 Task: Add an event with the title Second Team Building Workshop: Trust Building, date '2024/05/12', time 7:30 AM to 9:30 AMand add a description: The project kickoff is an important event that marks the official start of a project. It brings together key stakeholders, team members, and project managers to establish a shared understanding of the project's objectives, scope, and deliverables. During the kickoff, goals and expectations are clarified, roles and responsibilities are defined, and the initial project plan is presented.Select event color  Lavender . Add location for the event as: 789 Reina Sofia Museum, Madrid, Spain, logged in from the account softage.7@softage.netand send the event invitation to softage.2@softage.net and softage.3@softage.net. Set a reminder for the event Daily
Action: Mouse pressed left at (900, 208)
Screenshot: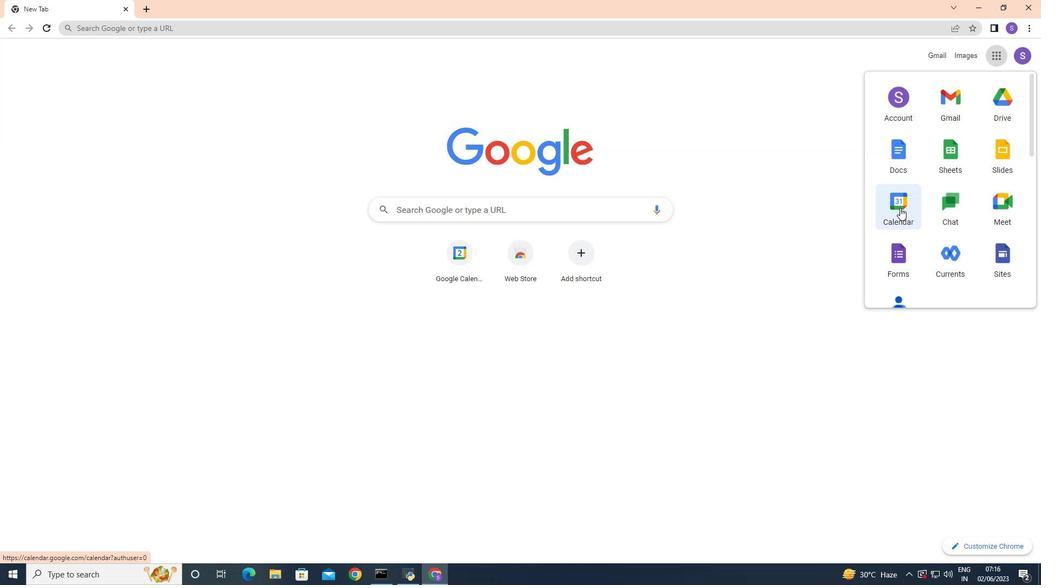 
Action: Mouse moved to (56, 99)
Screenshot: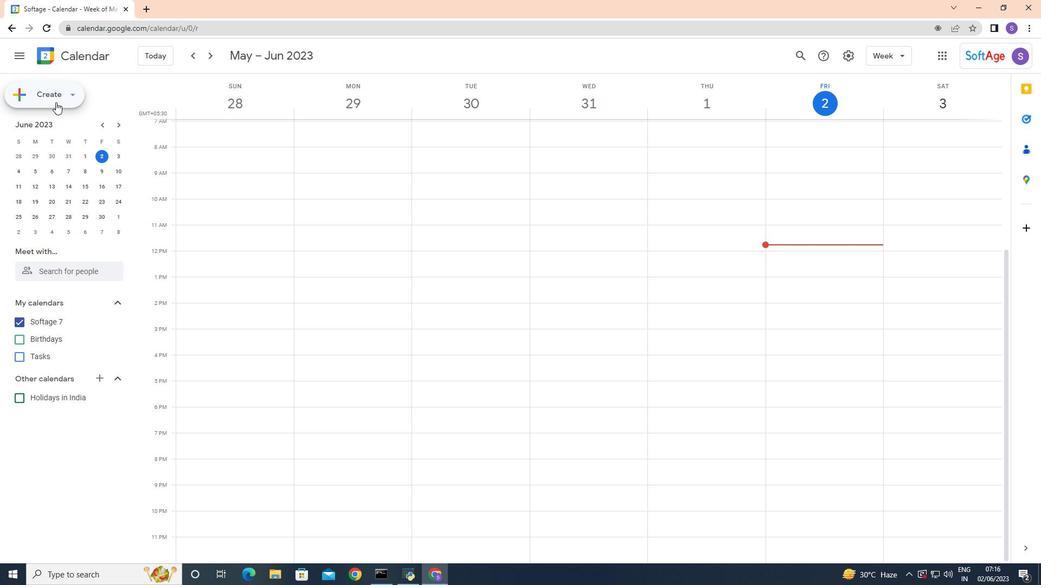 
Action: Mouse pressed left at (56, 99)
Screenshot: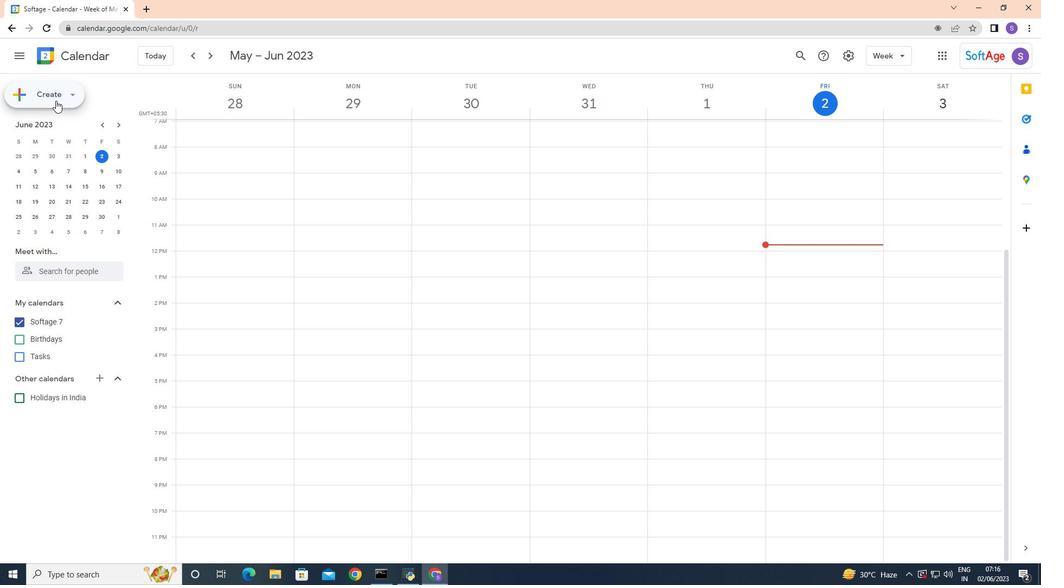
Action: Mouse moved to (49, 133)
Screenshot: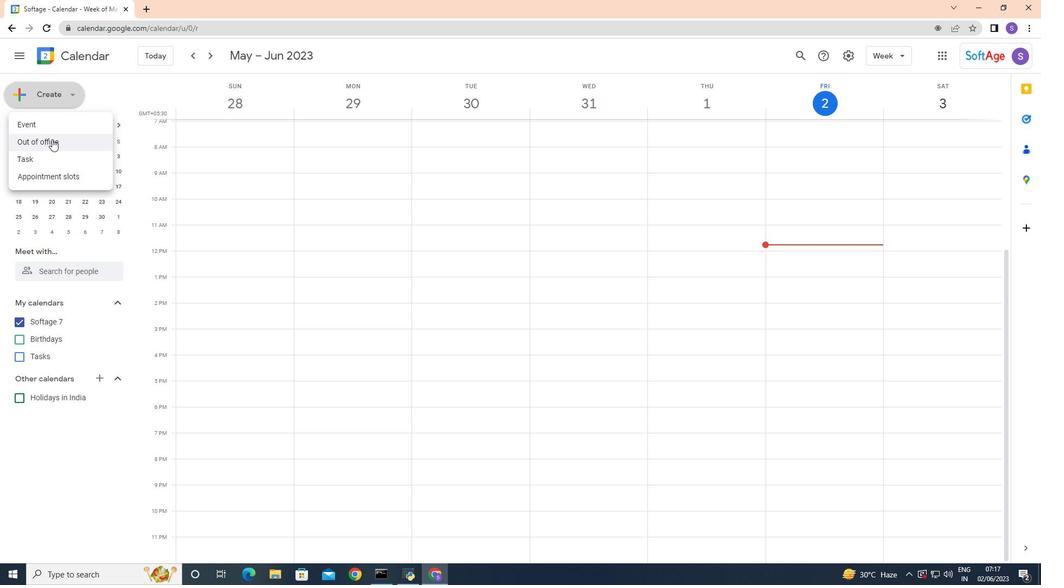 
Action: Mouse pressed left at (48, 127)
Screenshot: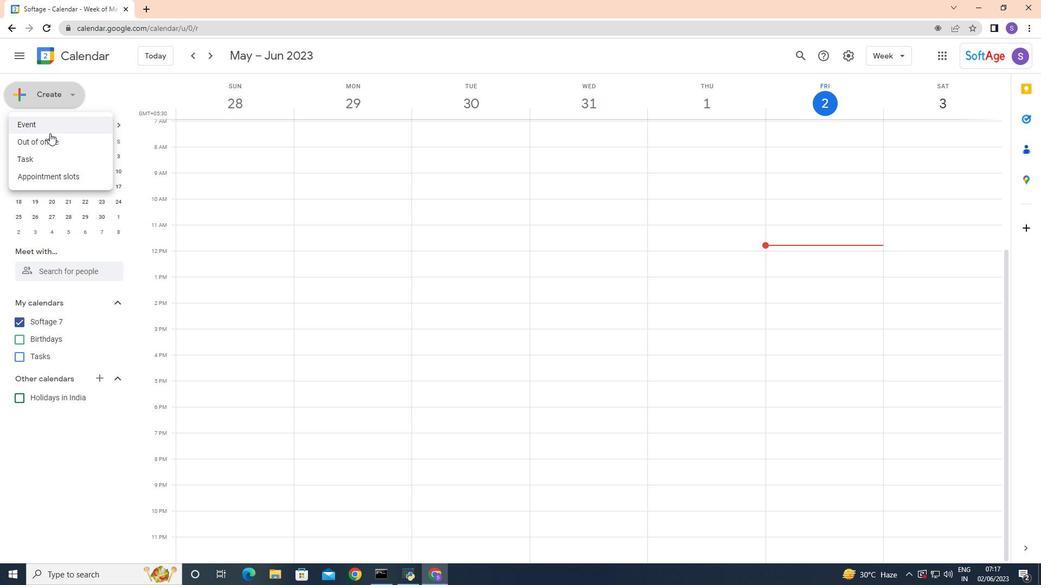 
Action: Mouse moved to (587, 198)
Screenshot: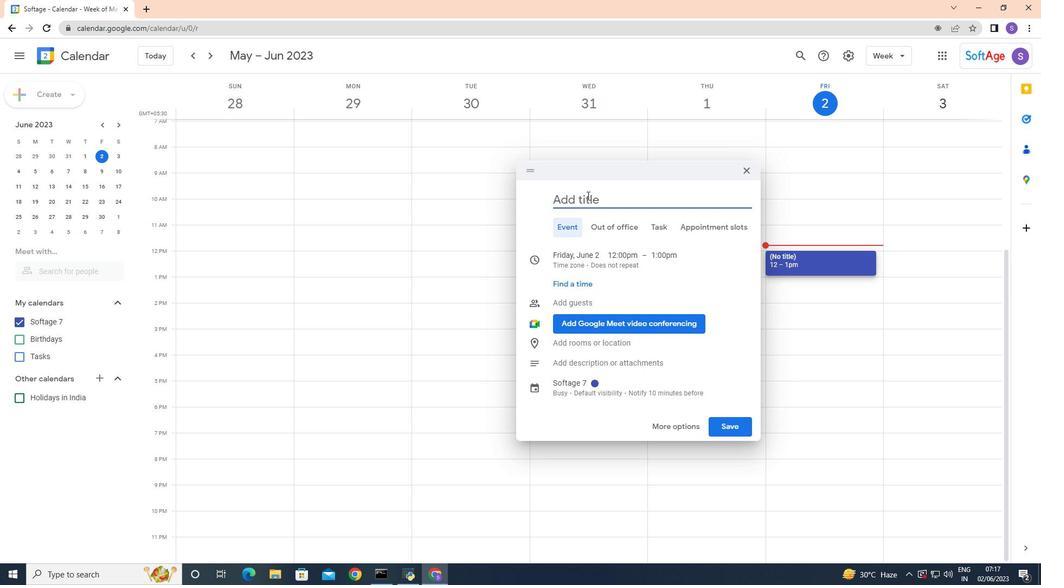 
Action: Mouse pressed left at (587, 198)
Screenshot: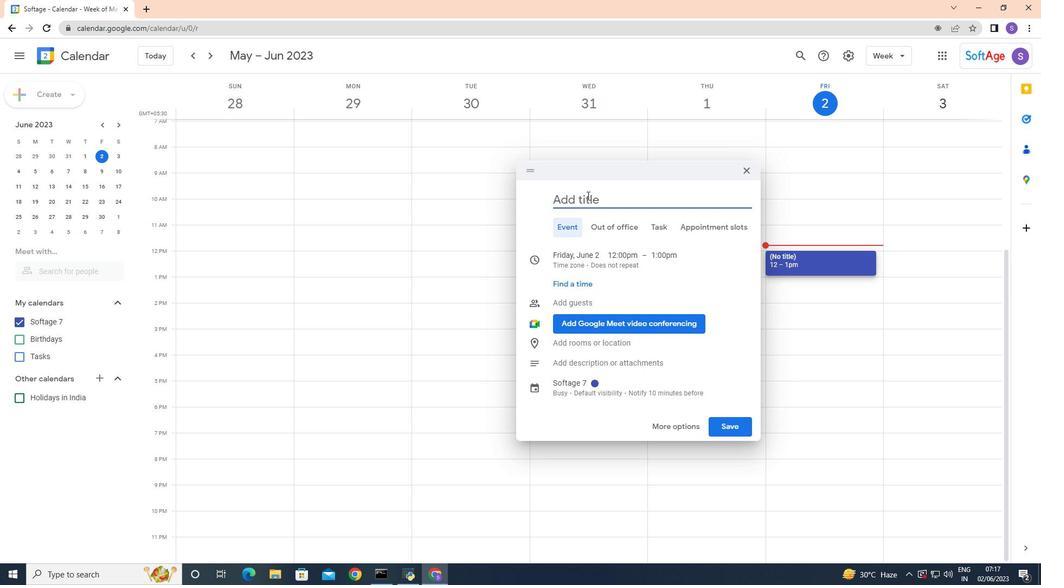
Action: Key pressed <Key.shift>Second<Key.space><Key.shift><Key.shift><Key.shift><Key.shift><Key.shift><Key.shift><Key.shift><Key.shift><Key.shift><Key.shift><Key.shift><Key.shift><Key.shift><Key.shift><Key.shift><Key.shift><Key.shift><Key.shift><Key.shift><Key.shift><Key.shift><Key.shift><Key.shift><Key.shift><Key.shift><Key.shift><Key.shift><Key.shift><Key.shift><Key.shift><Key.shift><Key.shift><Key.shift><Key.shift><Key.shift><Key.shift><Key.shift><Key.shift><Key.shift><Key.shift><Key.shift><Key.shift><Key.shift><Key.shift><Key.shift><Key.shift><Key.shift><Key.shift><Key.shift><Key.shift><Key.shift><Key.shift><Key.shift>Team<Key.space><Key.shift>Building<Key.space><Key.shift>Workshop<Key.shift_r>:<Key.space><Key.shift><Key.shift>Trust<Key.space><Key.shift>Building<Key.space>
Screenshot: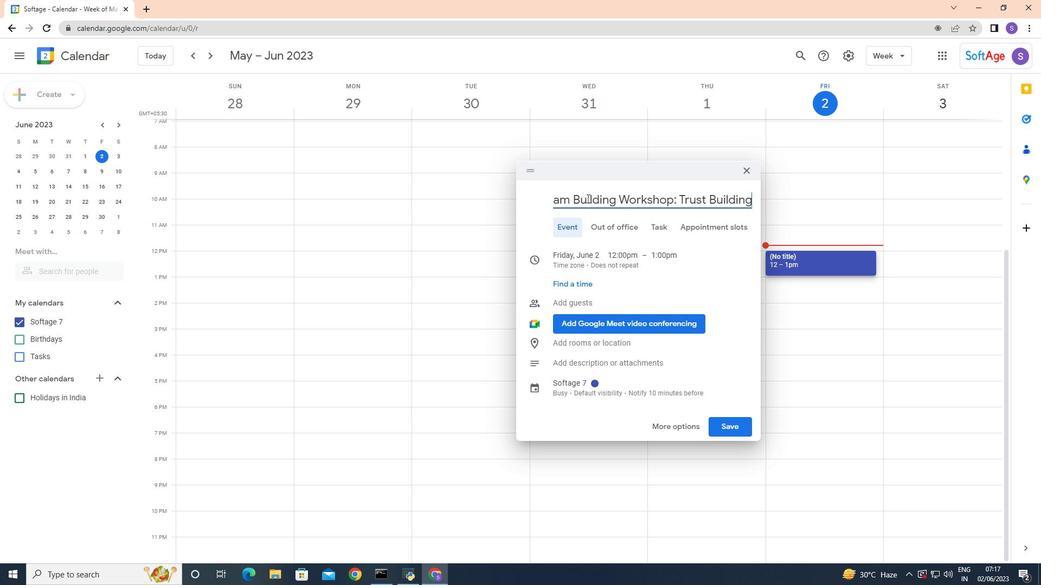 
Action: Mouse moved to (718, 299)
Screenshot: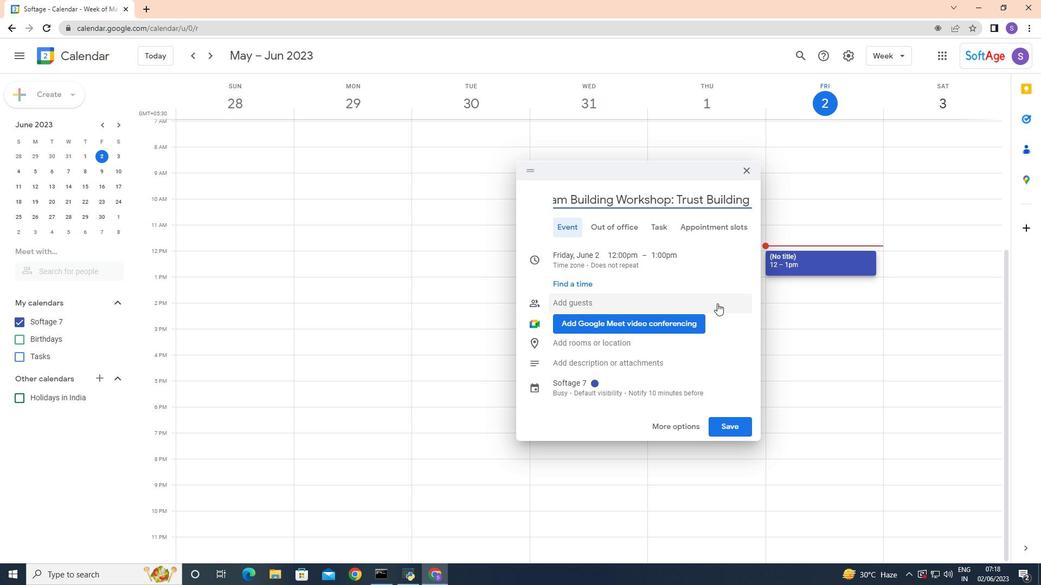 
Action: Mouse pressed left at (718, 299)
Screenshot: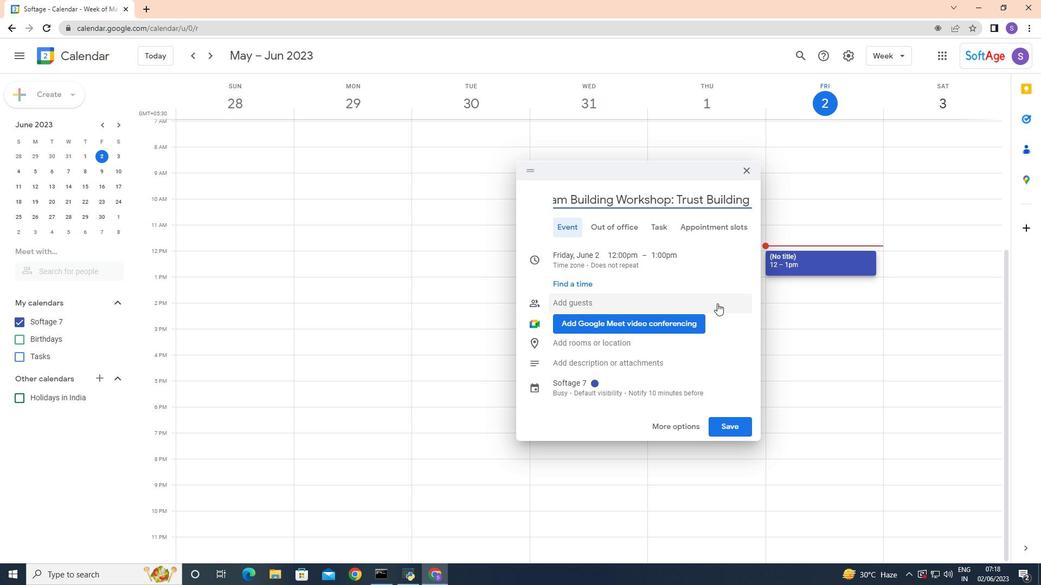 
Action: Mouse moved to (591, 259)
Screenshot: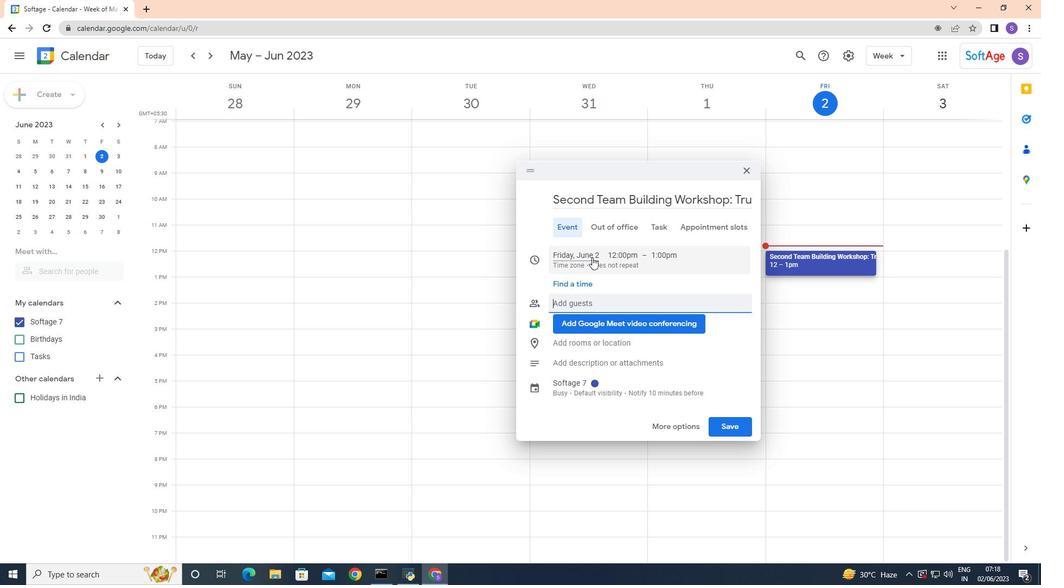 
Action: Mouse pressed left at (591, 259)
Screenshot: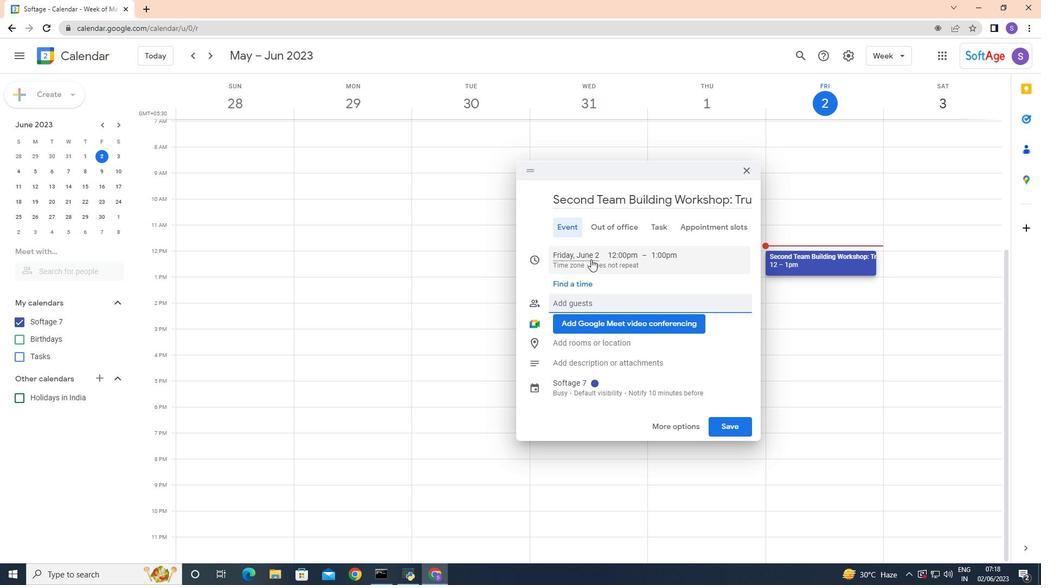 
Action: Mouse moved to (688, 279)
Screenshot: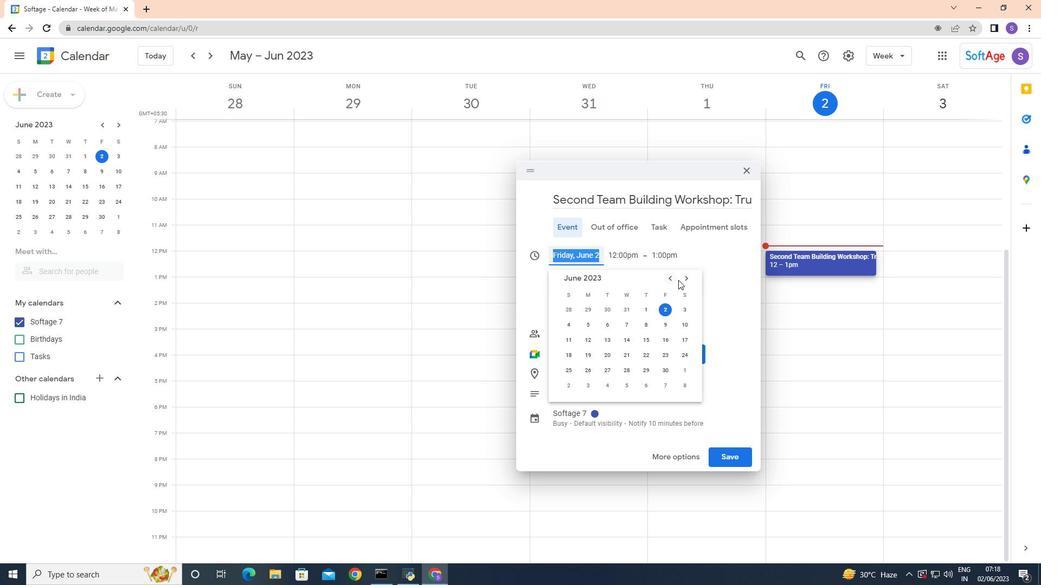 
Action: Mouse pressed left at (688, 279)
Screenshot: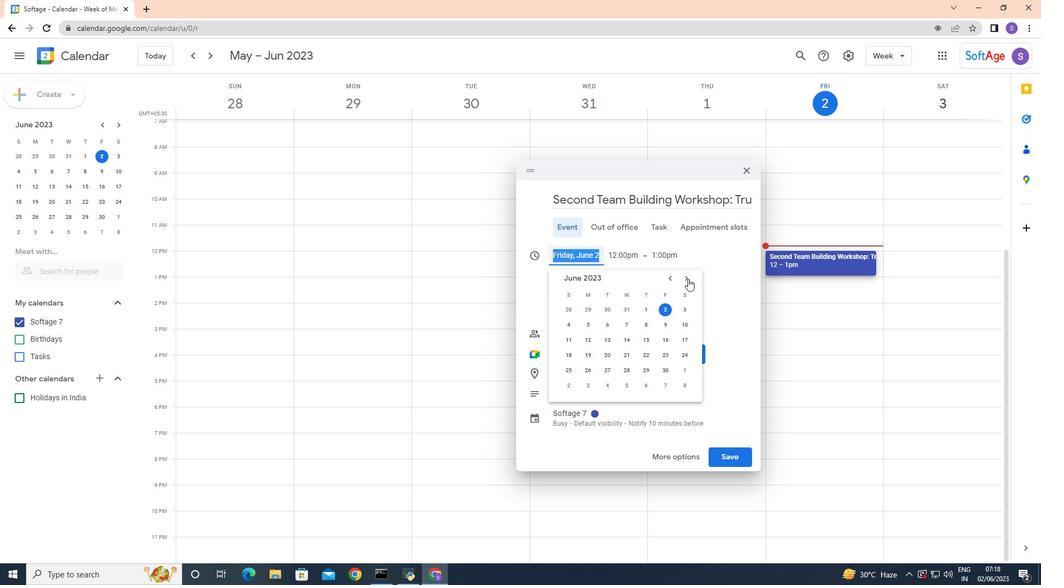 
Action: Mouse pressed left at (688, 279)
Screenshot: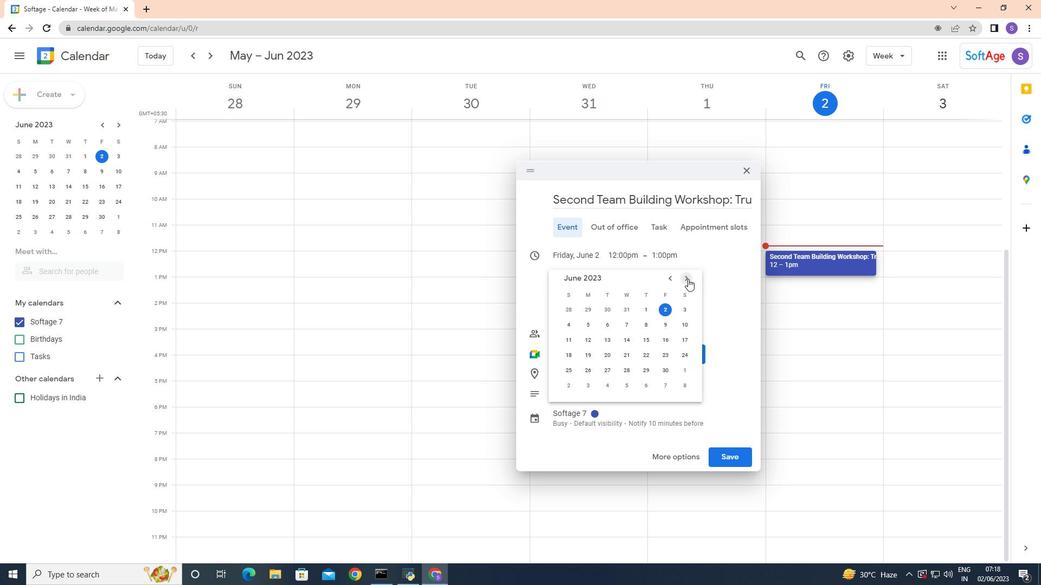 
Action: Mouse pressed left at (688, 279)
Screenshot: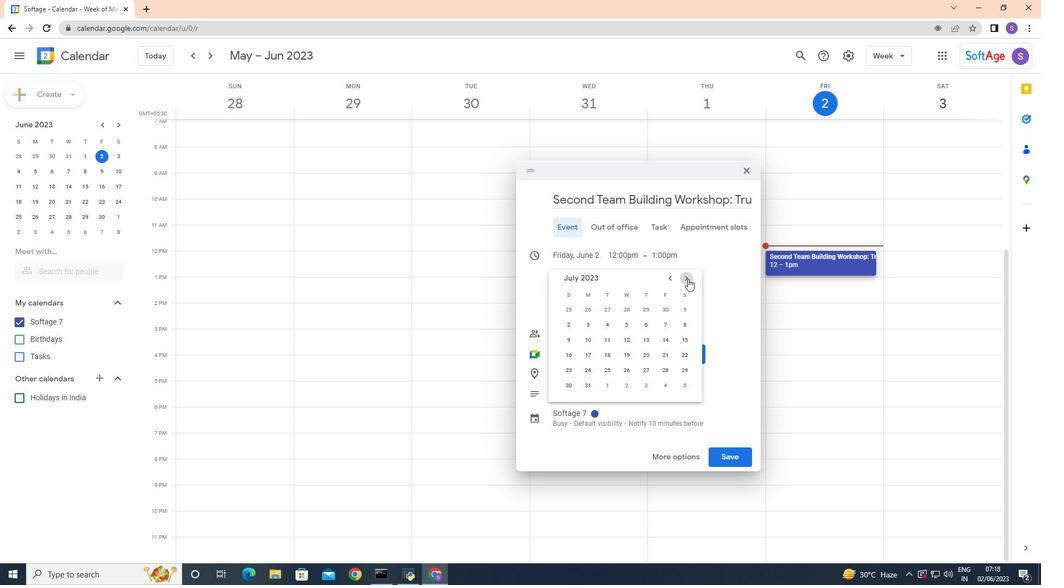 
Action: Mouse pressed left at (688, 279)
Screenshot: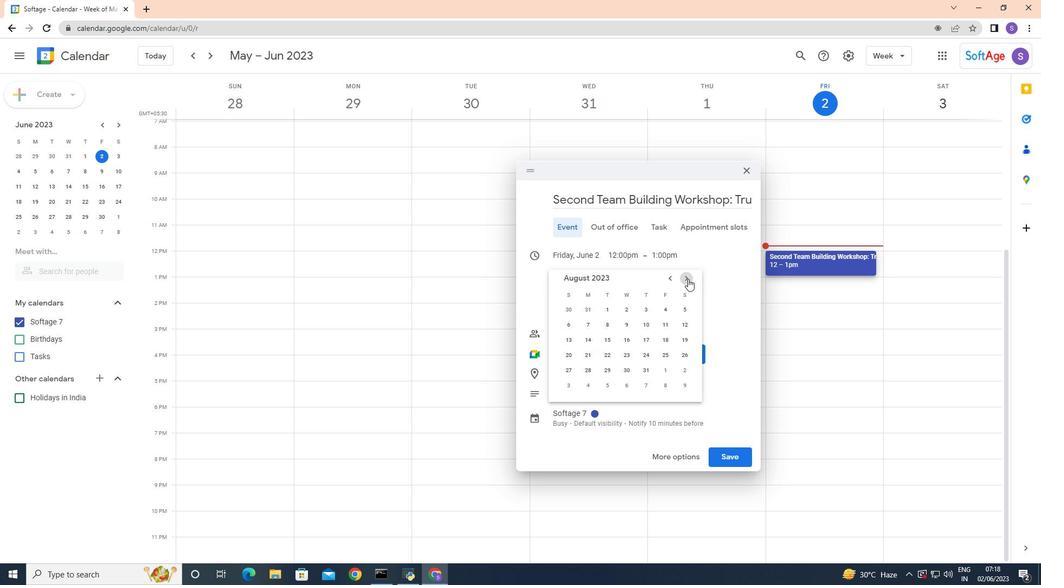 
Action: Mouse pressed left at (688, 279)
Screenshot: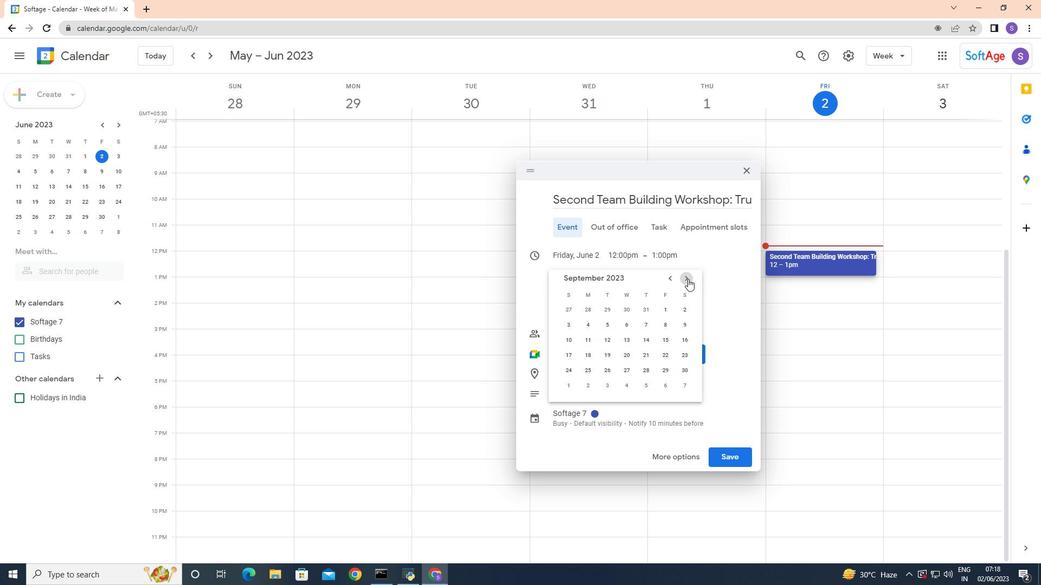 
Action: Mouse pressed left at (688, 279)
Screenshot: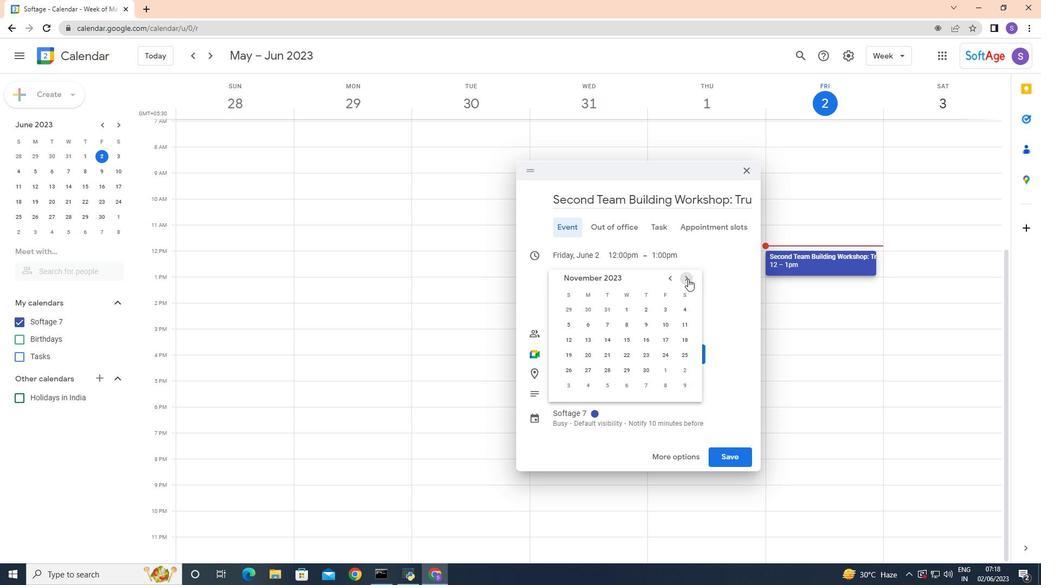 
Action: Mouse pressed left at (688, 279)
Screenshot: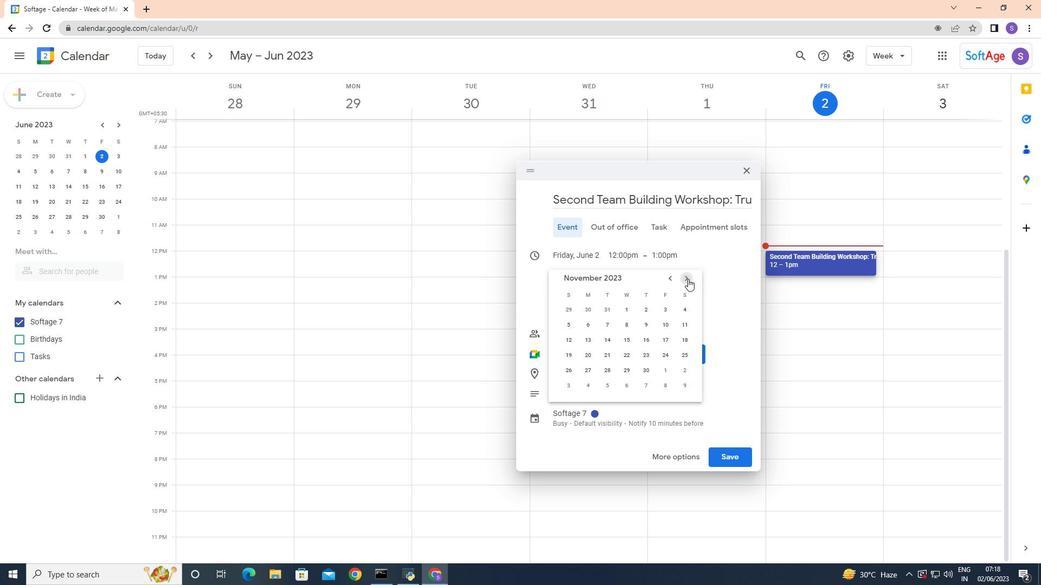 
Action: Mouse pressed left at (688, 279)
Screenshot: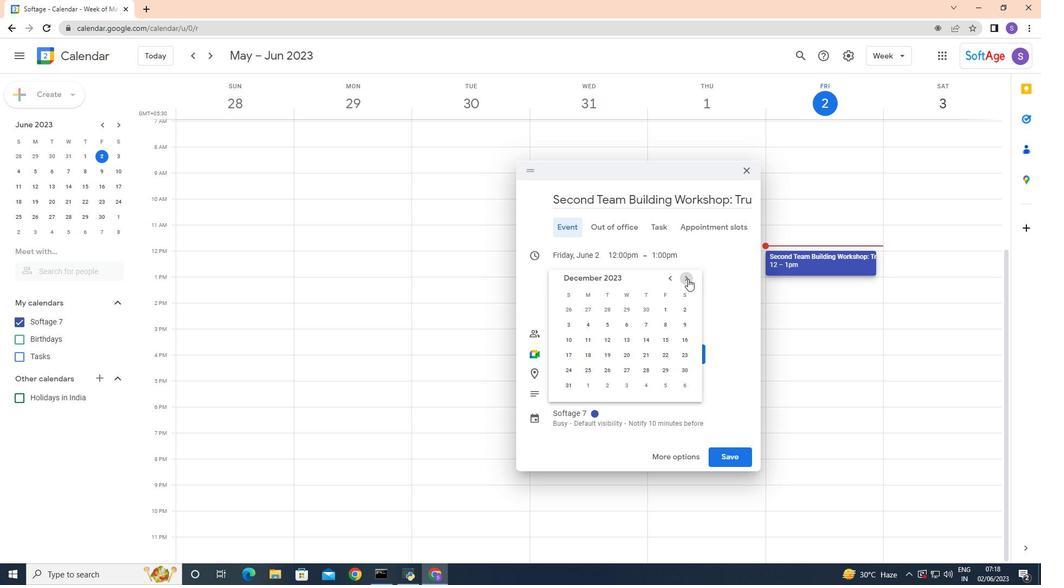 
Action: Mouse pressed left at (688, 279)
Screenshot: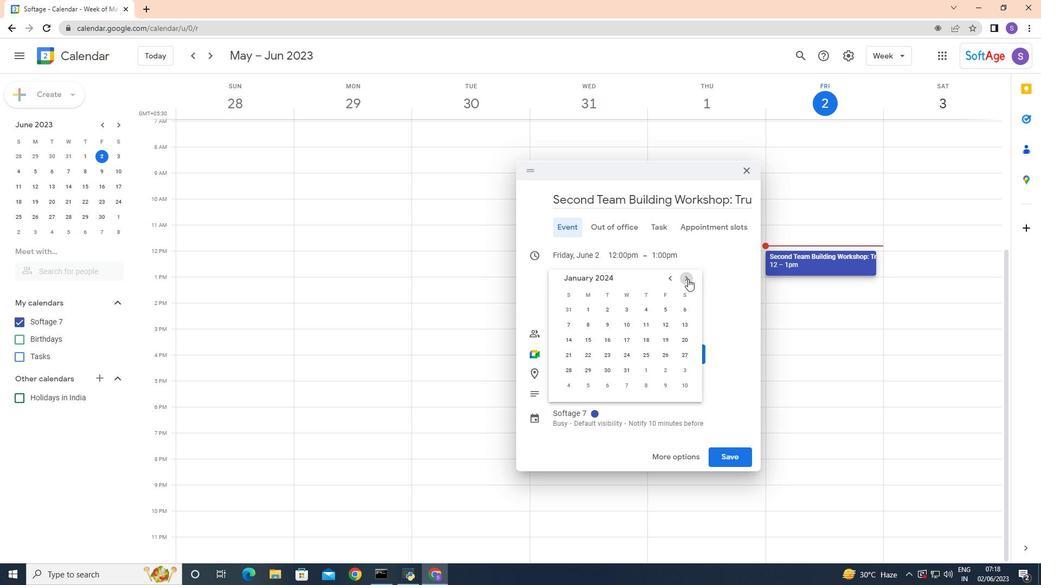 
Action: Mouse moved to (668, 279)
Screenshot: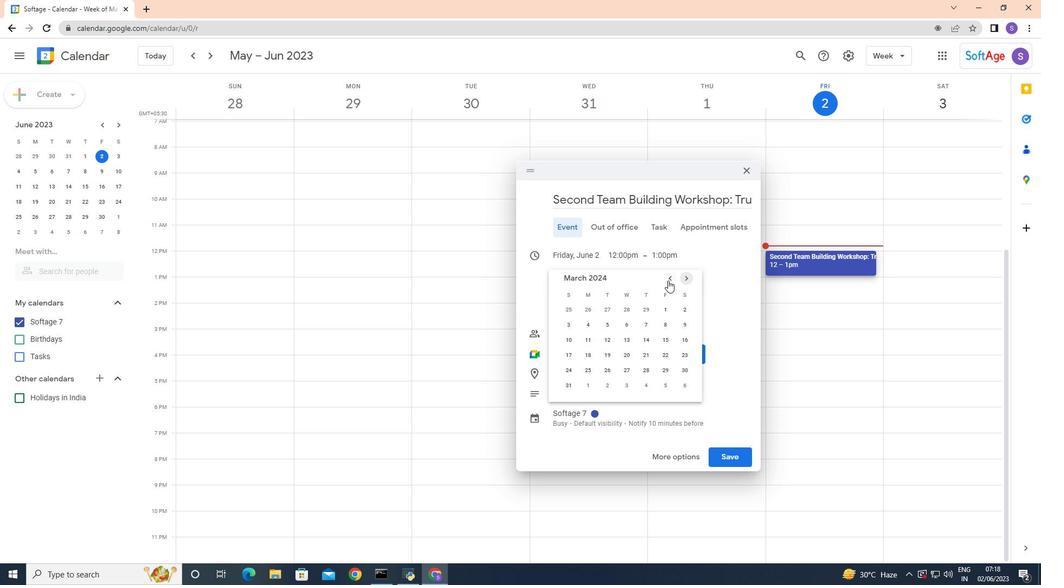 
Action: Mouse pressed left at (668, 279)
Screenshot: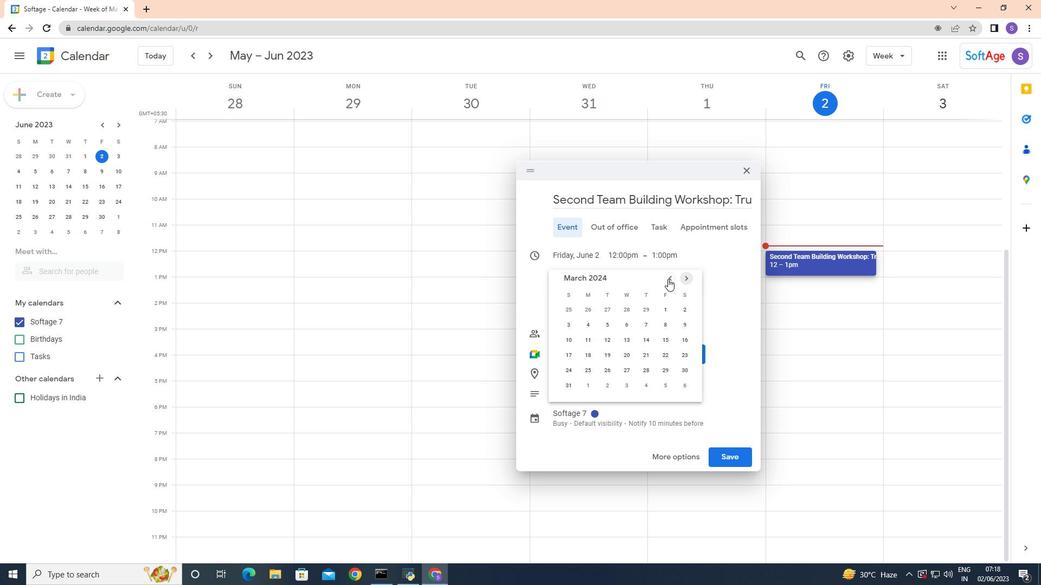 
Action: Mouse moved to (688, 279)
Screenshot: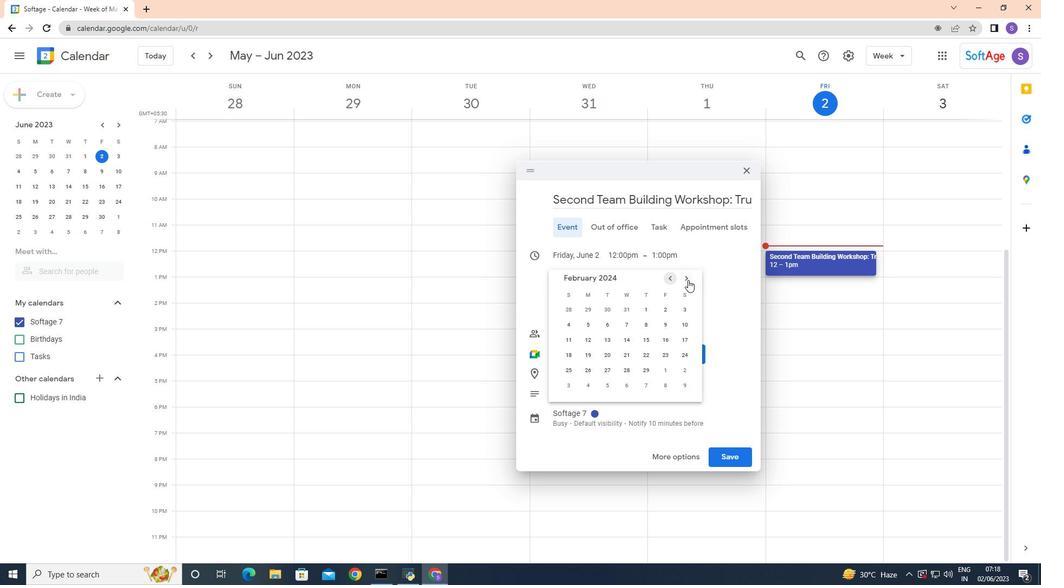 
Action: Mouse pressed left at (688, 279)
Screenshot: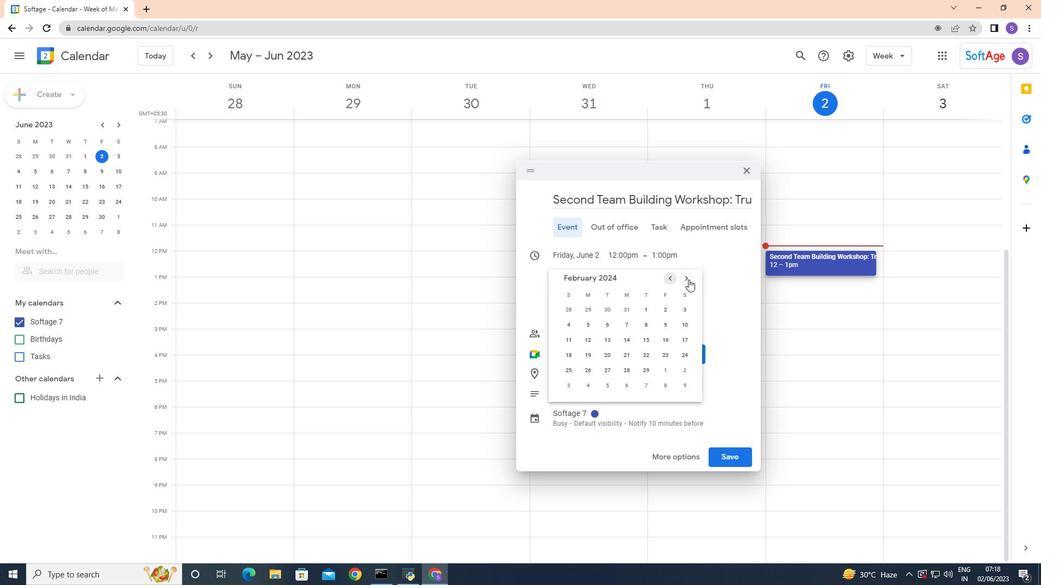 
Action: Mouse pressed left at (688, 279)
Screenshot: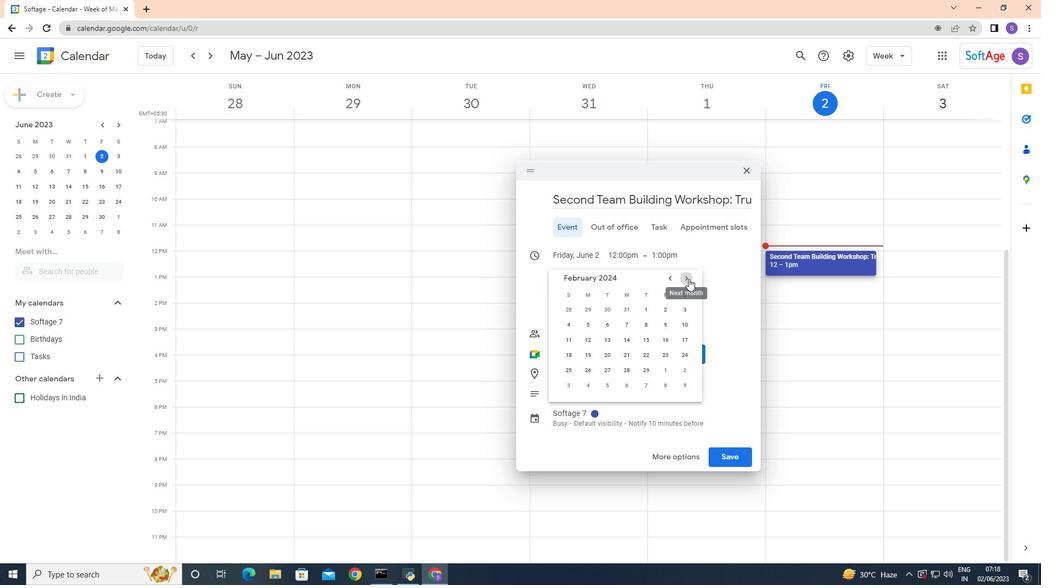 
Action: Mouse pressed left at (688, 279)
Screenshot: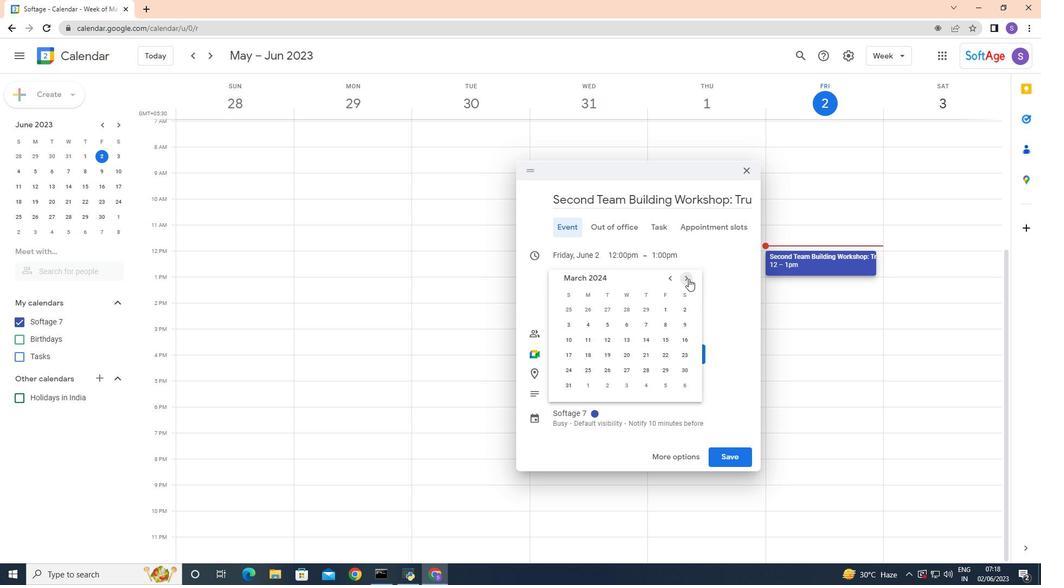 
Action: Mouse pressed left at (688, 279)
Screenshot: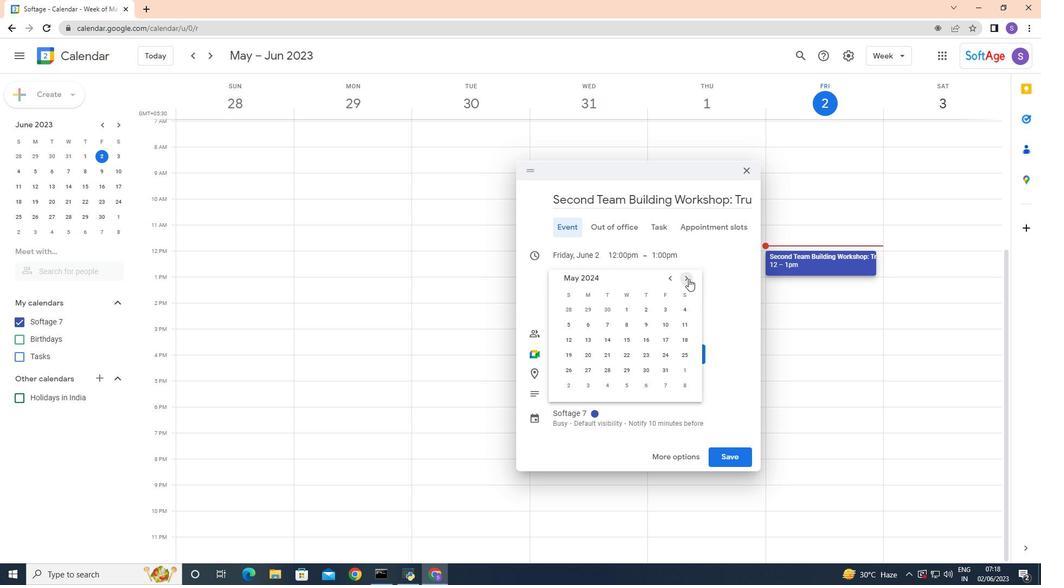 
Action: Mouse pressed left at (688, 279)
Screenshot: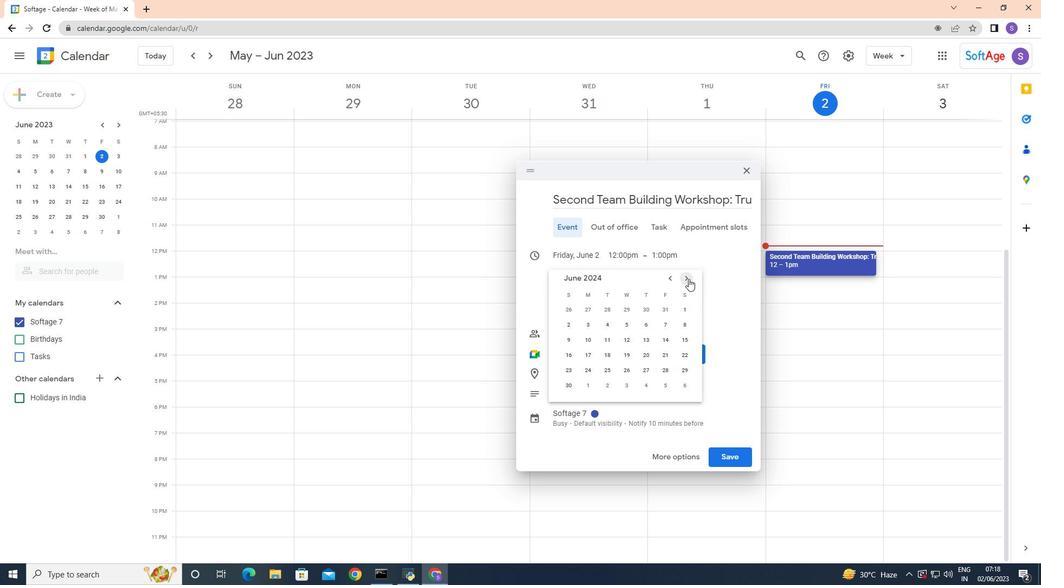 
Action: Mouse moved to (672, 277)
Screenshot: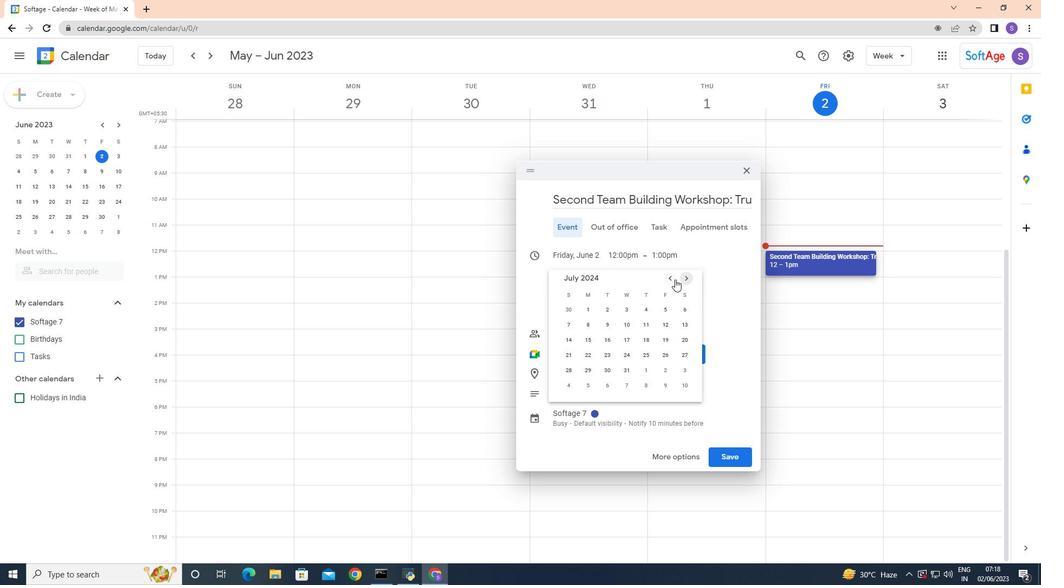 
Action: Mouse pressed left at (672, 277)
Screenshot: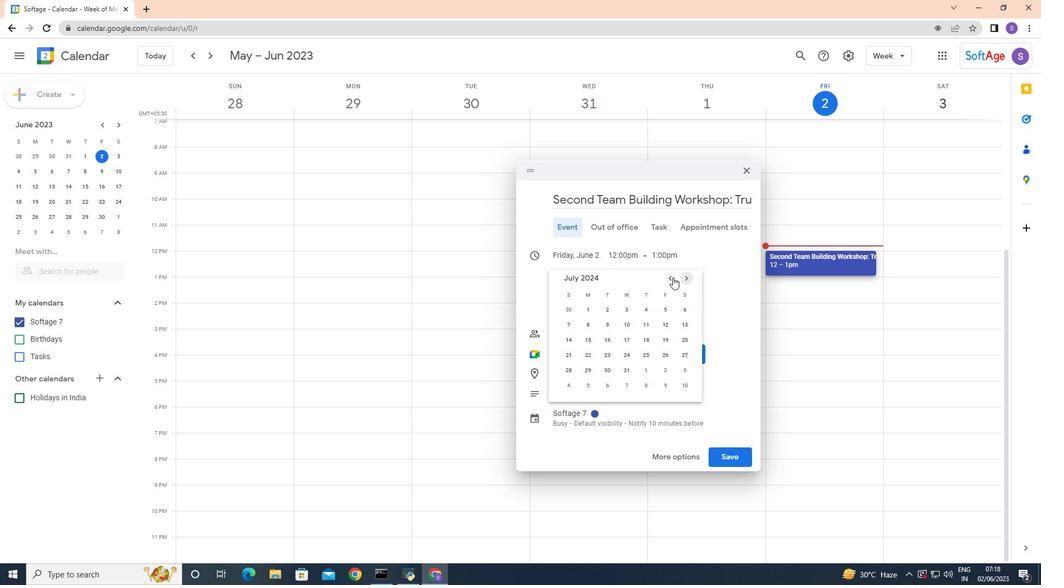 
Action: Mouse pressed left at (672, 277)
Screenshot: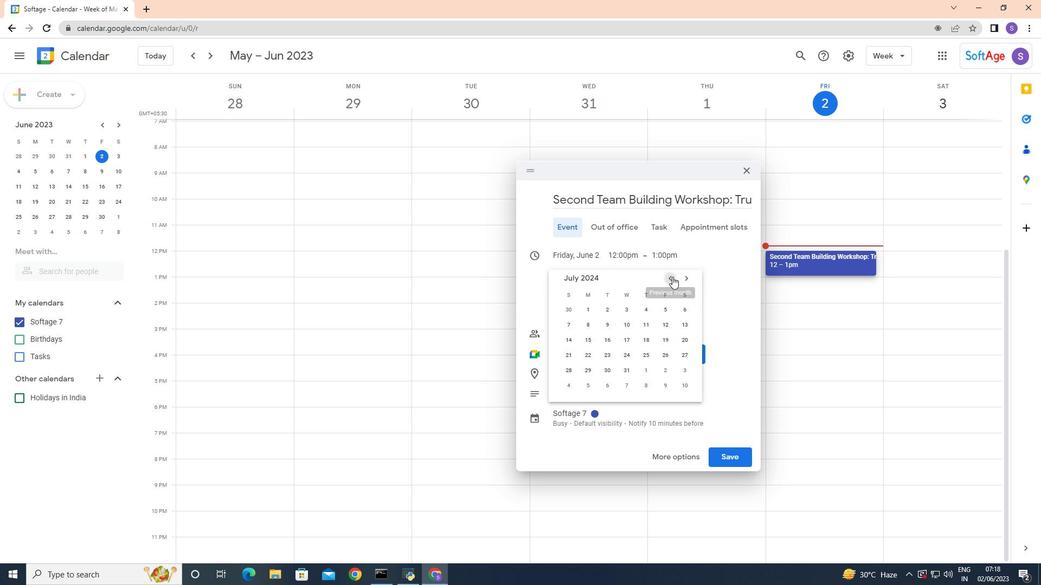 
Action: Mouse moved to (570, 340)
Screenshot: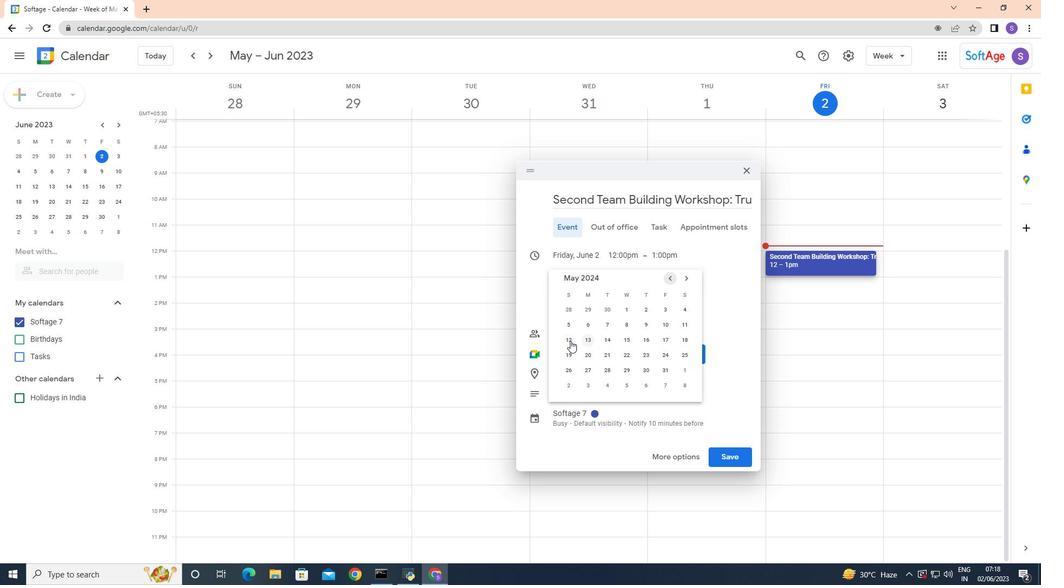 
Action: Mouse pressed left at (570, 340)
Screenshot: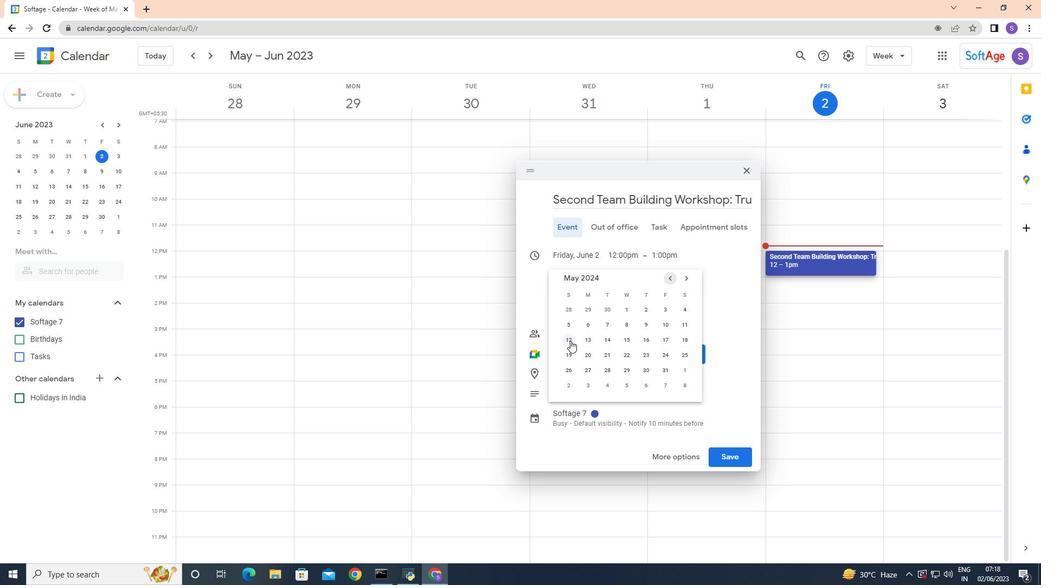 
Action: Mouse moved to (423, 257)
Screenshot: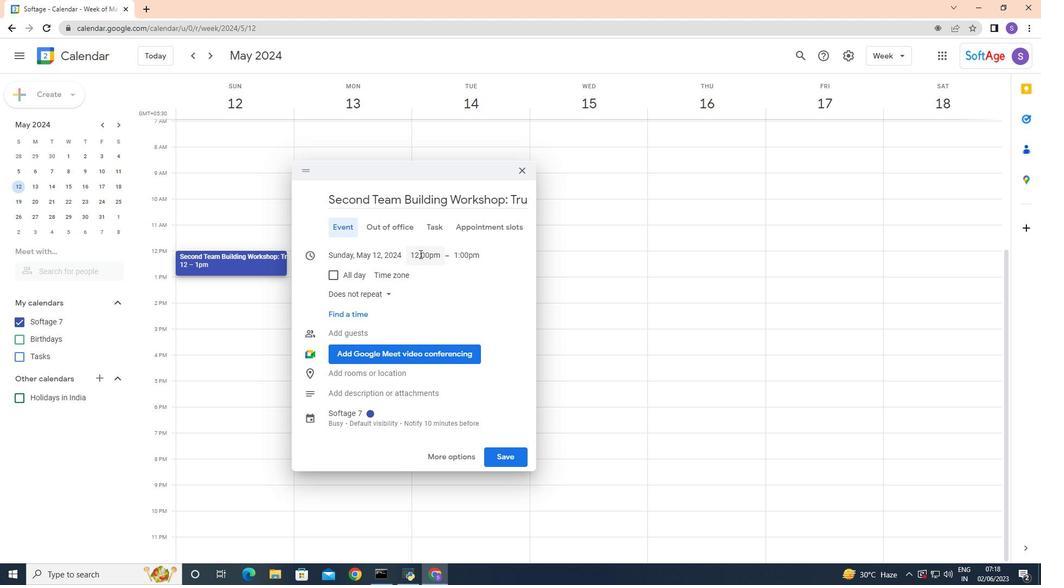 
Action: Mouse pressed left at (423, 257)
Screenshot: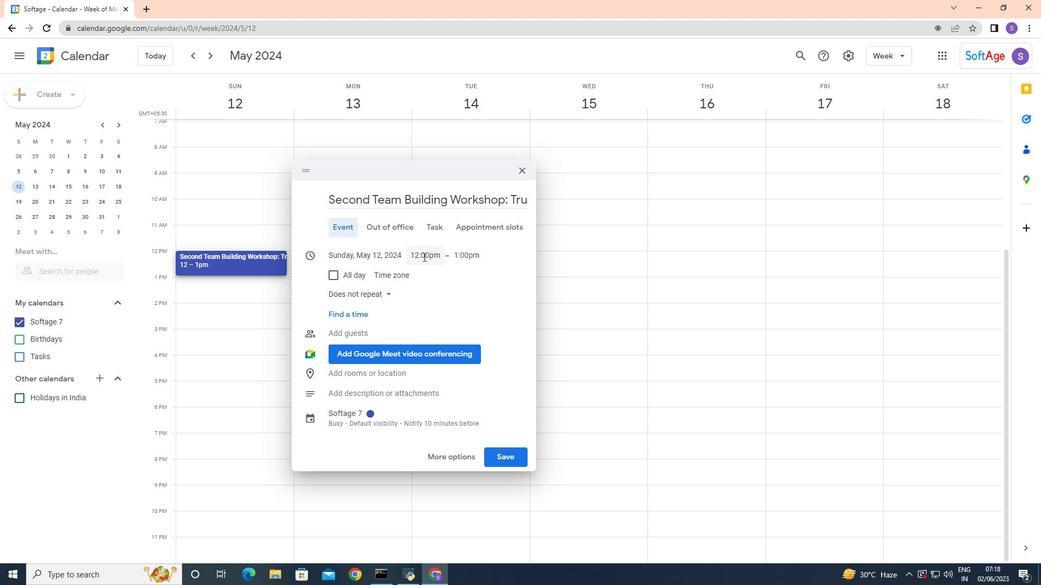 
Action: Mouse moved to (440, 309)
Screenshot: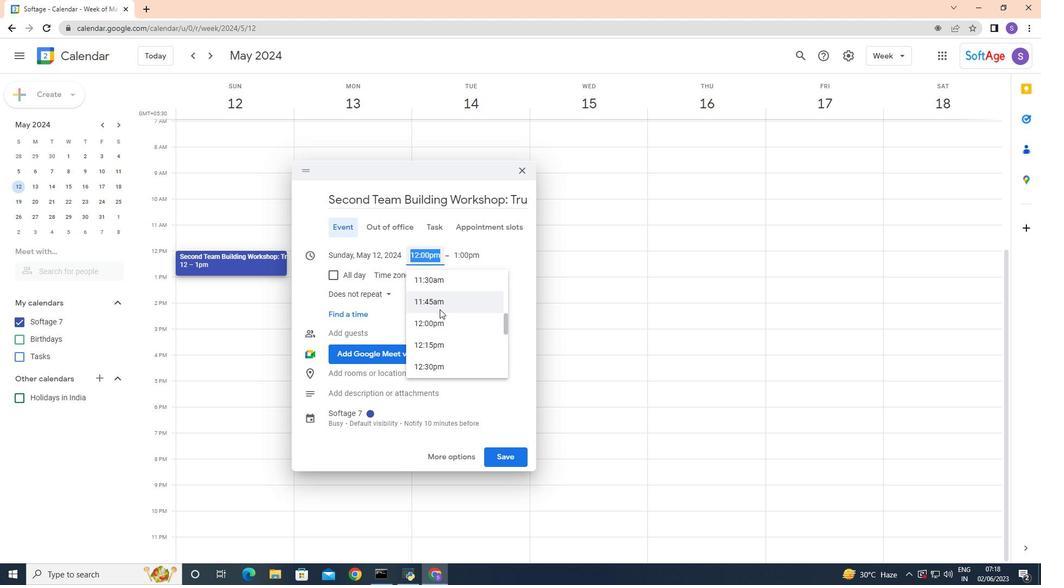 
Action: Mouse scrolled (440, 310) with delta (0, 0)
Screenshot: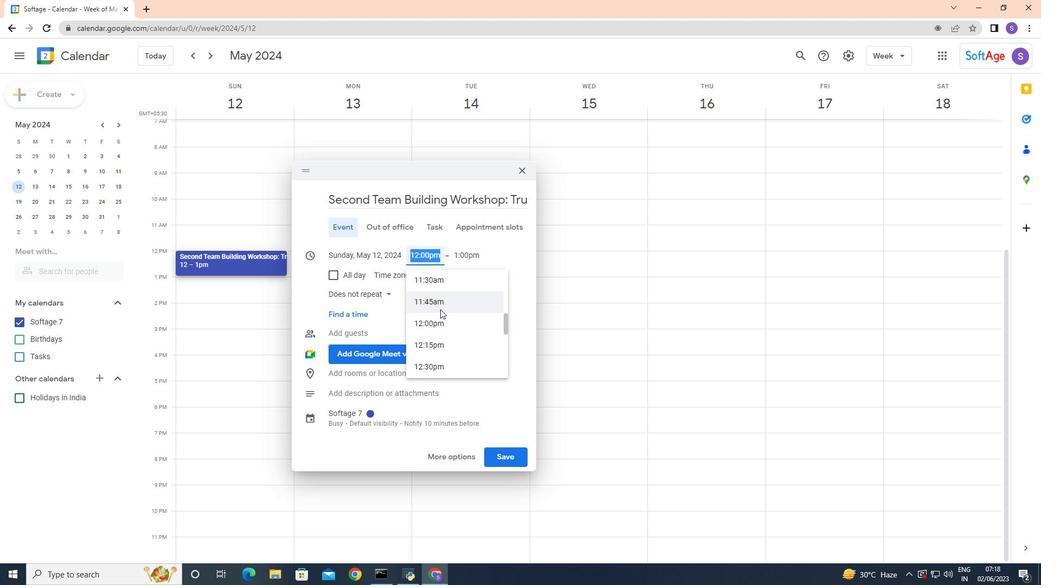 
Action: Mouse scrolled (440, 310) with delta (0, 0)
Screenshot: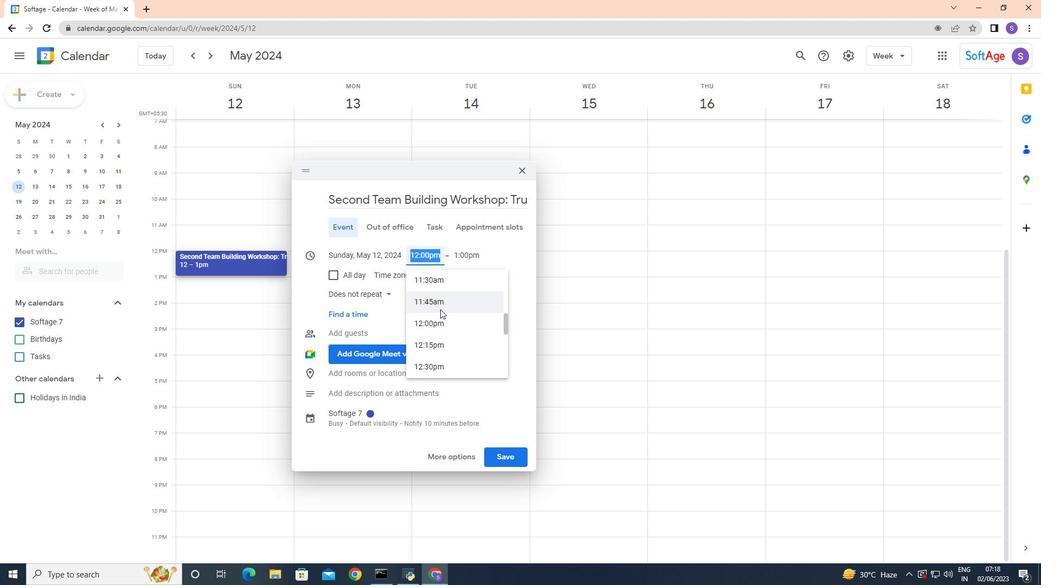 
Action: Mouse scrolled (440, 310) with delta (0, 0)
Screenshot: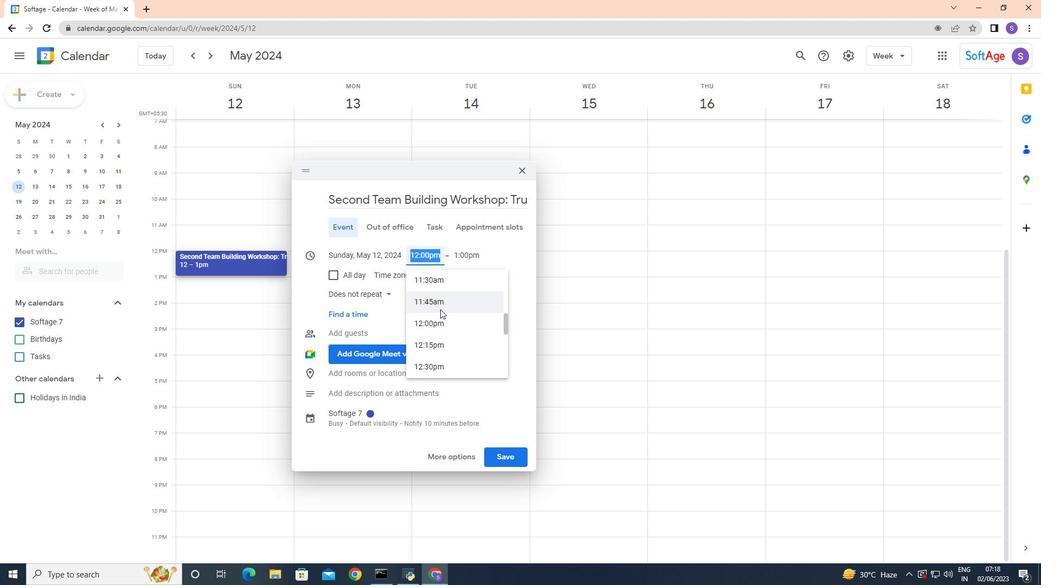 
Action: Mouse scrolled (440, 310) with delta (0, 0)
Screenshot: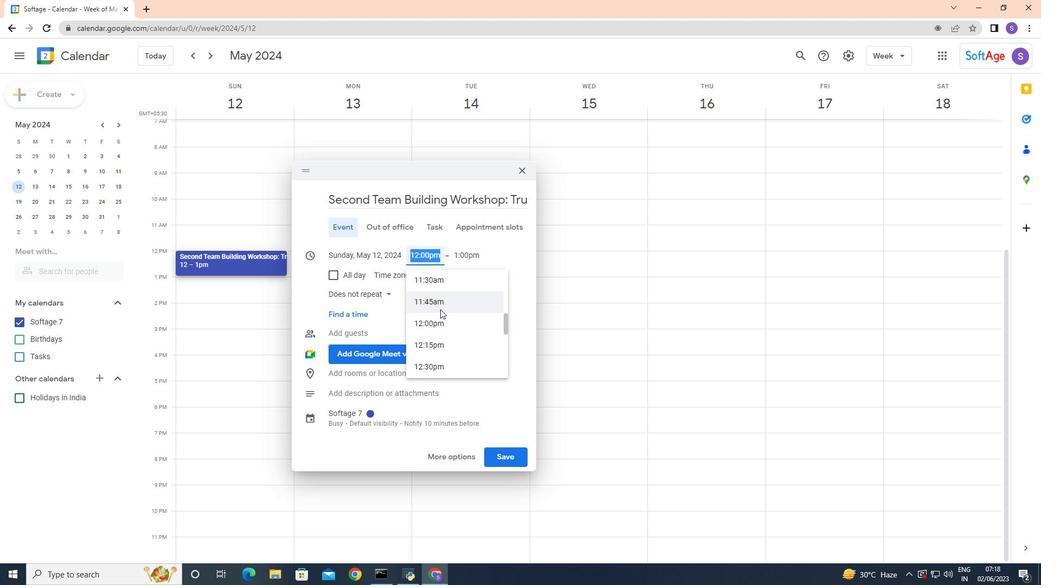 
Action: Mouse scrolled (440, 310) with delta (0, 0)
Screenshot: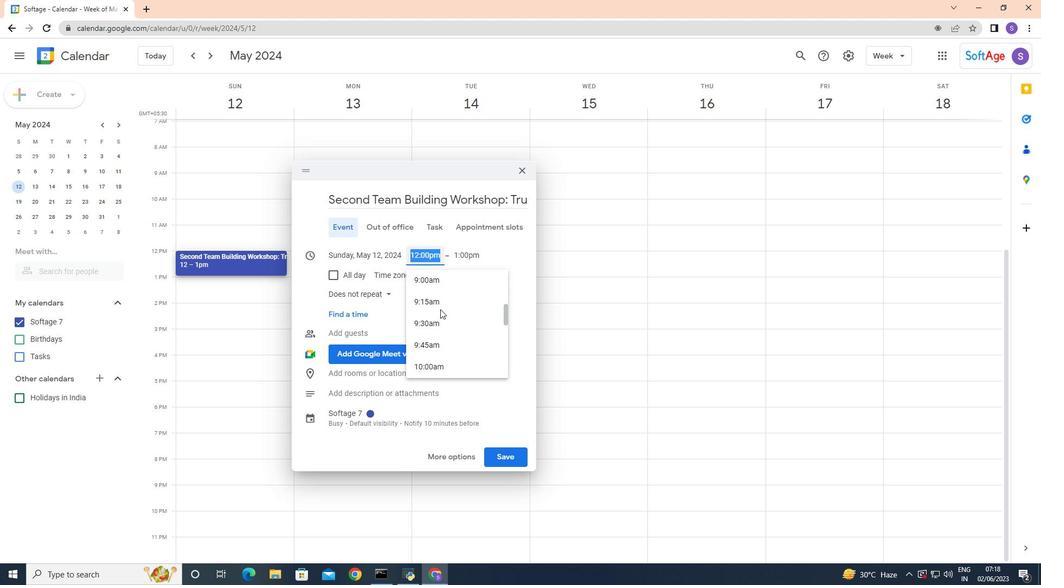 
Action: Mouse scrolled (440, 310) with delta (0, 0)
Screenshot: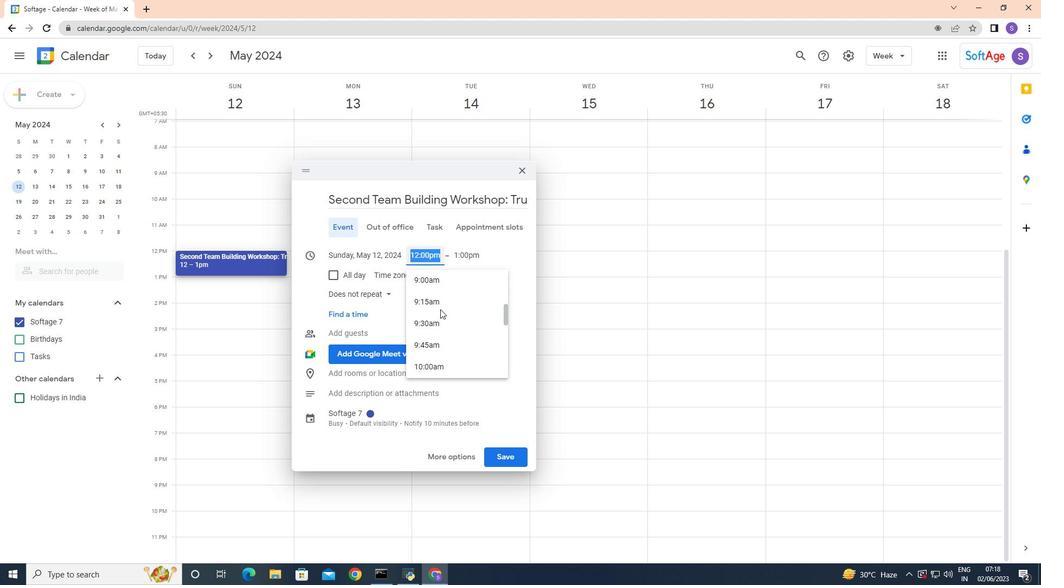 
Action: Mouse moved to (440, 298)
Screenshot: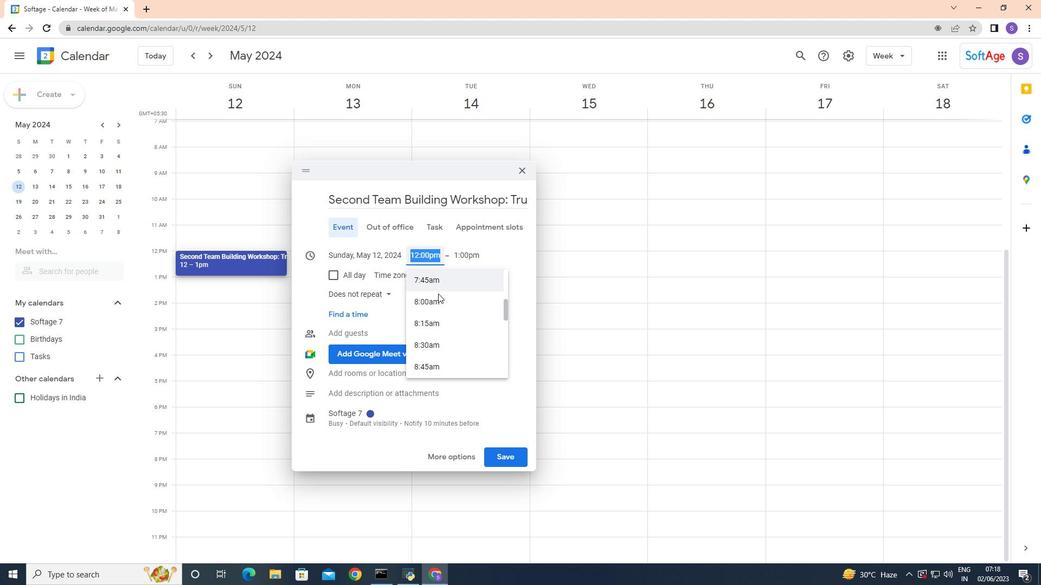 
Action: Mouse scrolled (440, 299) with delta (0, 0)
Screenshot: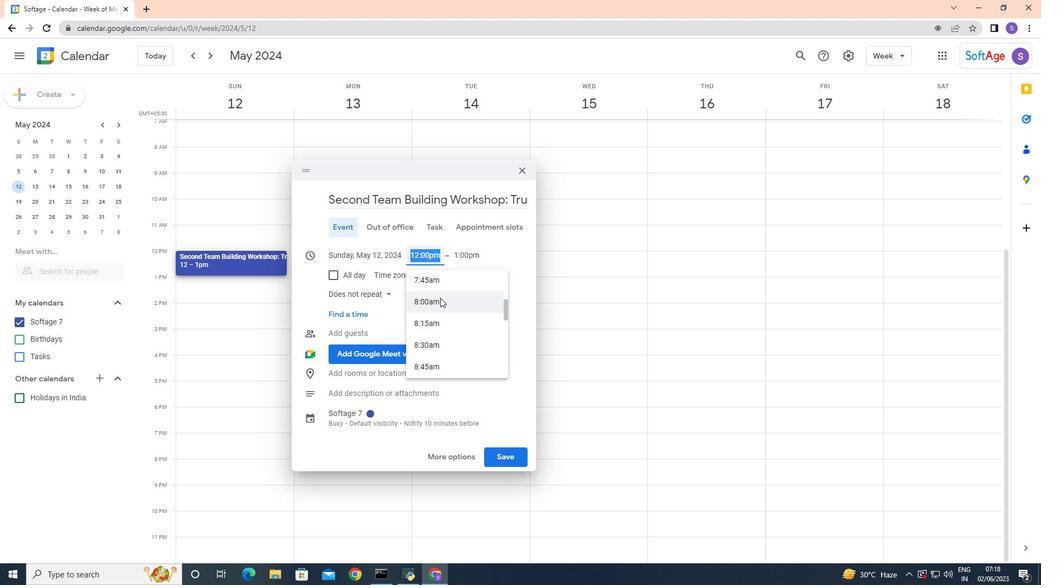 
Action: Mouse moved to (434, 314)
Screenshot: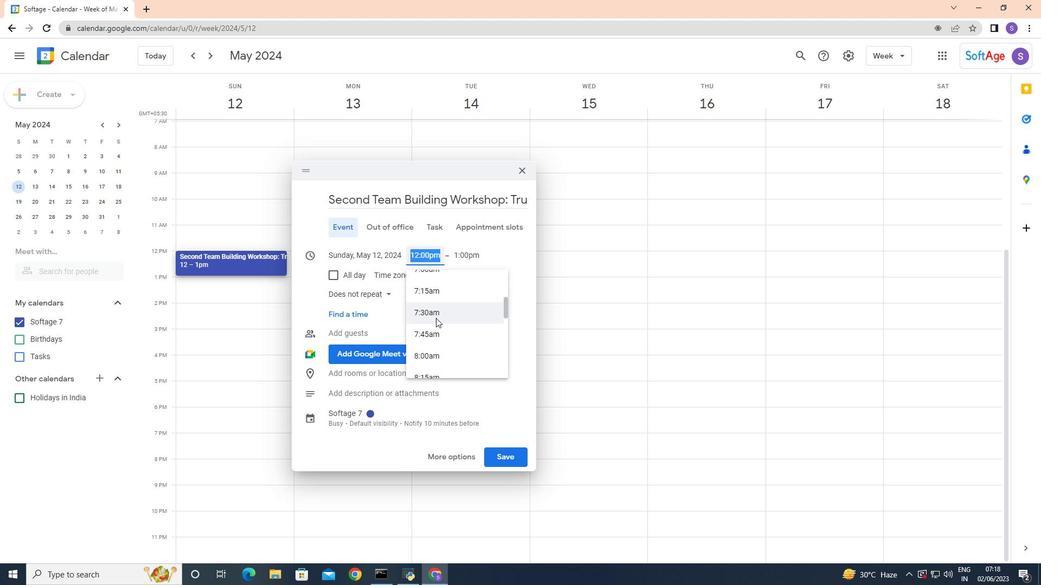 
Action: Mouse pressed left at (434, 314)
Screenshot: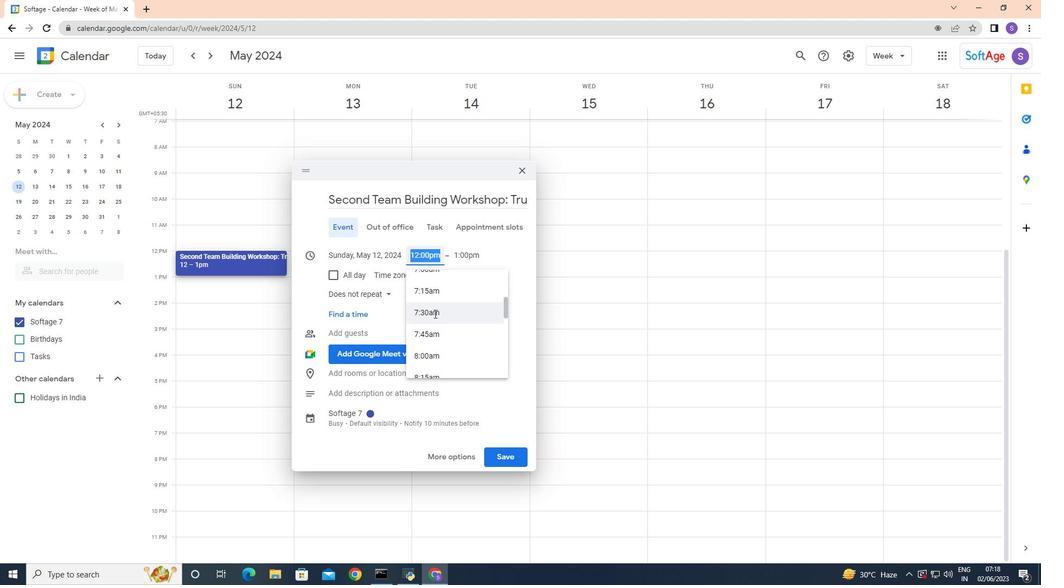 
Action: Mouse moved to (458, 232)
Screenshot: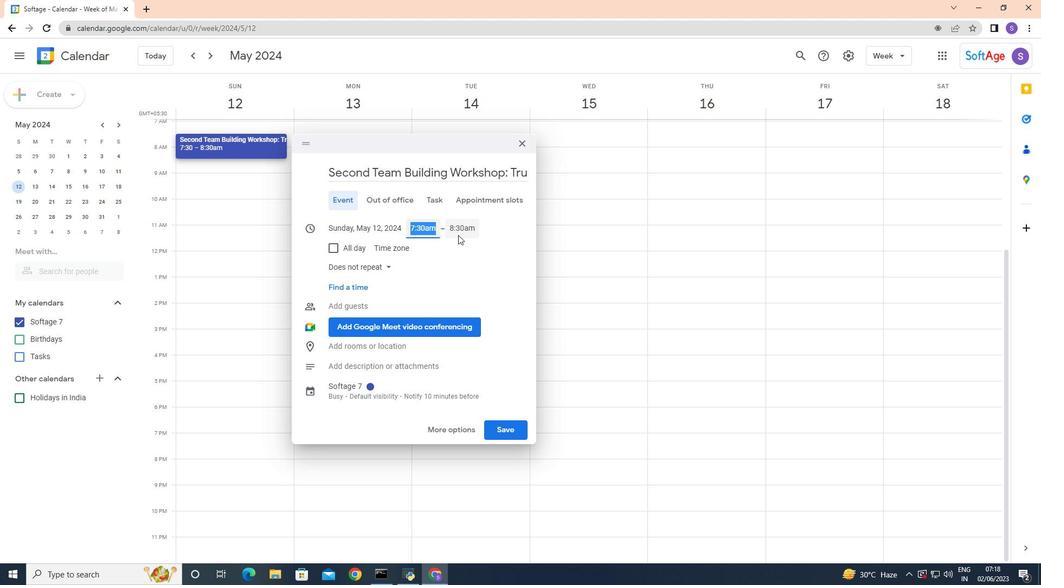 
Action: Mouse pressed left at (458, 232)
Screenshot: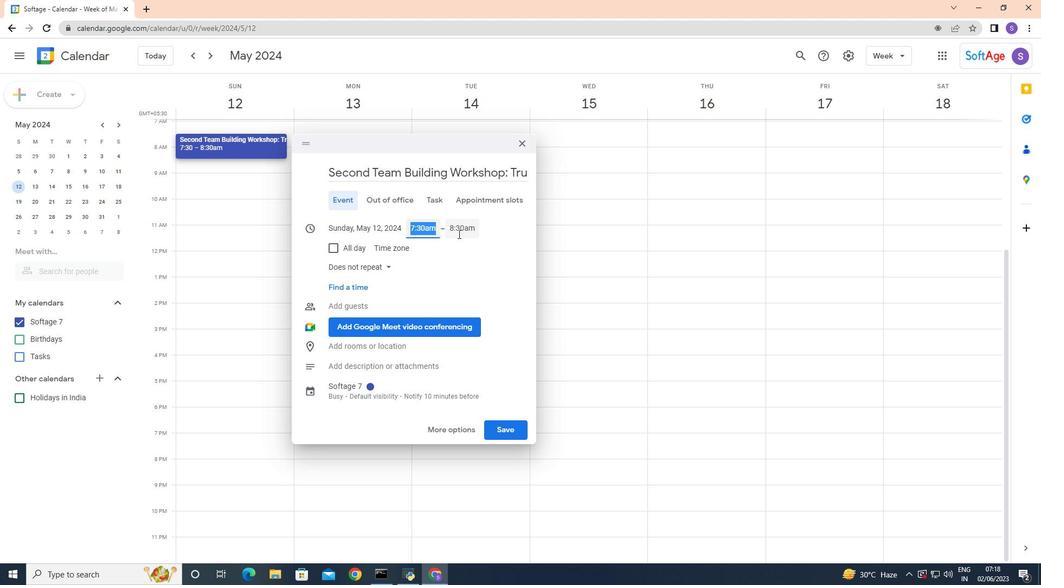
Action: Mouse moved to (479, 293)
Screenshot: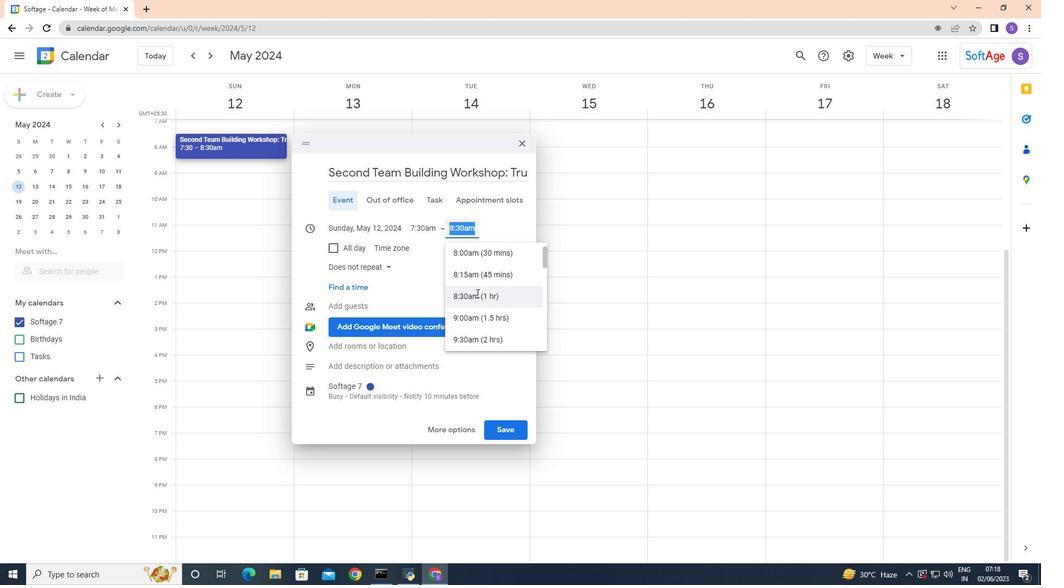 
Action: Mouse scrolled (479, 294) with delta (0, 0)
Screenshot: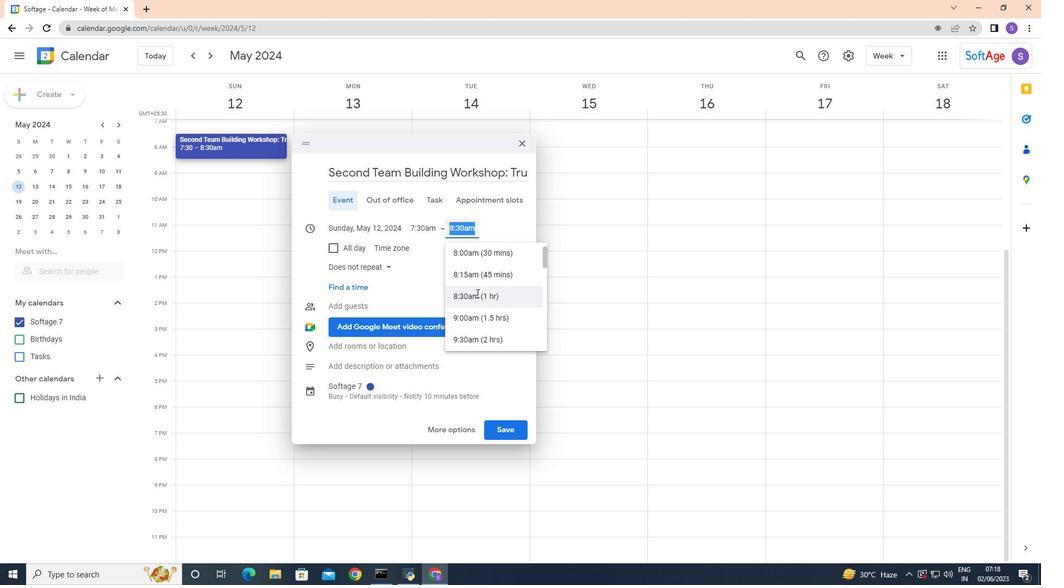 
Action: Mouse moved to (481, 293)
Screenshot: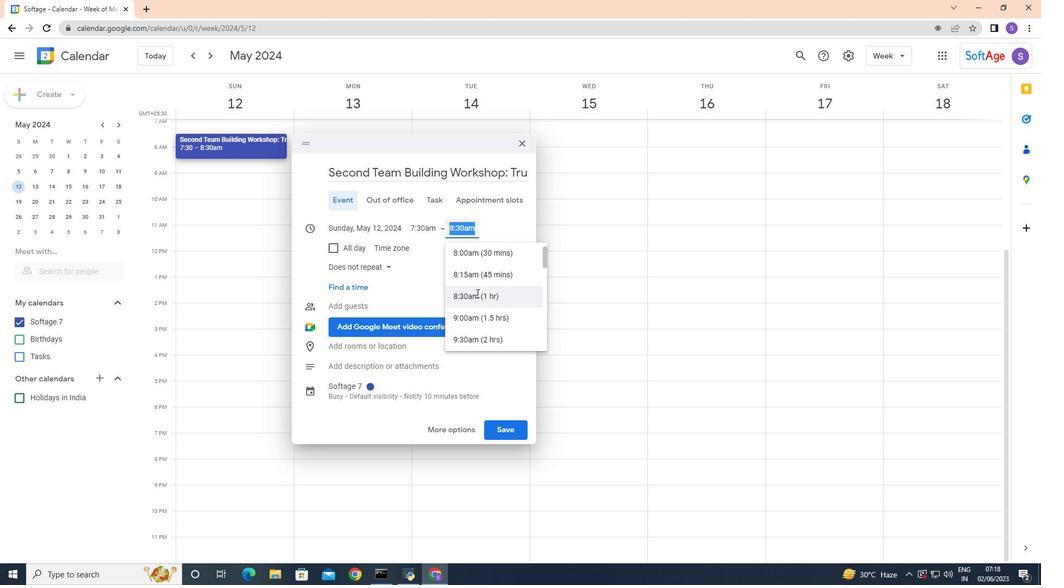 
Action: Mouse scrolled (481, 293) with delta (0, 0)
Screenshot: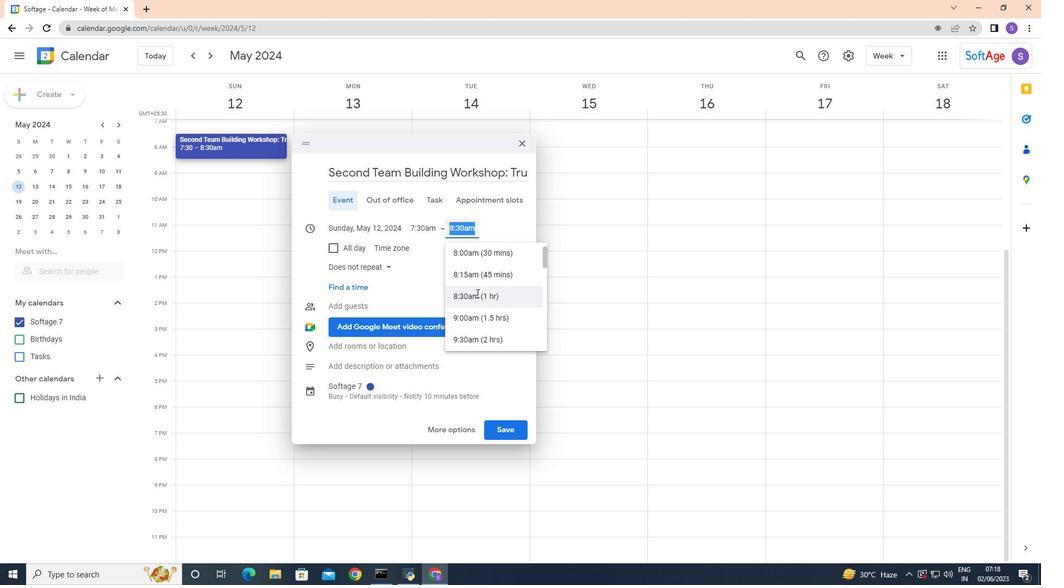 
Action: Mouse moved to (474, 300)
Screenshot: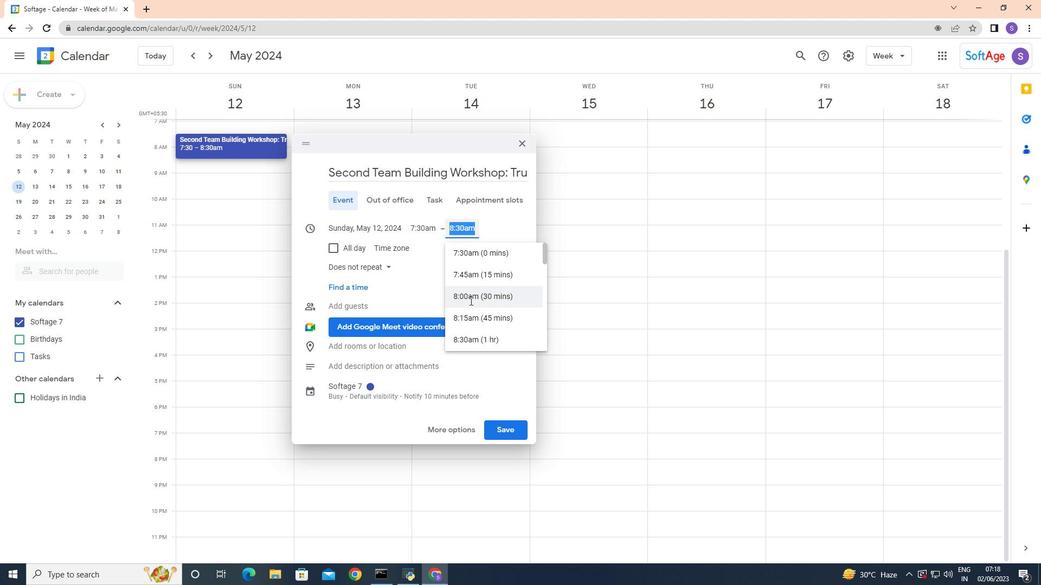 
Action: Mouse scrolled (474, 301) with delta (0, 0)
Screenshot: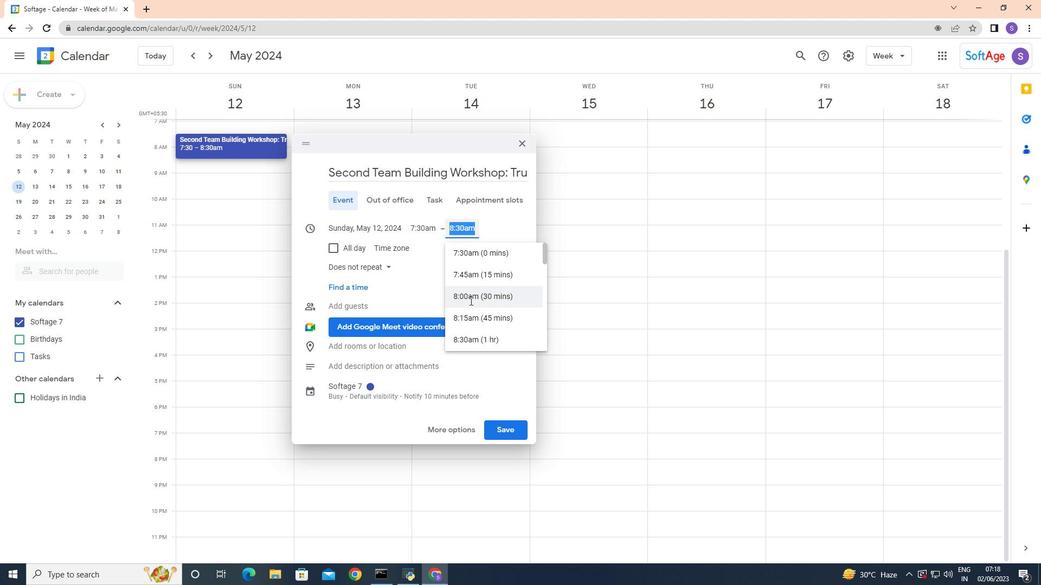 
Action: Mouse moved to (476, 300)
Screenshot: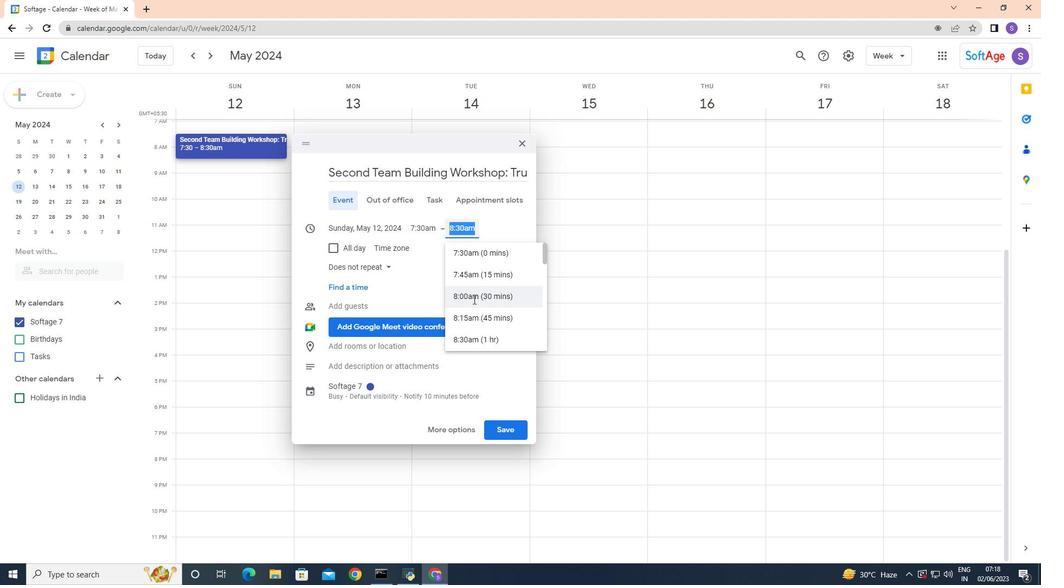 
Action: Mouse scrolled (476, 301) with delta (0, 0)
Screenshot: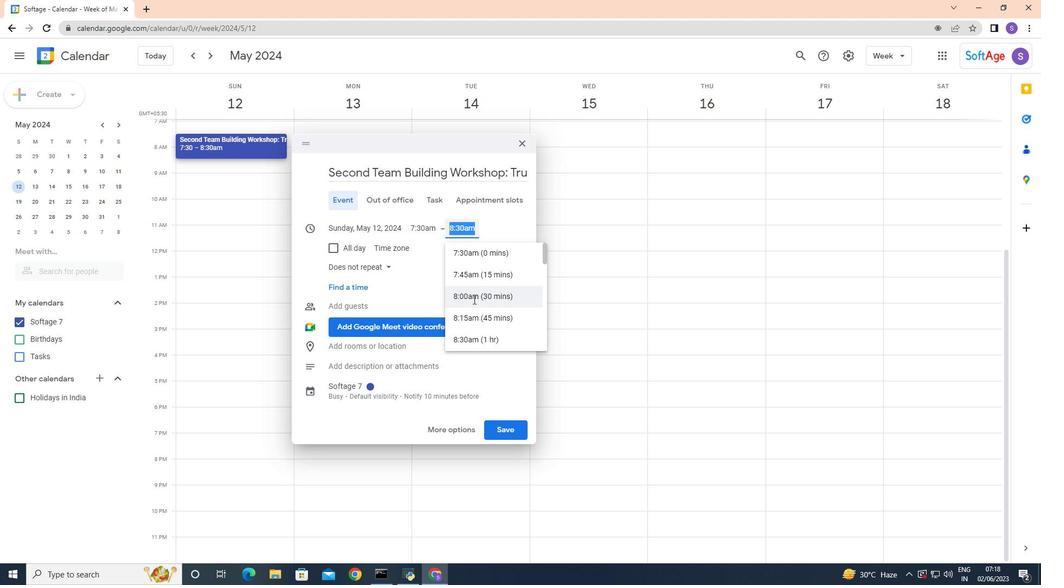 
Action: Mouse moved to (482, 303)
Screenshot: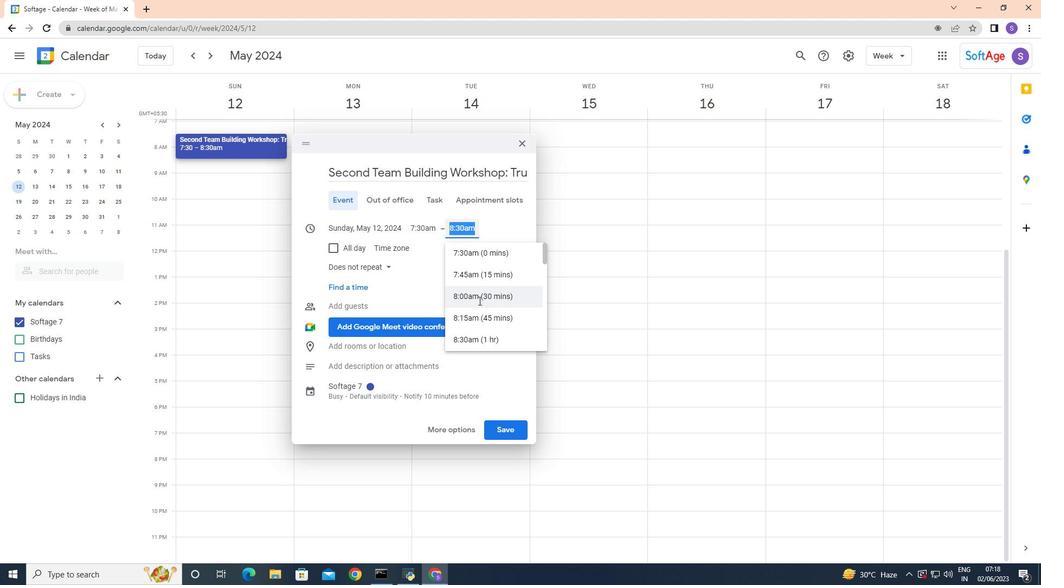 
Action: Mouse scrolled (482, 302) with delta (0, 0)
Screenshot: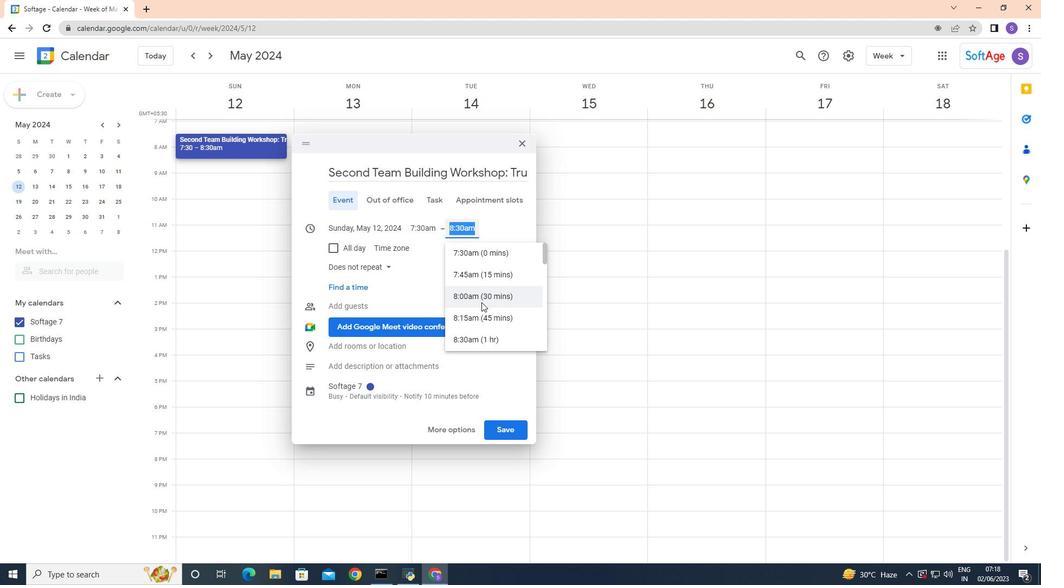 
Action: Mouse scrolled (482, 302) with delta (0, 0)
Screenshot: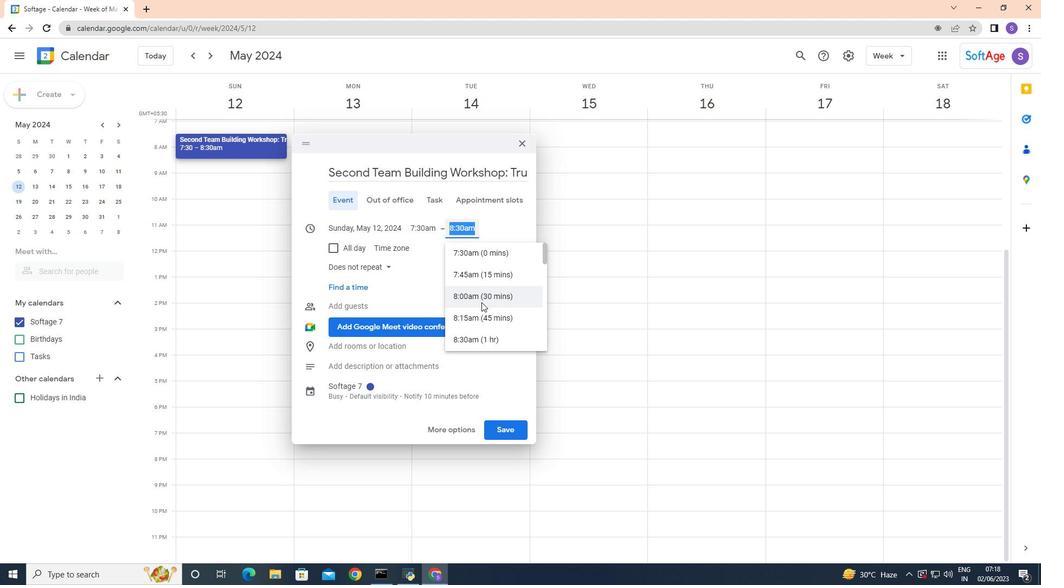 
Action: Mouse moved to (478, 277)
Screenshot: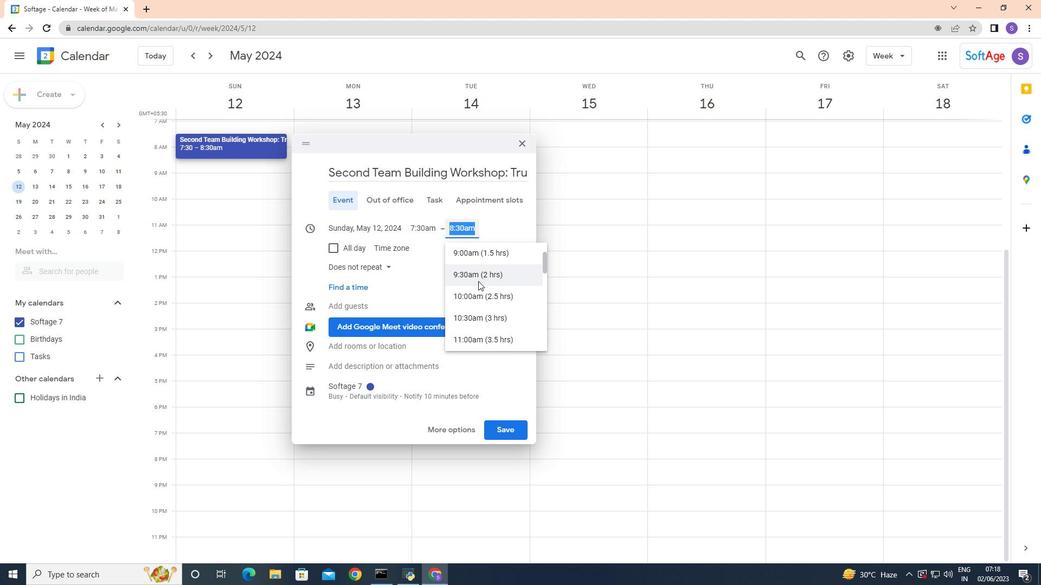 
Action: Mouse pressed left at (478, 277)
Screenshot: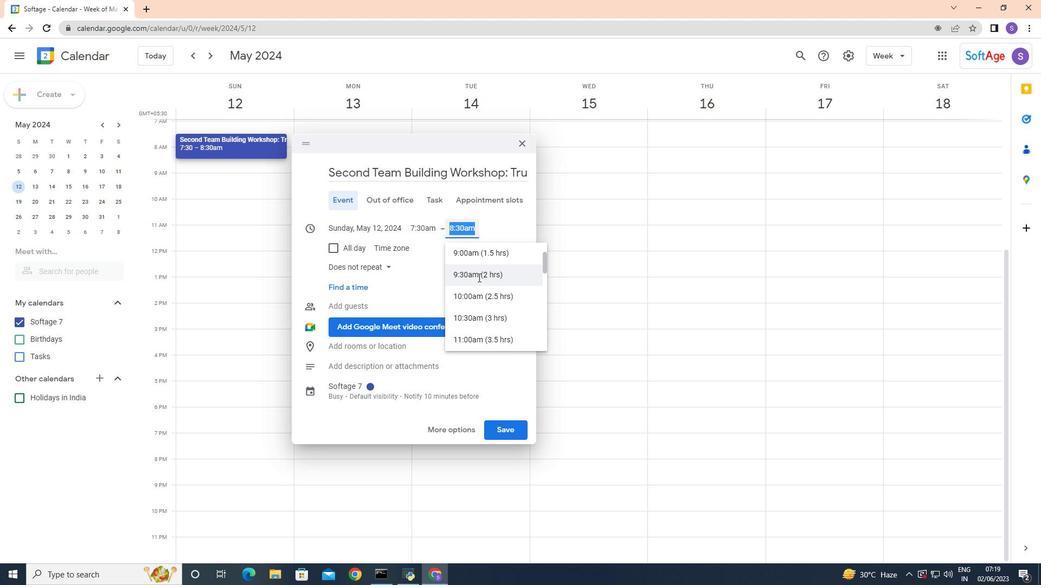 
Action: Mouse moved to (382, 329)
Screenshot: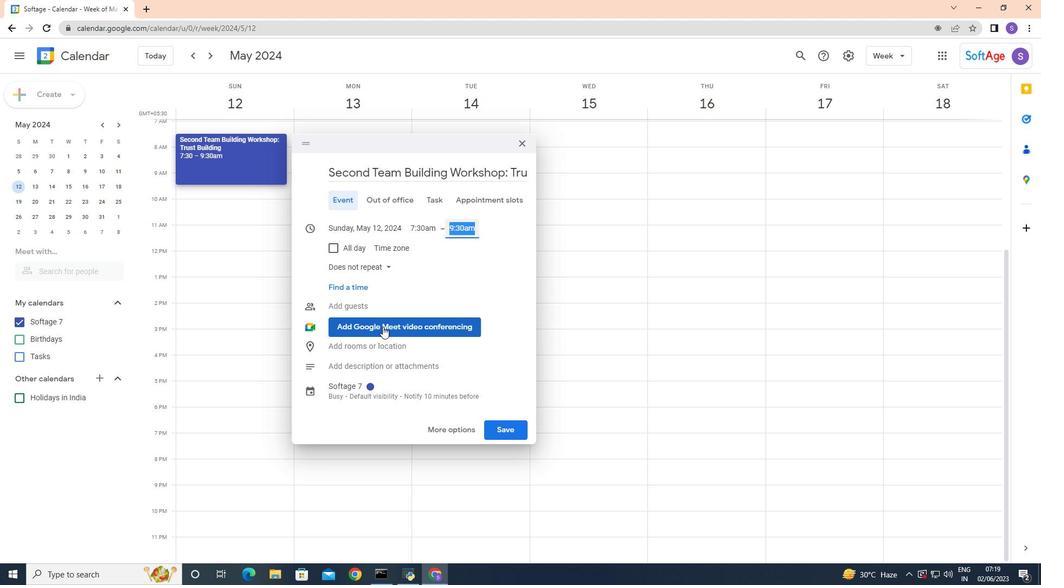 
Action: Mouse scrolled (382, 329) with delta (0, 0)
Screenshot: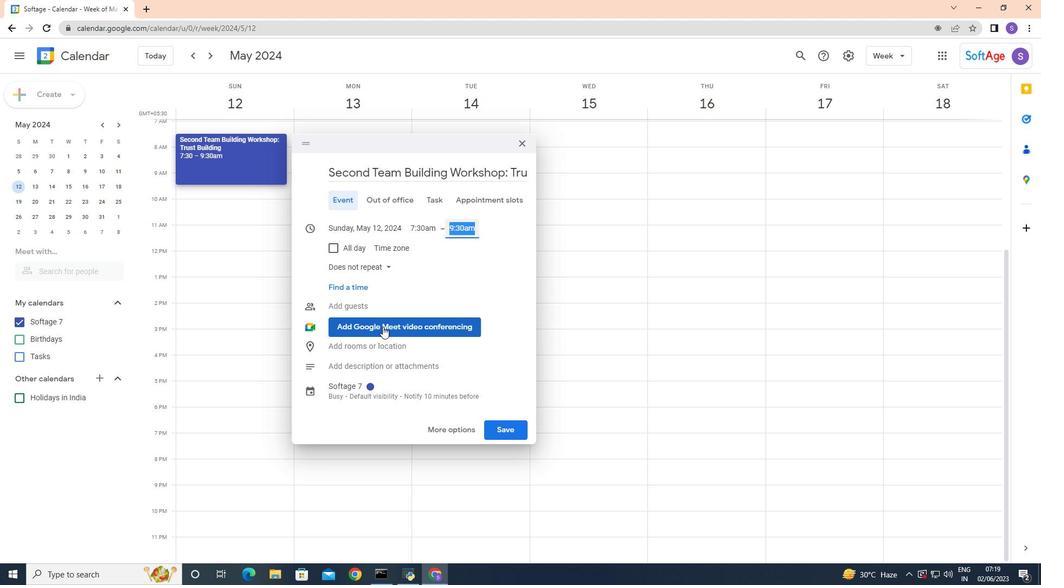 
Action: Mouse moved to (386, 365)
Screenshot: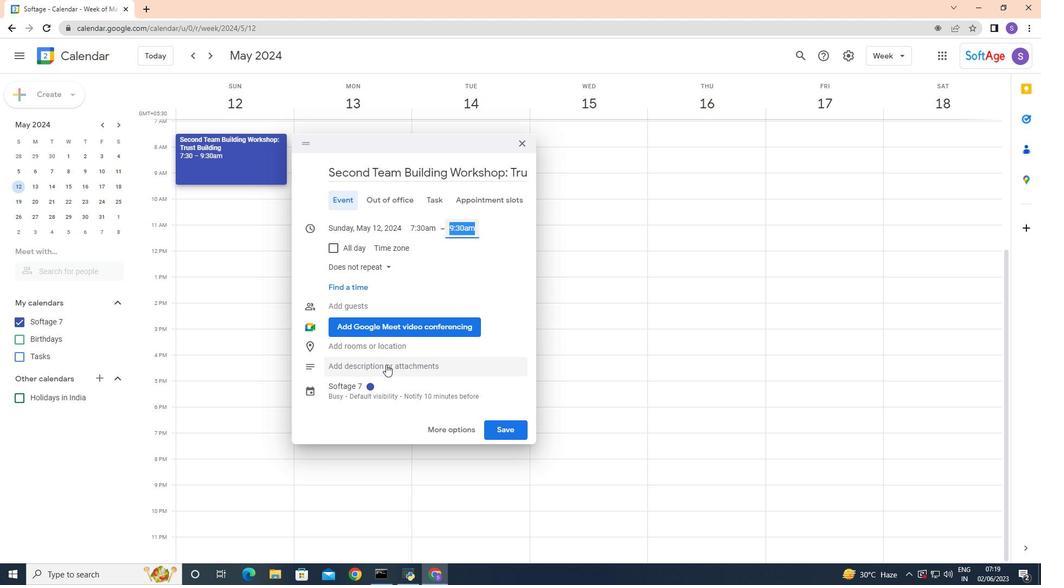 
Action: Mouse pressed left at (386, 365)
Screenshot: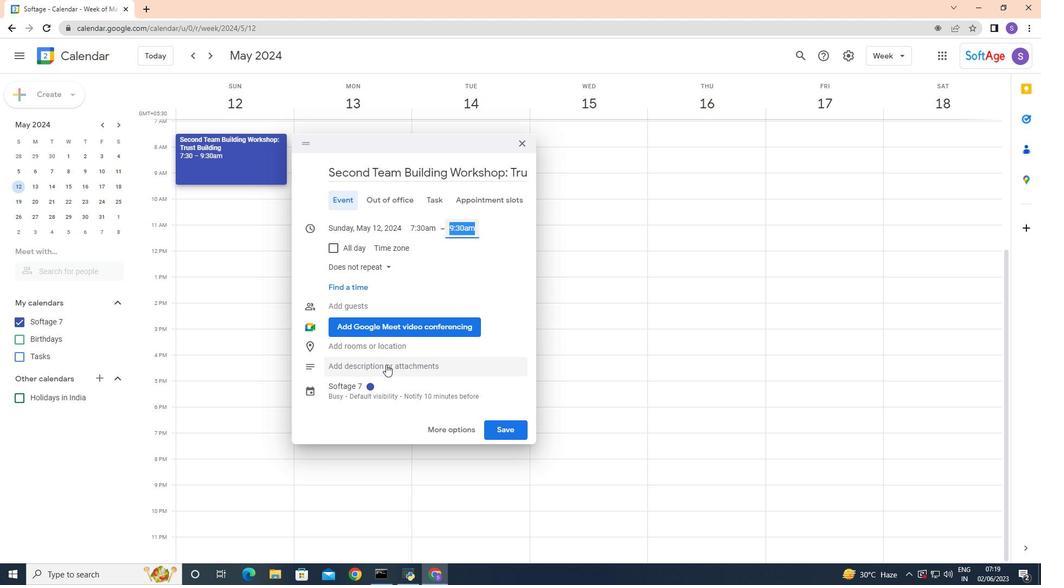 
Action: Mouse moved to (414, 386)
Screenshot: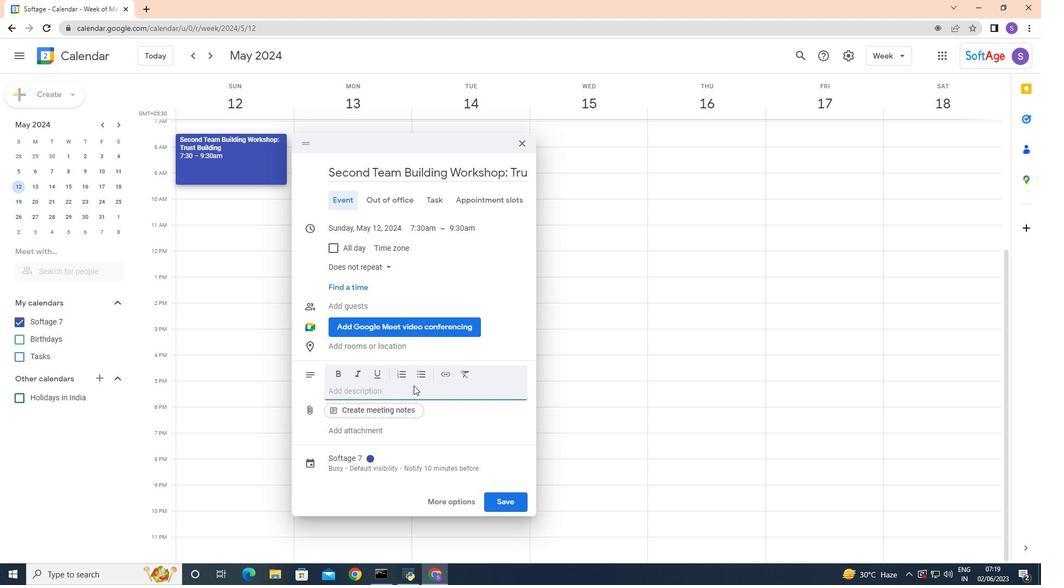 
Action: Key pressed <Key.shift>The<Key.space>project<Key.space>kickoff<Key.space>is<Key.space>an<Key.space>important<Key.space>event<Key.space>that<Key.space>marks<Key.space>the<Key.space>offcial<Key.space><Key.backspace><Key.backspace><Key.backspace><Key.backspace><Key.backspace><Key.backspace><Key.backspace>
Screenshot: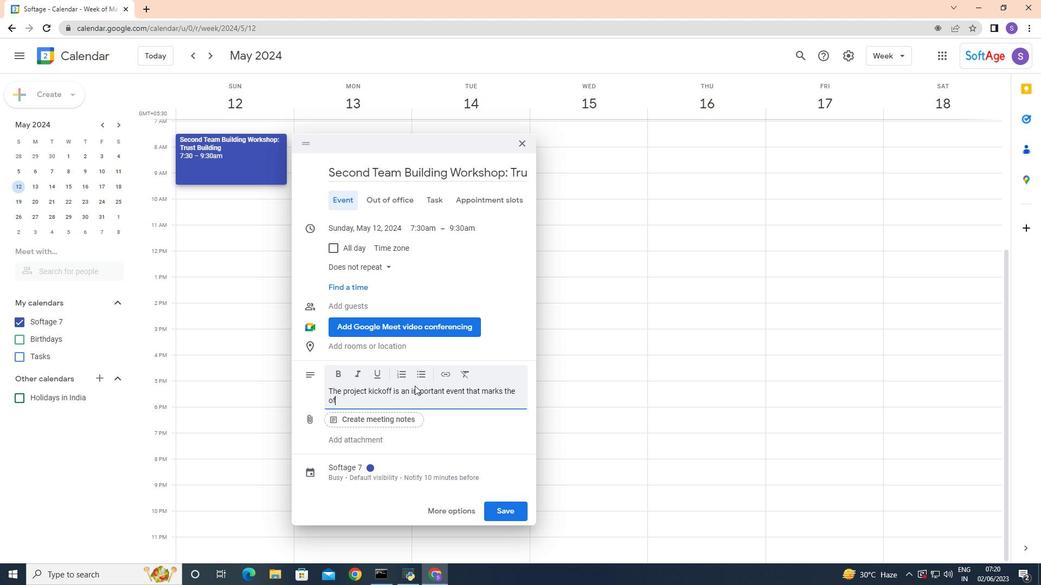 
Action: Mouse moved to (528, 398)
Screenshot: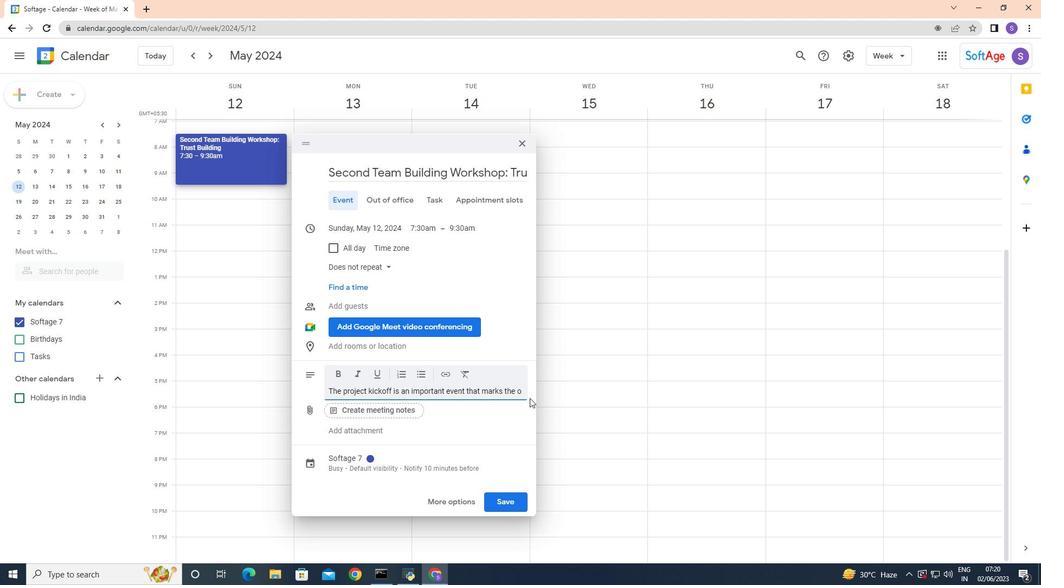 
Action: Key pressed fficu<Key.backspace>ial<Key.space>start<Key.space>of<Key.space>a<Key.space>pt<Key.backspace>roject.<Key.space><Key.shift>It<Key.space>brings<Key.space>together<Key.space>key<Key.space>stakeholders,<Key.space>team<Key.space>members,<Key.space>and<Key.space>project<Key.space>managers<Key.space>to<Key.space>establish<Key.space>a<Key.space>shared<Key.space>understanding<Key.space>of<Key.space>the<Key.space>project;<Key.backspace>'s<Key.space>objectctives<Key.space>
Screenshot: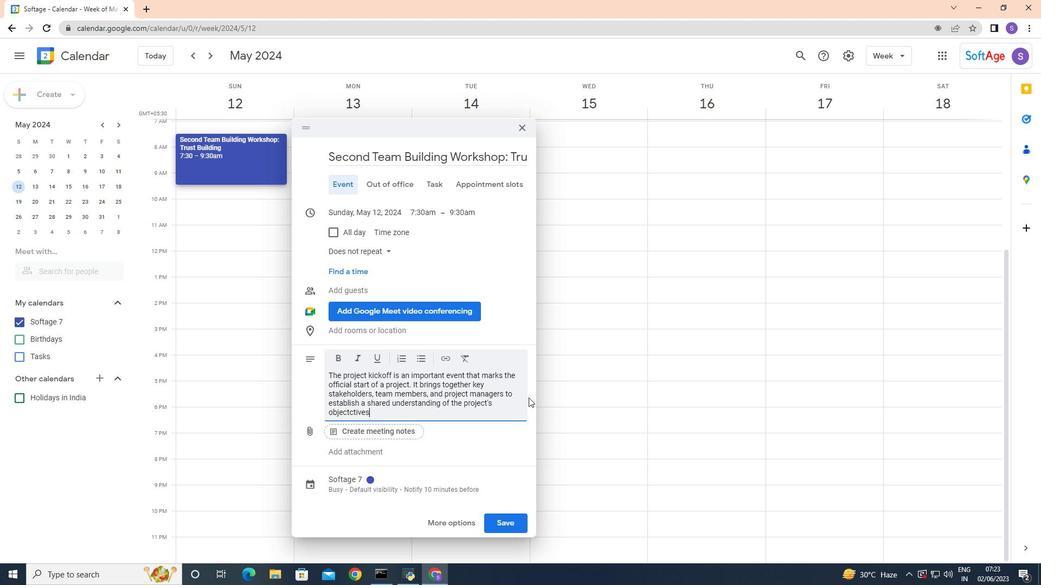 
Action: Mouse moved to (353, 414)
Screenshot: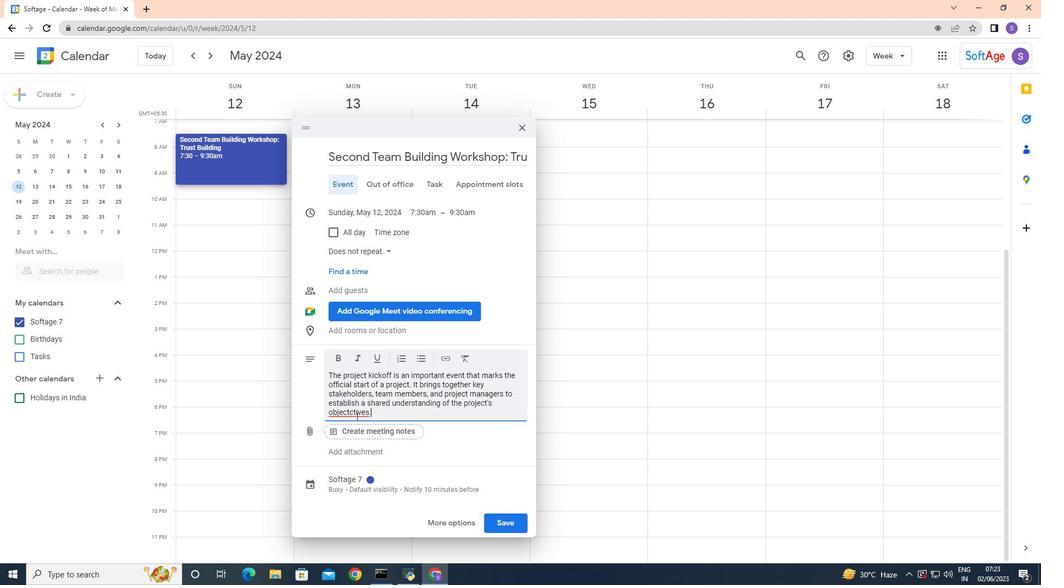 
Action: Mouse pressed left at (353, 414)
Screenshot: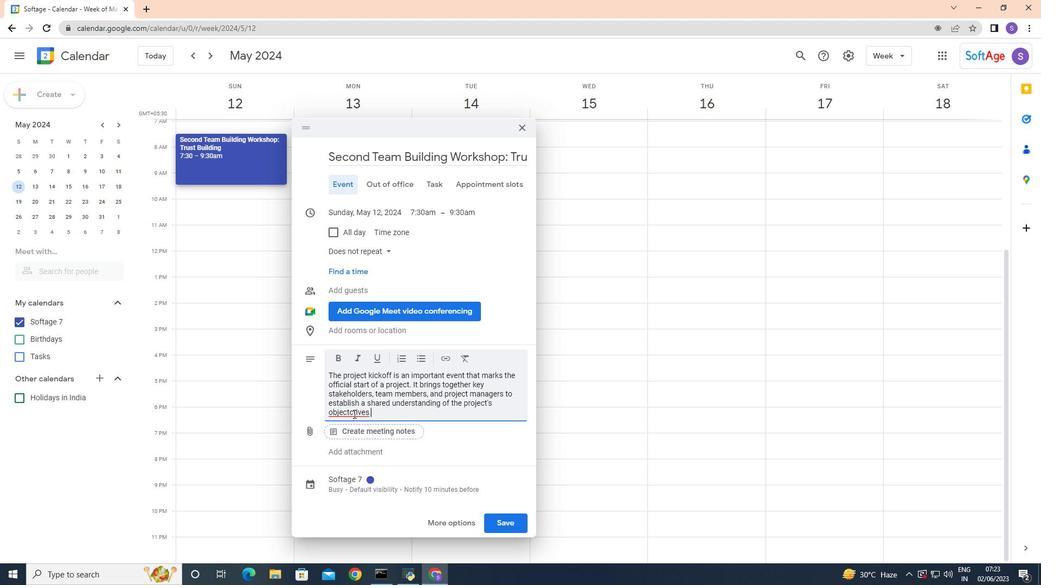 
Action: Mouse moved to (353, 414)
Screenshot: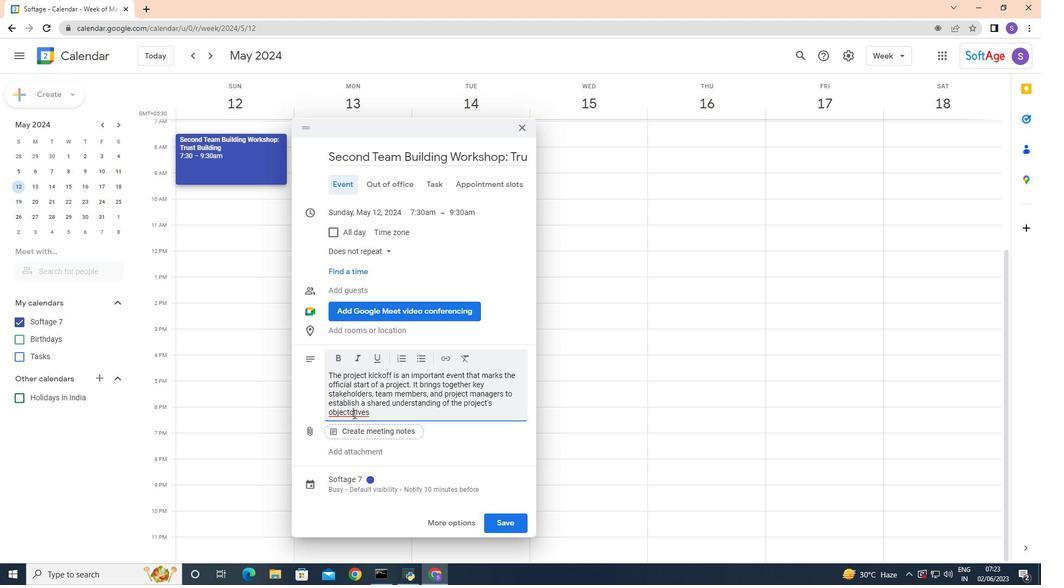 
Action: Mouse pressed left at (353, 414)
Screenshot: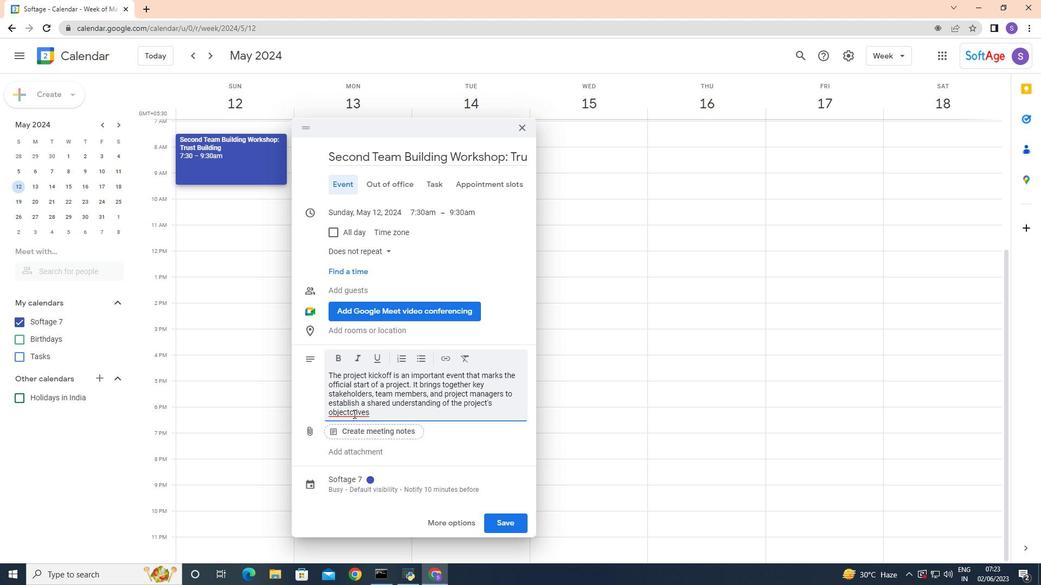 
Action: Mouse pressed right at (353, 414)
Screenshot: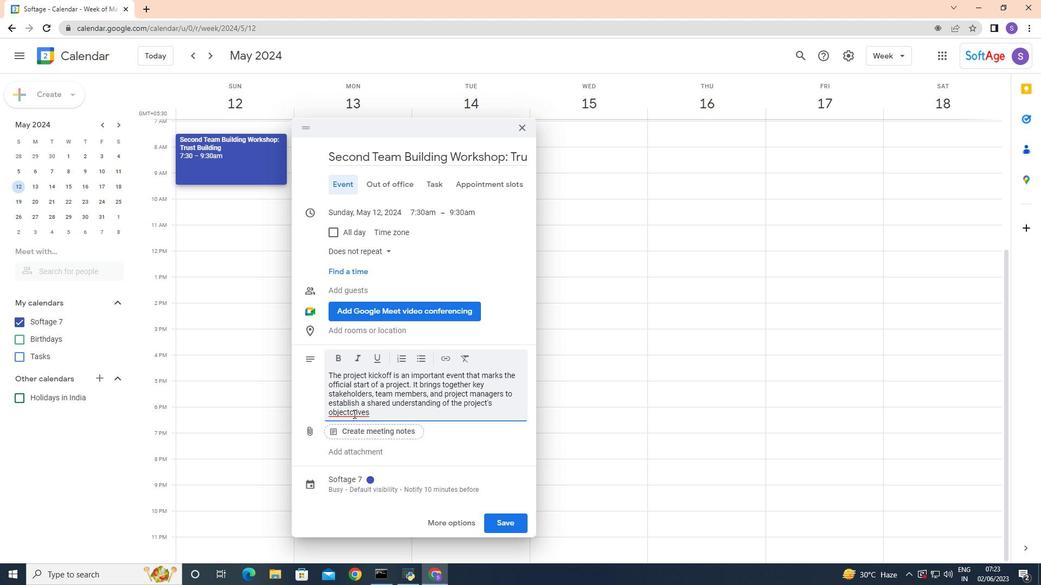 
Action: Mouse moved to (392, 253)
Screenshot: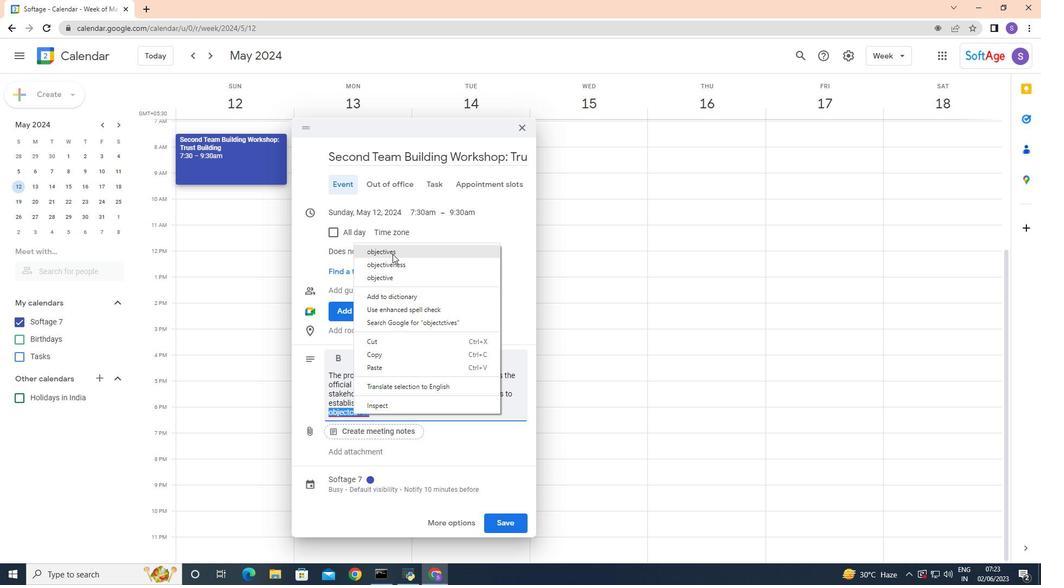 
Action: Mouse pressed left at (392, 253)
Screenshot: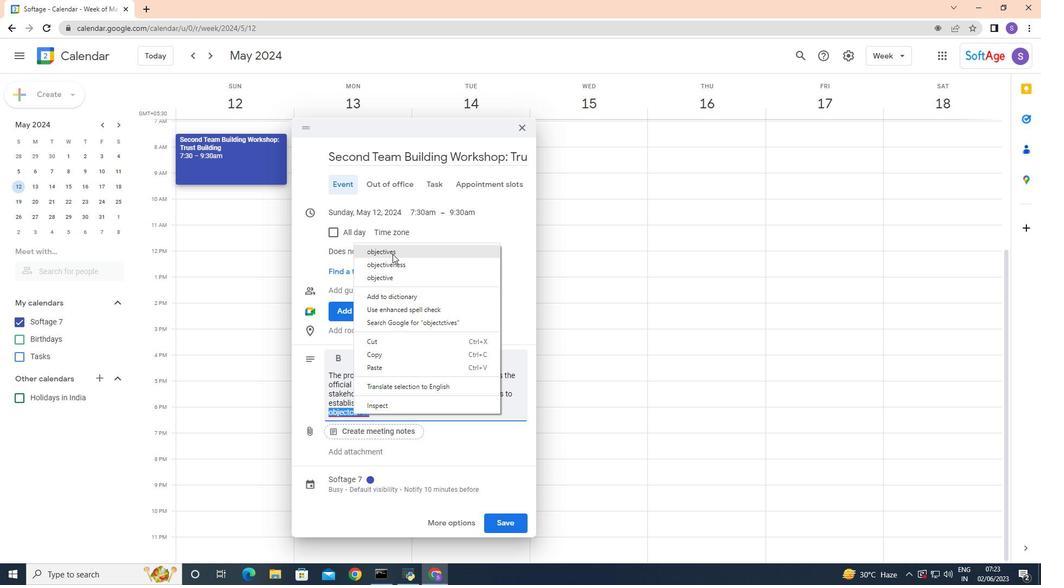 
Action: Mouse moved to (376, 422)
Screenshot: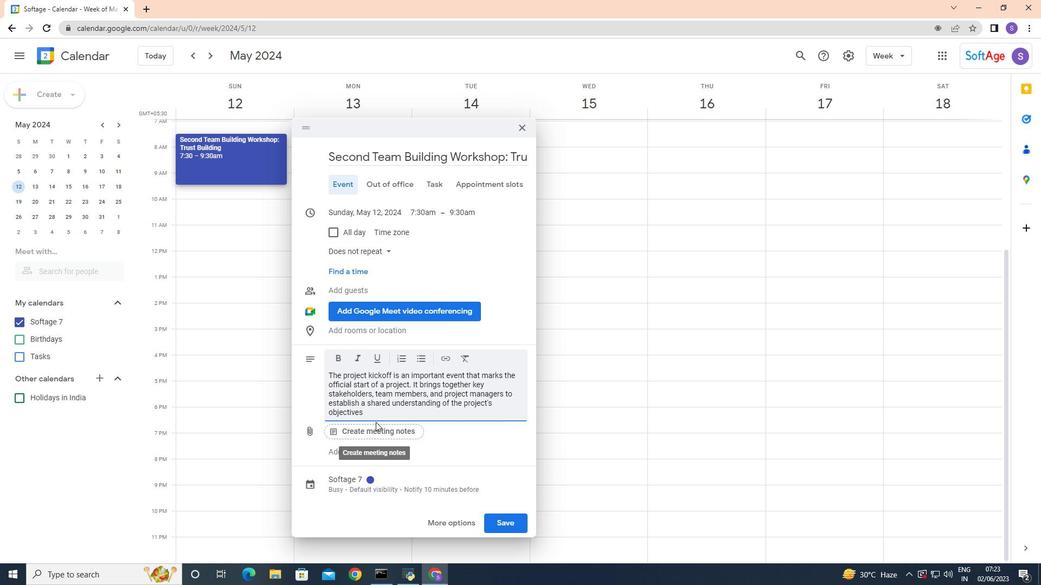 
Action: Key pressed <Key.space><Key.backspace>,<Key.space>scope,<Key.space>and<Key.space>deliverables<Key.space><Key.backspace>.<Key.space><Key.shift>During<Key.space>the<Key.space>kiv<Key.backspace>ckff<Key.backspace><Key.backspace>off,<Key.space>goals<Key.space>and<Key.space>expectations<Key.space>are<Key.space>clarified,<Key.space>roles<Key.space>and<Key.space>repo<Key.backspace><Key.backspace>sponsibilities<Key.space>are<Key.space>defined<Key.space>color<Key.space><Key.shift>Lavender.
Screenshot: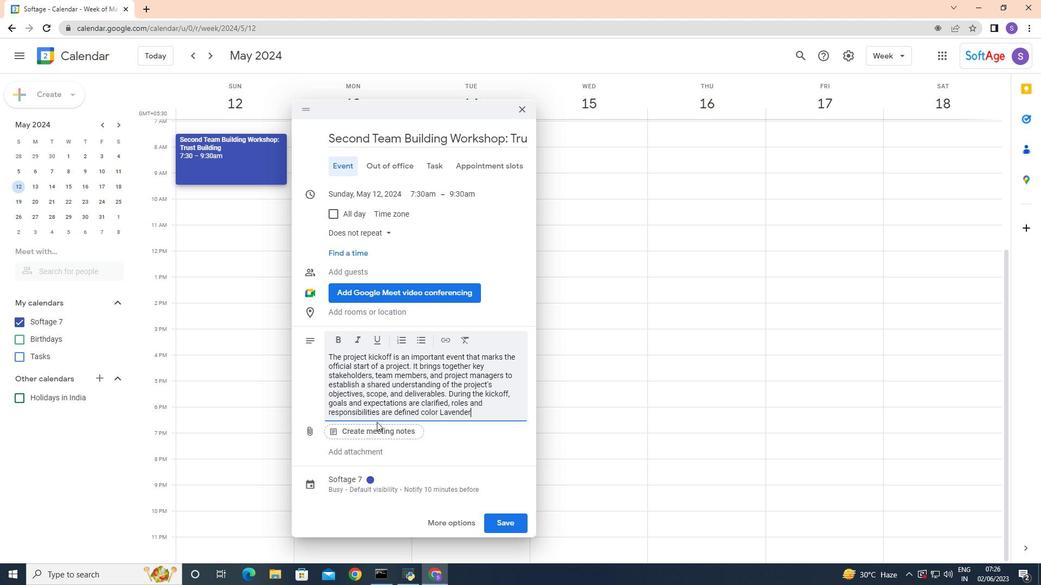 
Action: Mouse moved to (411, 449)
Screenshot: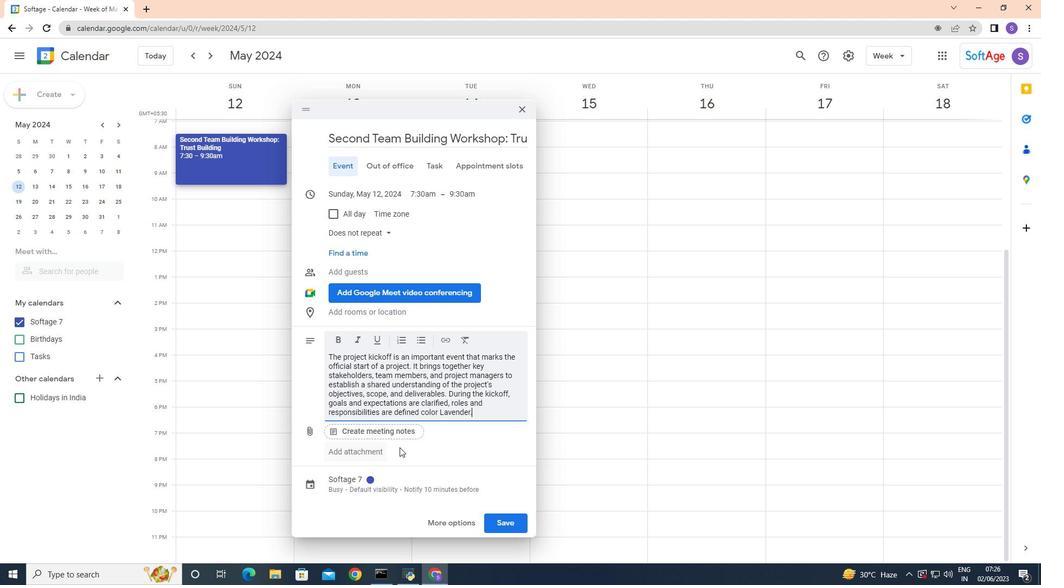 
Action: Mouse pressed left at (411, 449)
Screenshot: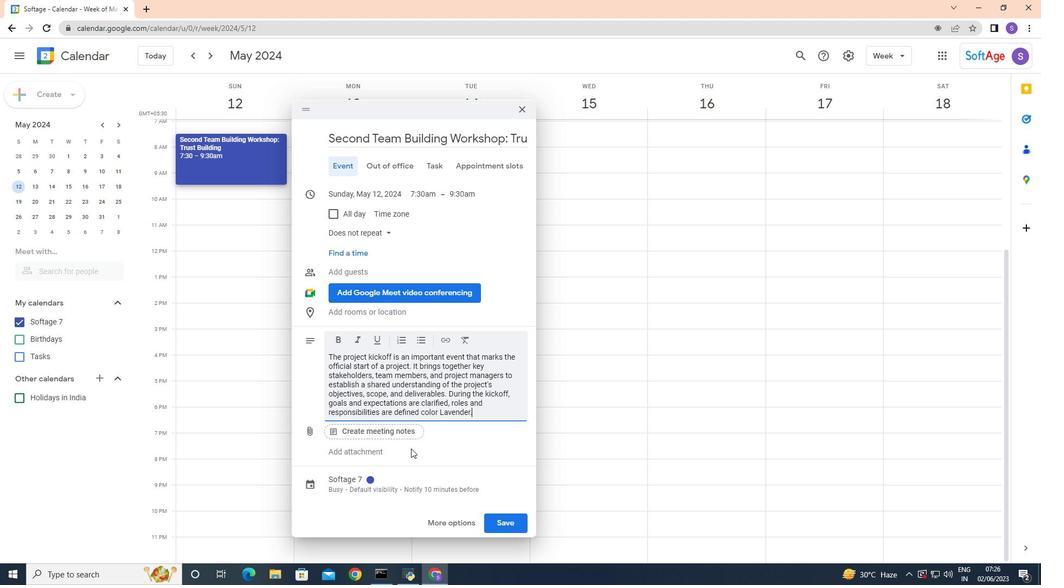 
Action: Mouse moved to (374, 316)
Screenshot: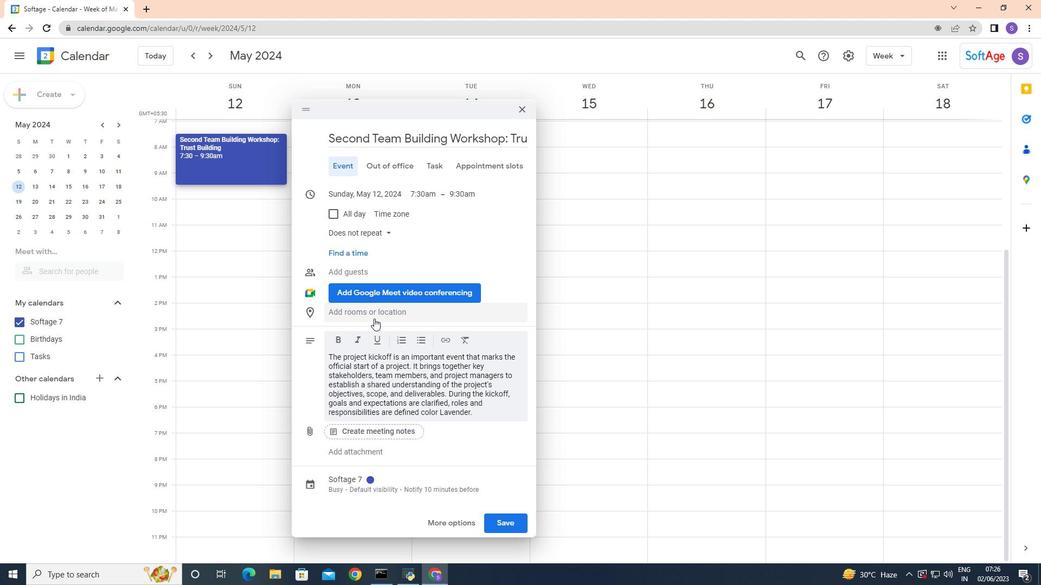 
Action: Mouse pressed left at (374, 316)
Screenshot: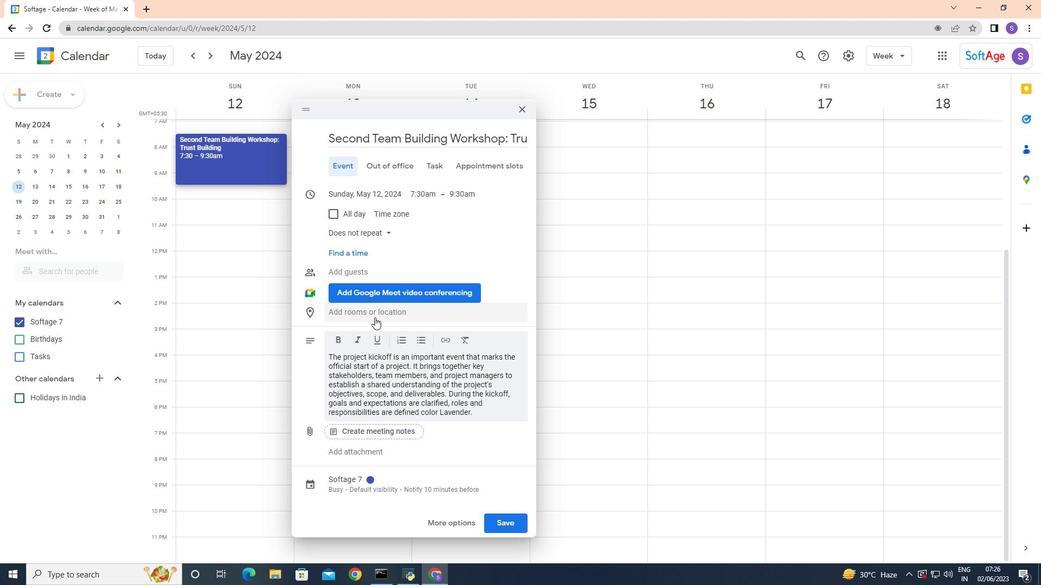 
Action: Mouse moved to (381, 266)
Screenshot: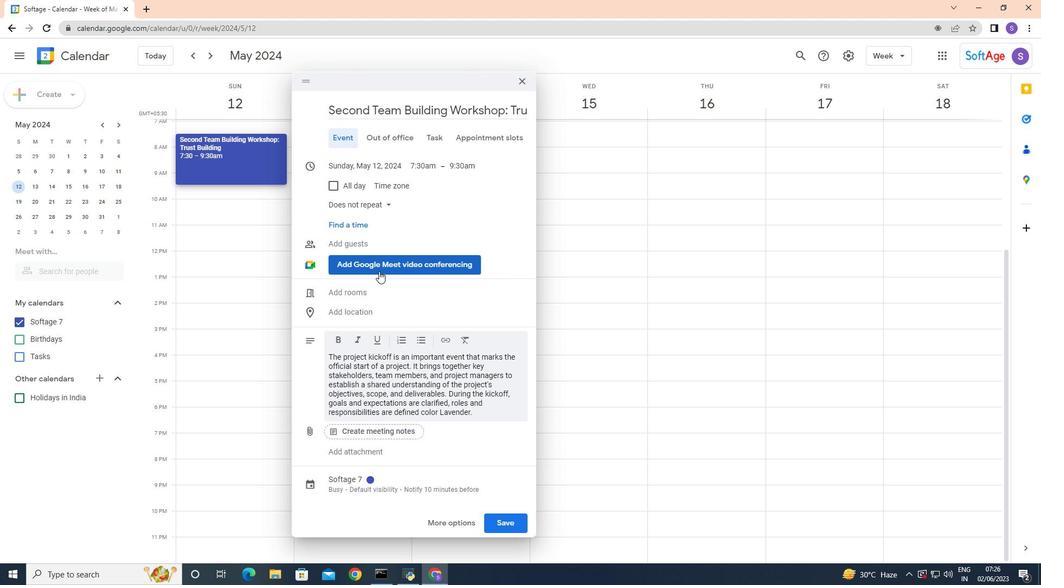 
Action: Mouse pressed left at (381, 266)
Screenshot: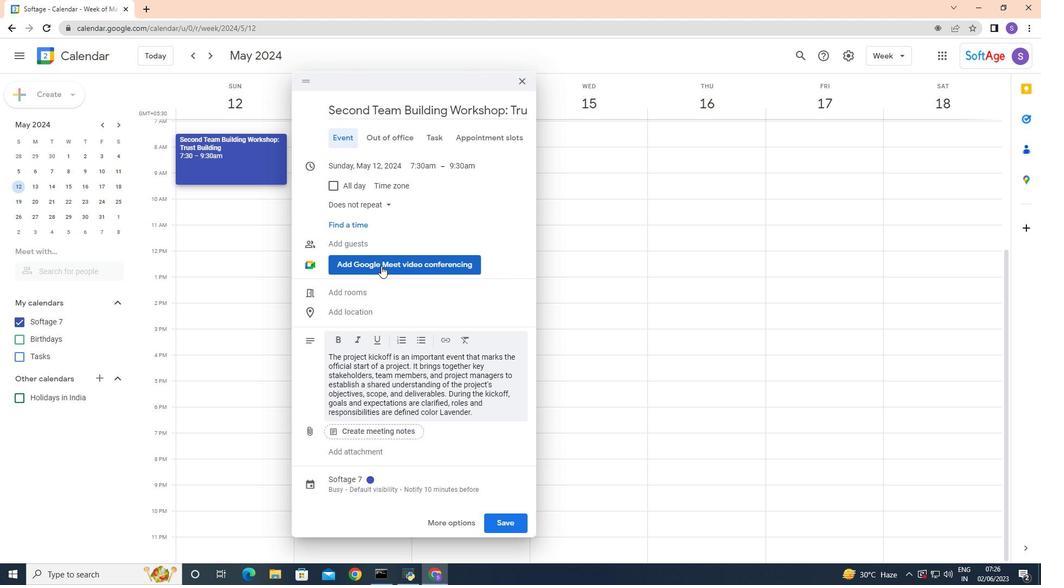 
Action: Mouse moved to (365, 463)
Screenshot: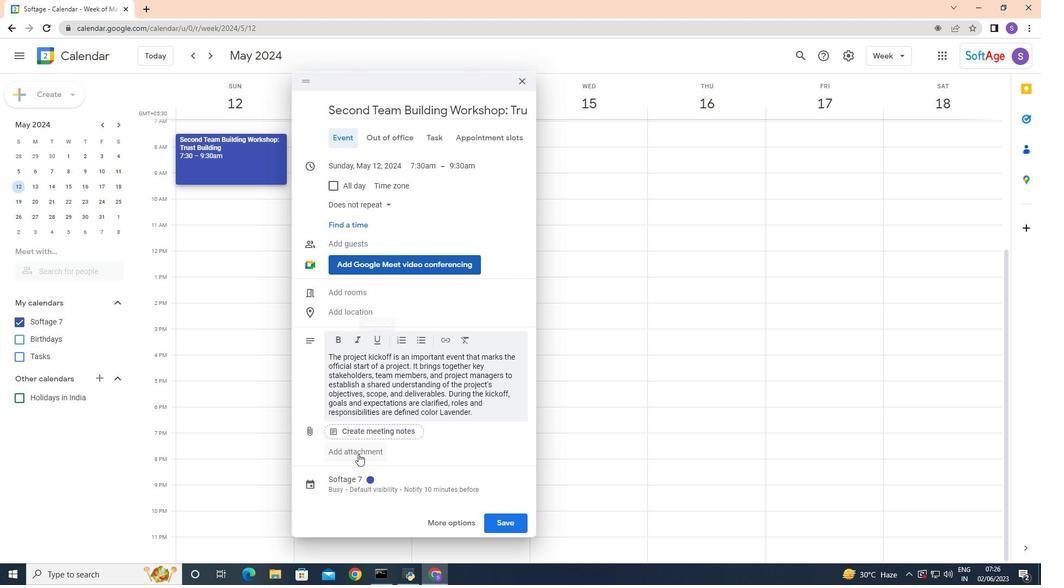 
Action: Mouse scrolled (365, 462) with delta (0, 0)
Screenshot: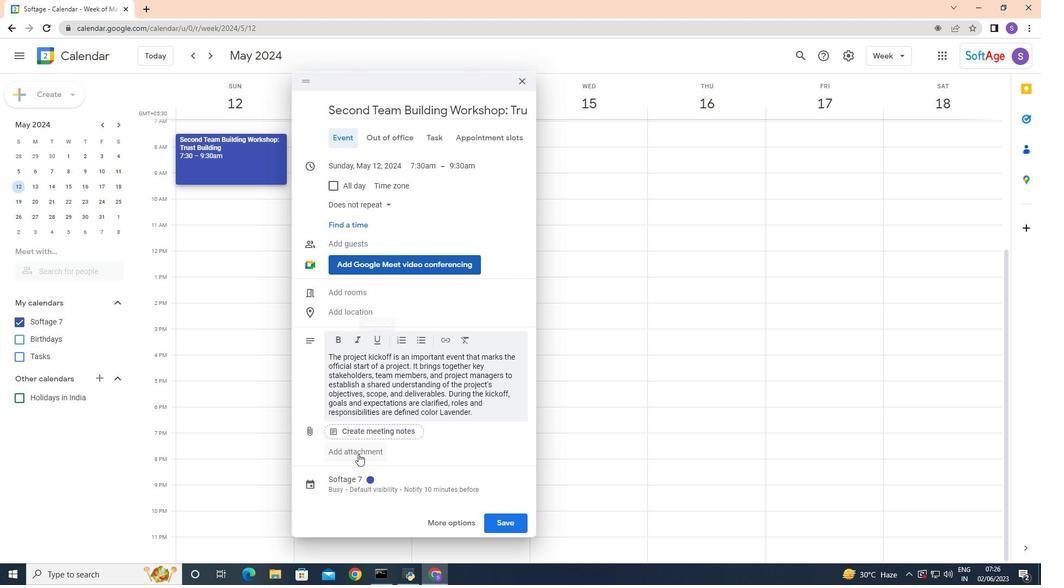 
Action: Mouse moved to (365, 463)
Screenshot: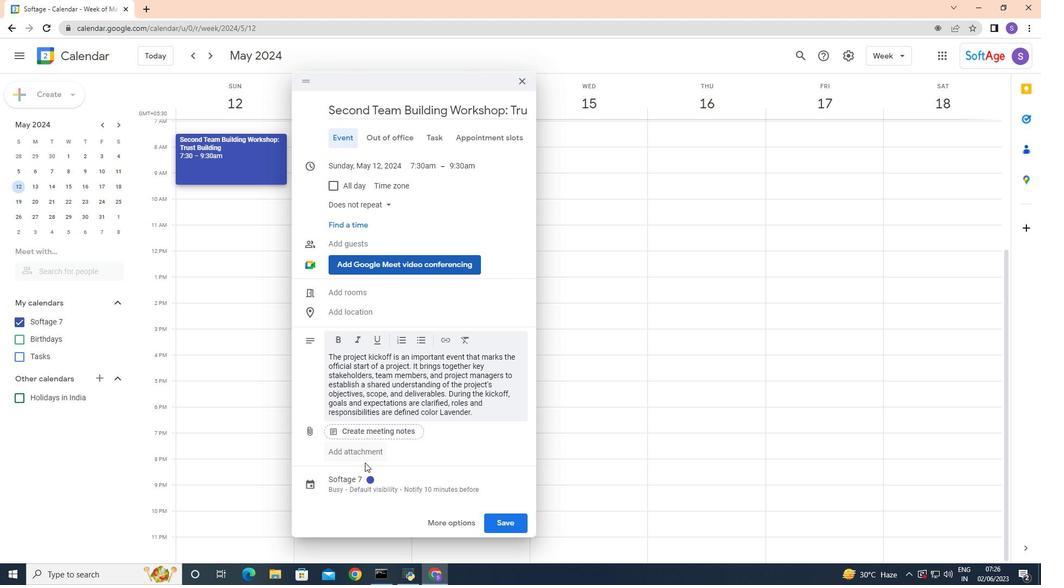 
Action: Mouse scrolled (365, 463) with delta (0, 0)
Screenshot: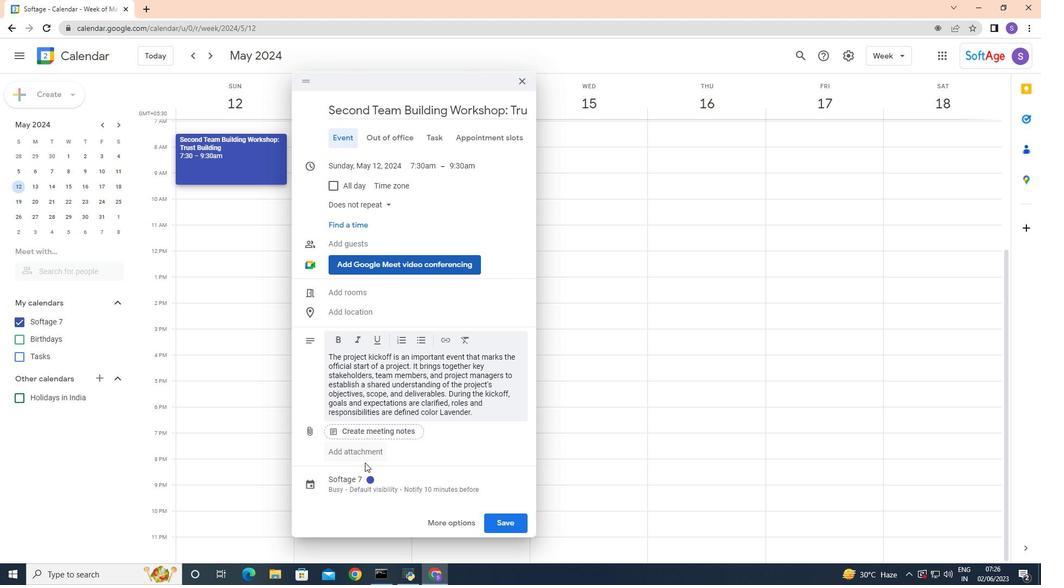 
Action: Mouse moved to (356, 355)
Screenshot: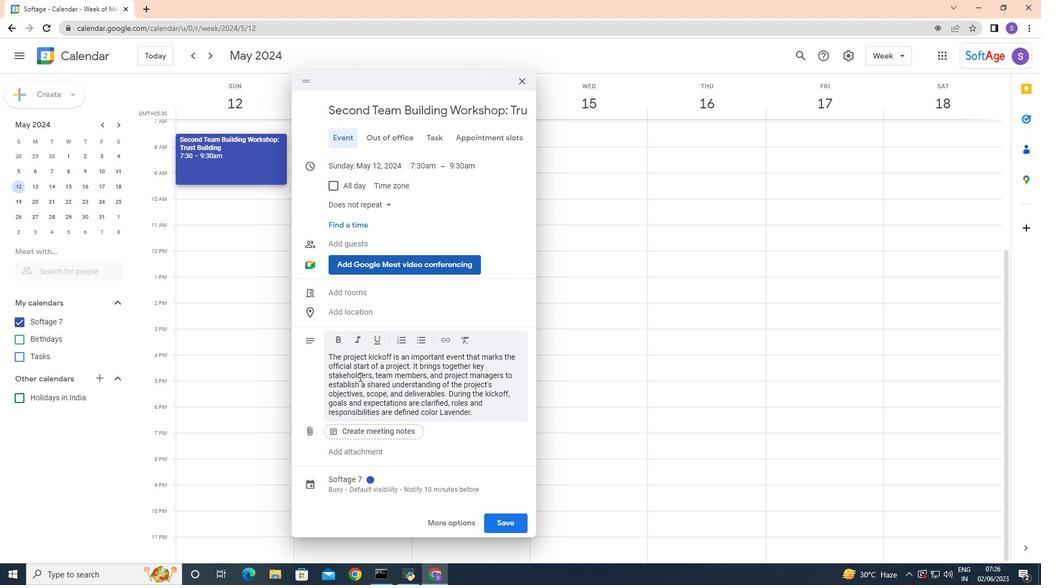 
Action: Mouse scrolled (356, 355) with delta (0, 0)
Screenshot: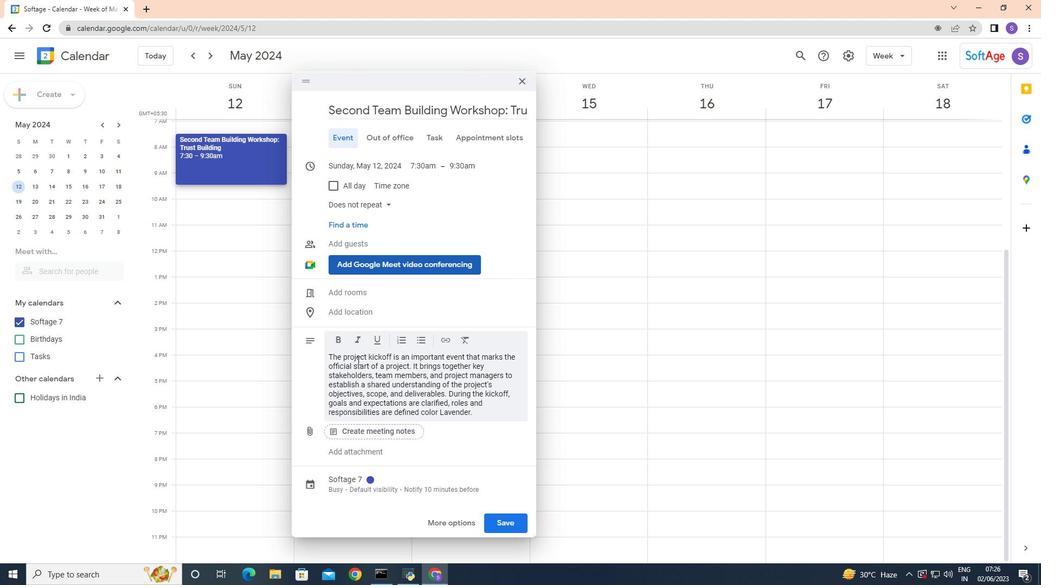 
Action: Mouse scrolled (356, 355) with delta (0, 0)
Screenshot: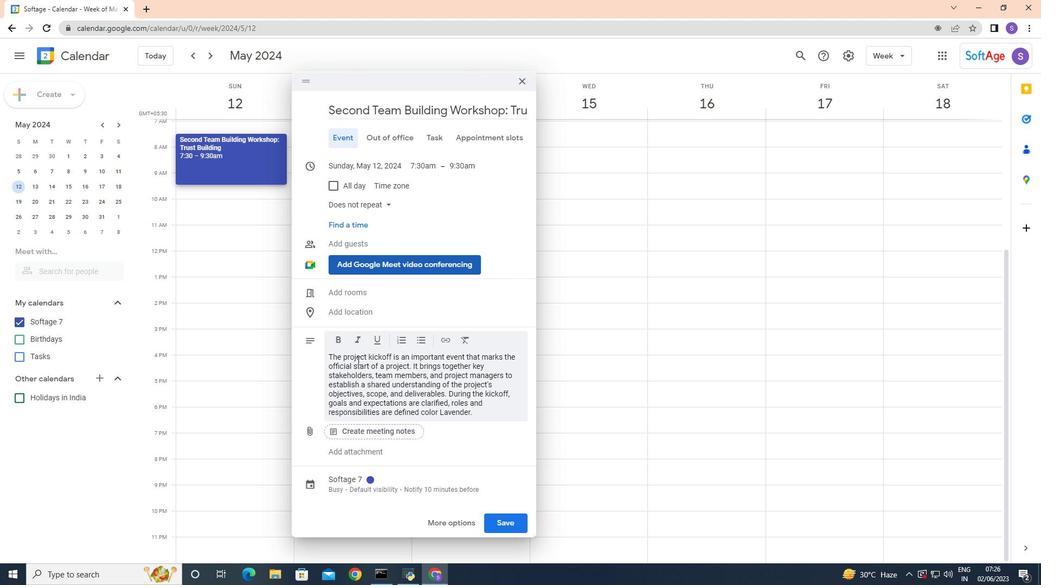 
Action: Mouse moved to (356, 355)
Screenshot: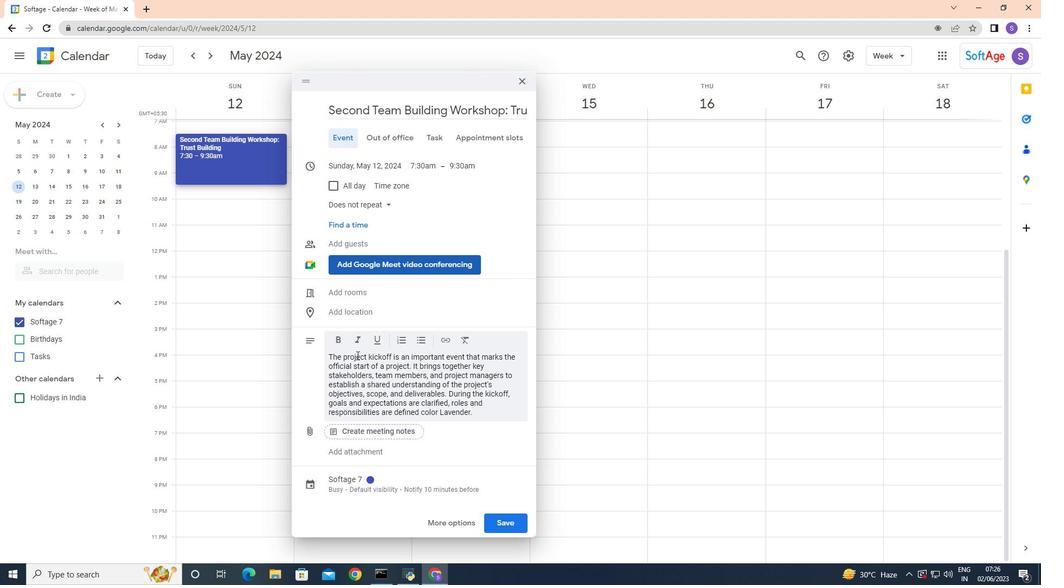 
Action: Mouse scrolled (356, 355) with delta (0, 0)
Screenshot: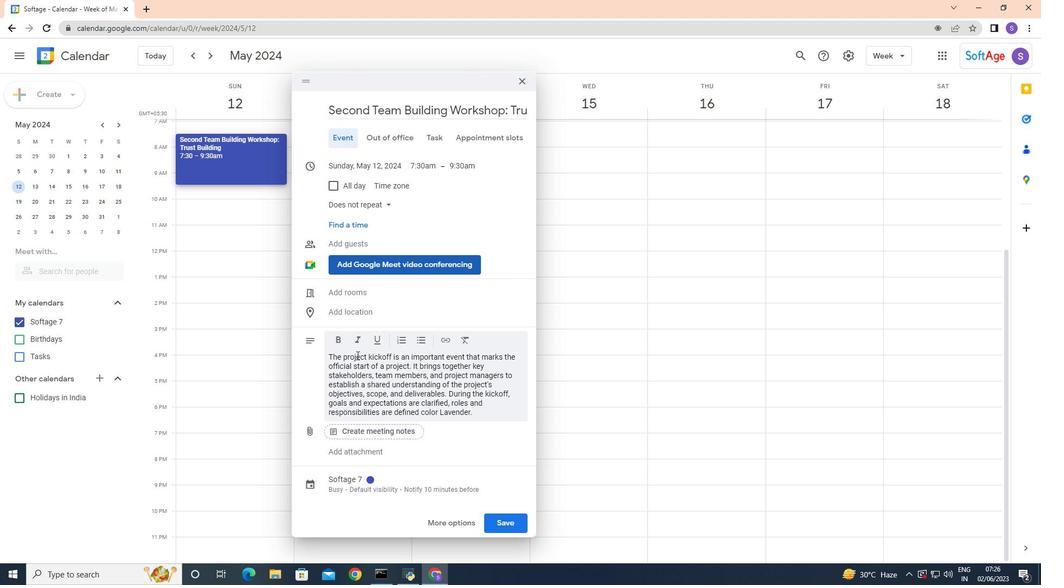 
Action: Mouse moved to (374, 225)
Screenshot: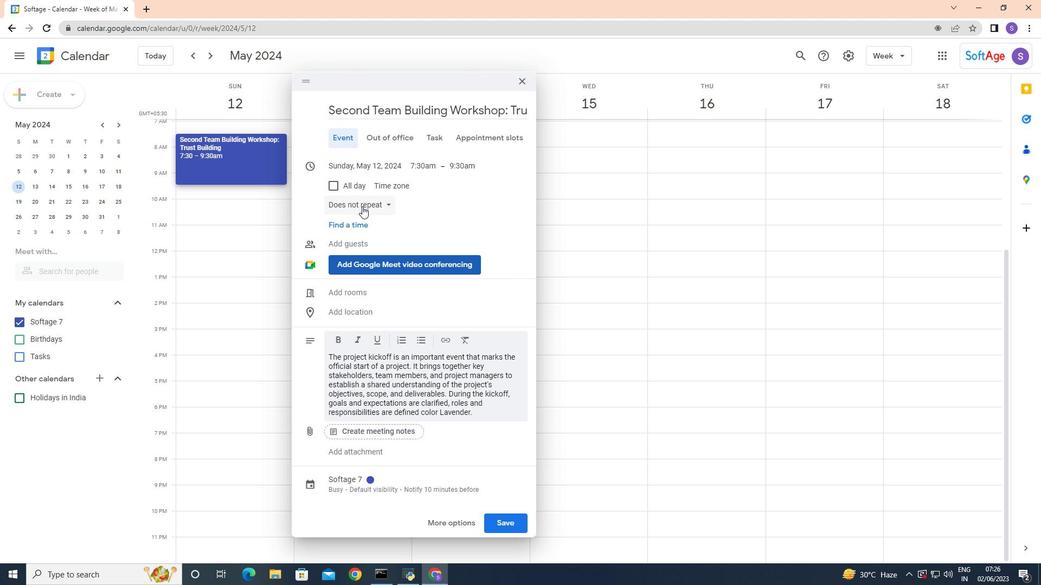 
Action: Mouse scrolled (374, 225) with delta (0, 0)
Screenshot: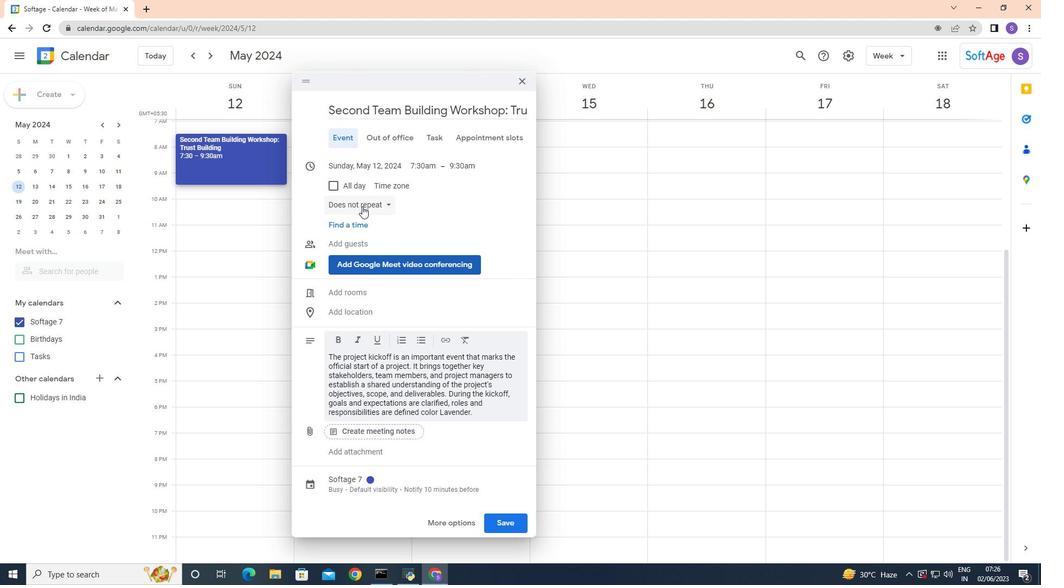 
Action: Mouse scrolled (374, 225) with delta (0, 0)
Screenshot: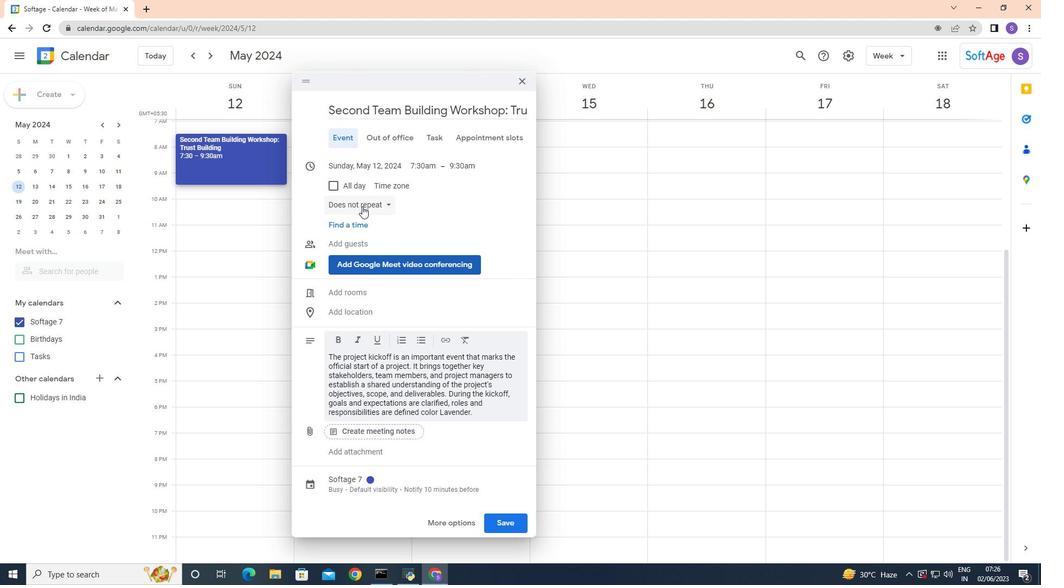 
Action: Mouse moved to (375, 226)
Screenshot: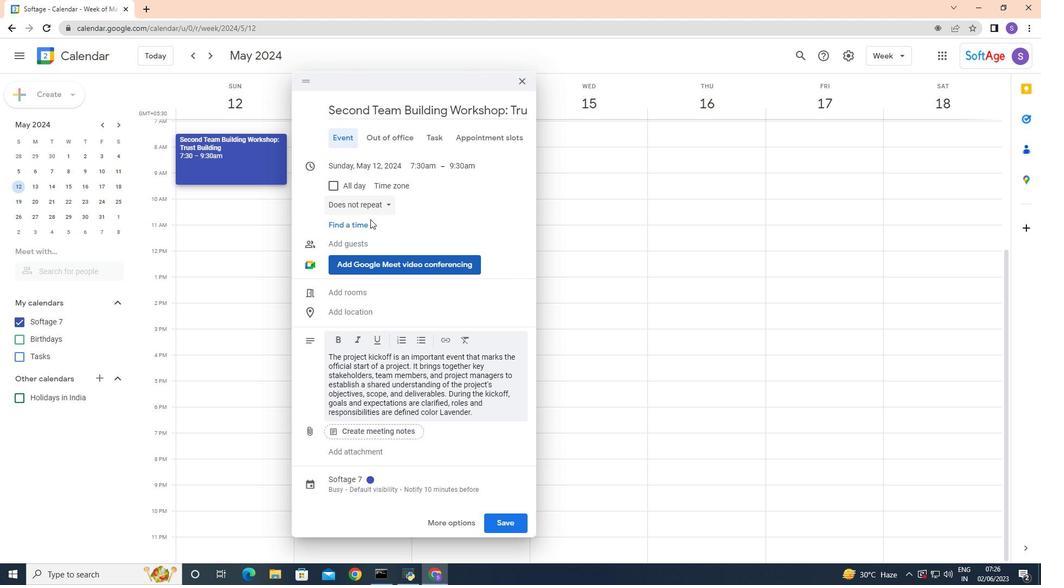 
Action: Mouse scrolled (375, 226) with delta (0, 0)
Screenshot: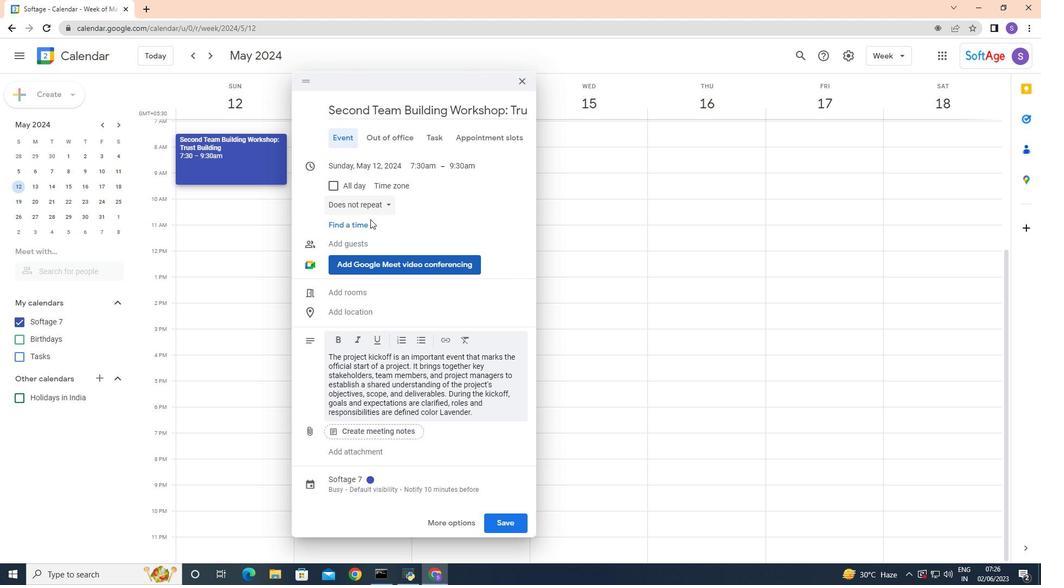 
Action: Mouse moved to (378, 226)
Screenshot: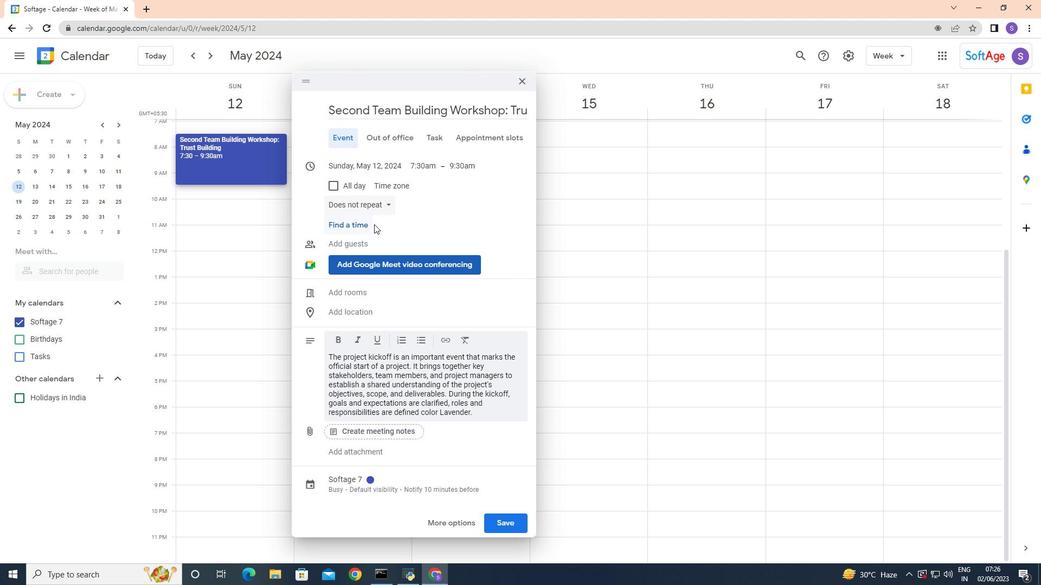
Action: Mouse scrolled (378, 227) with delta (0, 0)
Screenshot: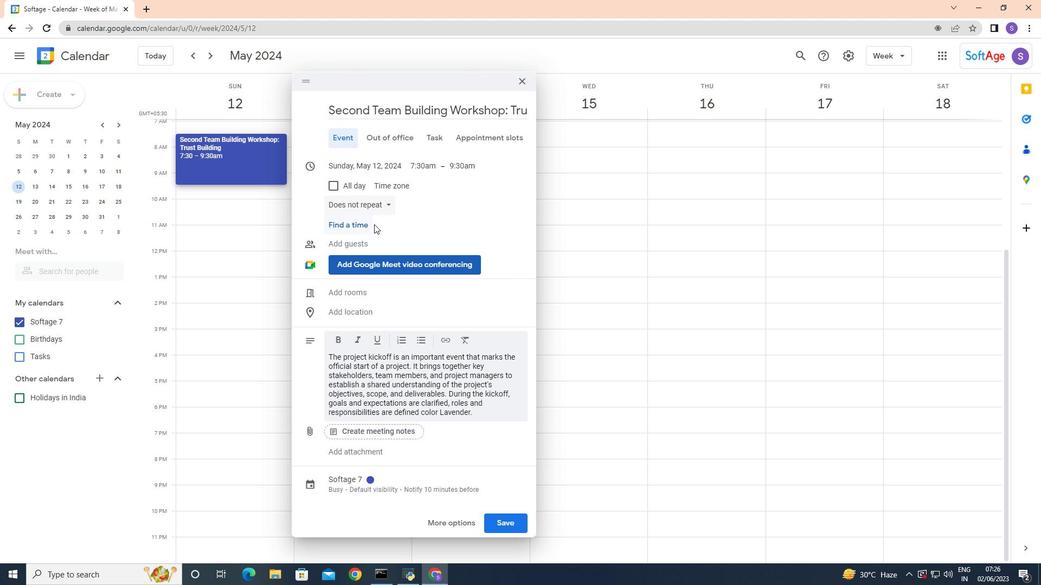 
Action: Mouse moved to (407, 402)
Screenshot: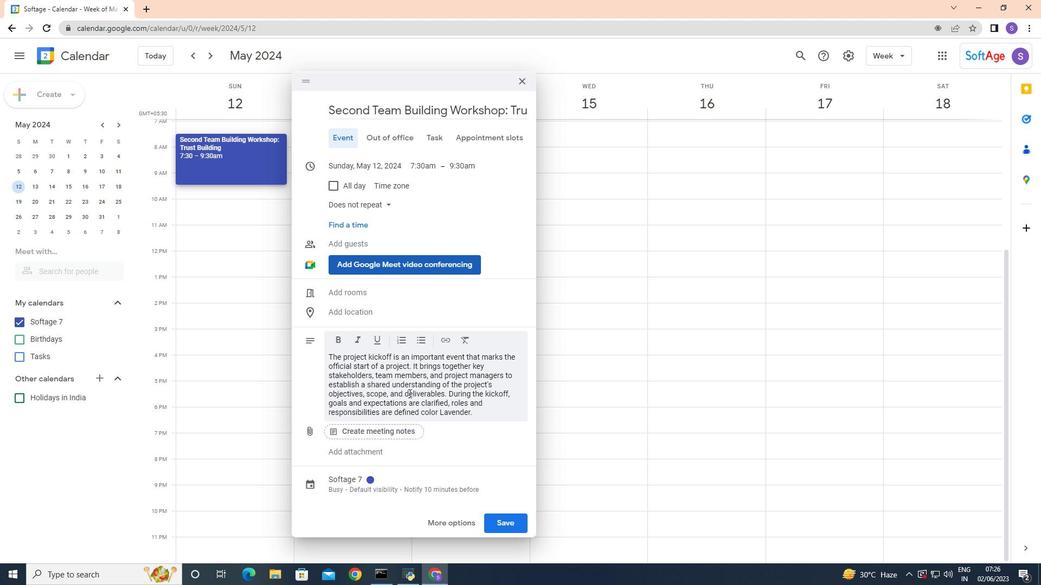 
Action: Mouse scrolled (407, 402) with delta (0, 0)
Screenshot: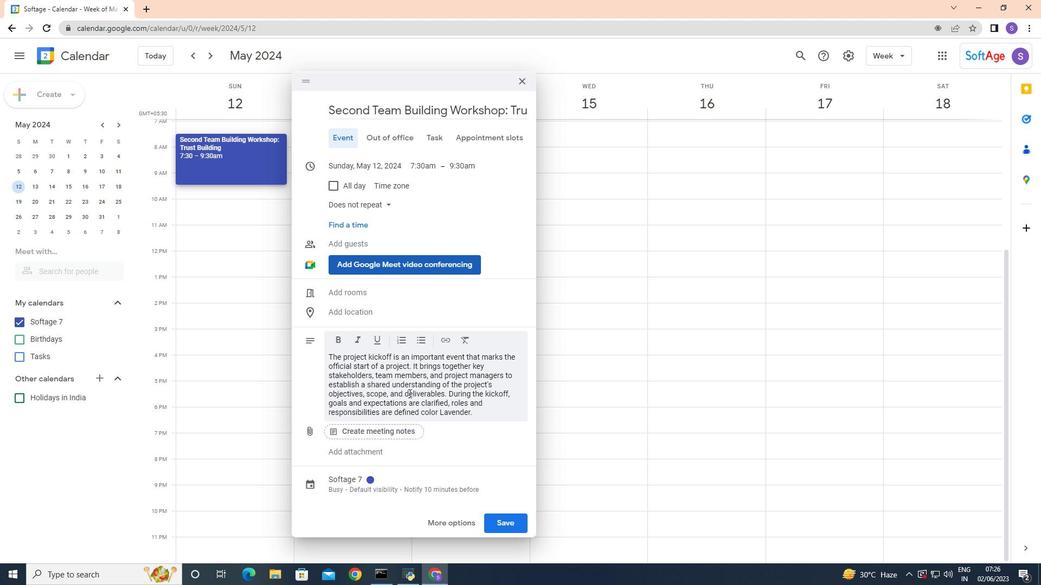 
Action: Mouse moved to (406, 404)
Screenshot: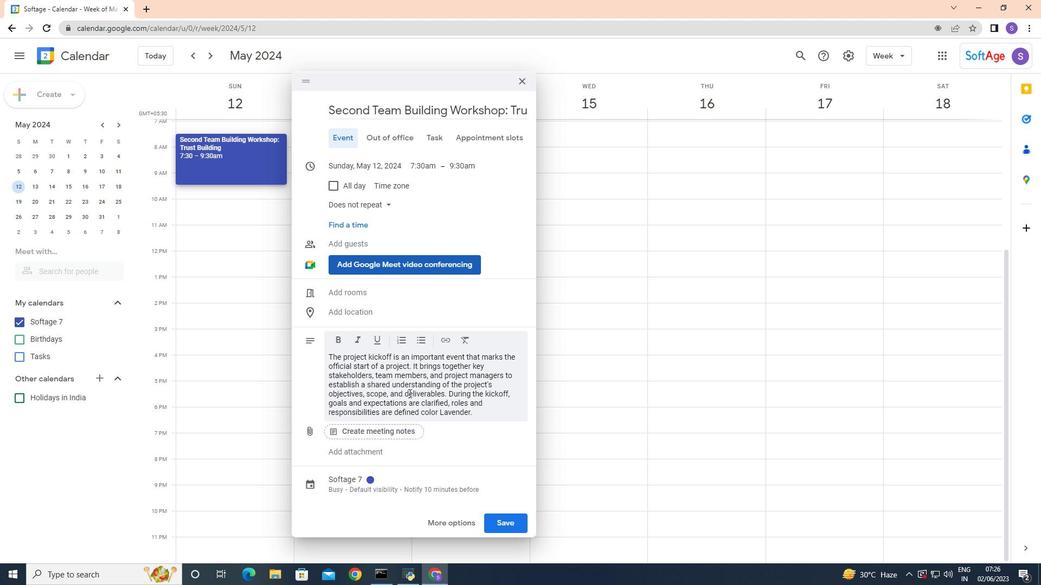 
Action: Mouse scrolled (406, 403) with delta (0, 0)
Screenshot: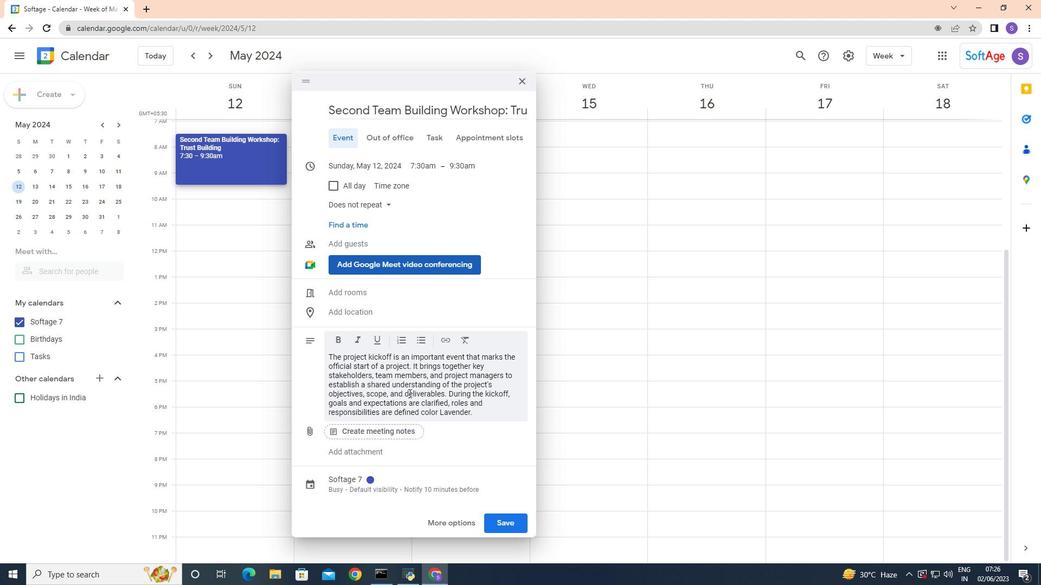 
Action: Mouse moved to (406, 407)
Screenshot: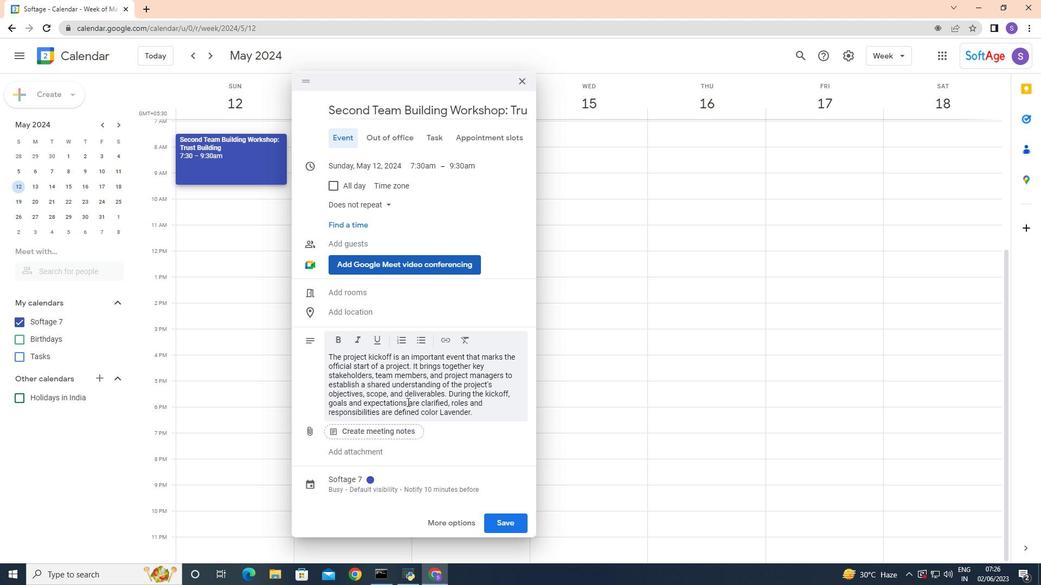 
Action: Mouse scrolled (406, 406) with delta (0, 0)
Screenshot: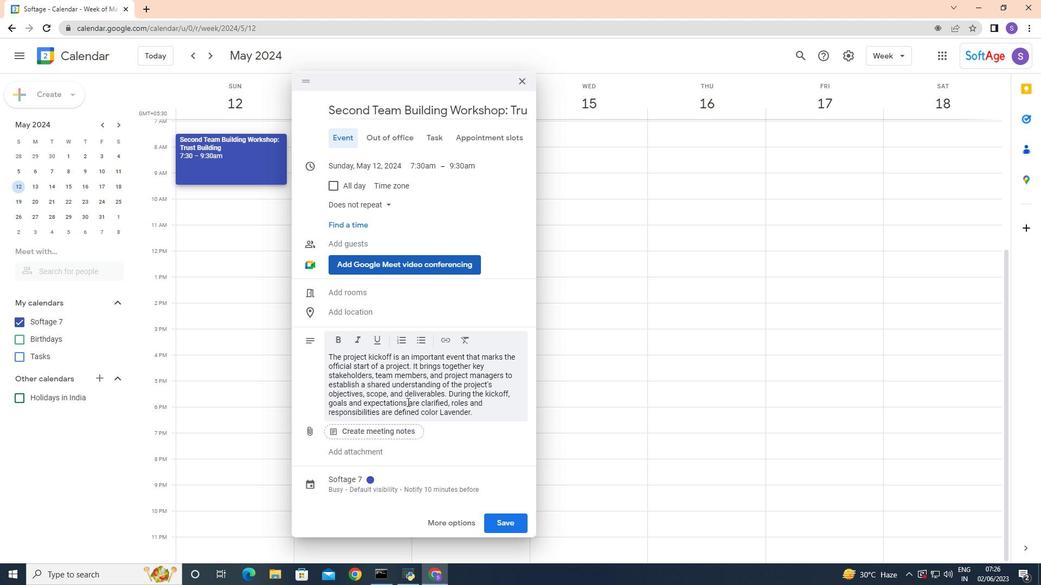 
Action: Mouse moved to (335, 319)
Screenshot: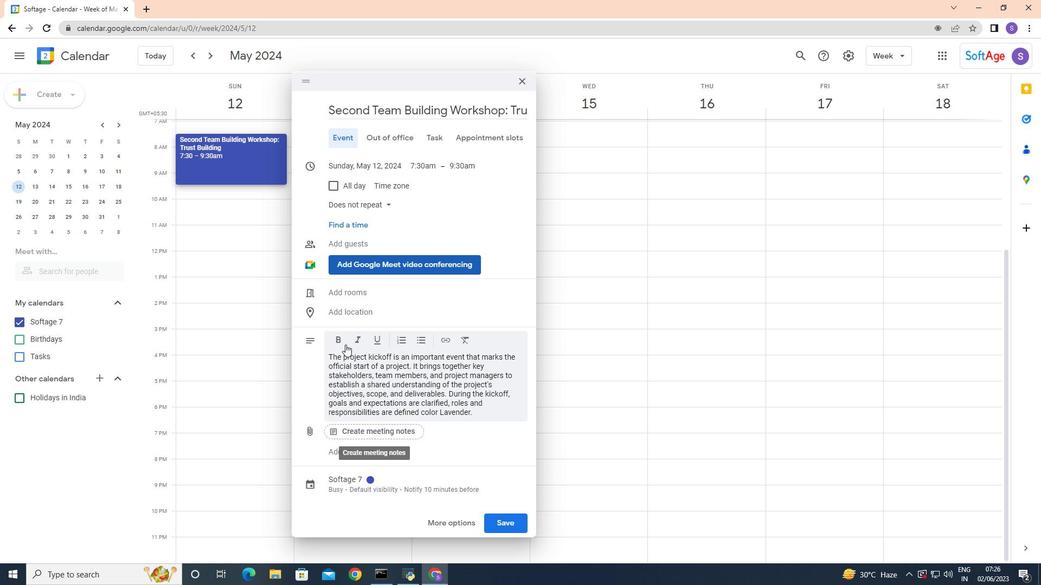 
Action: Mouse scrolled (335, 320) with delta (0, 0)
Screenshot: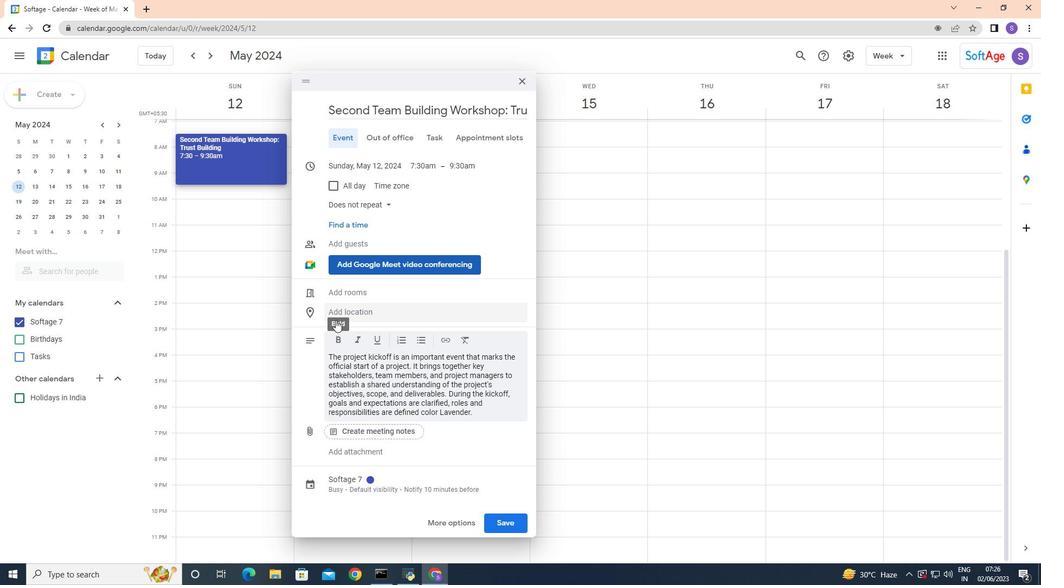 
Action: Mouse scrolled (335, 320) with delta (0, 0)
Screenshot: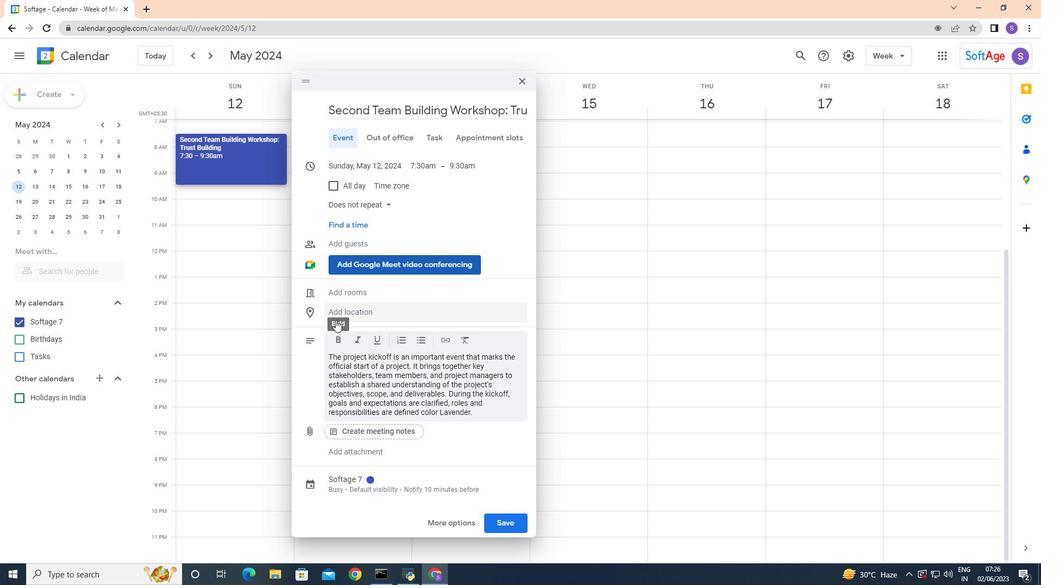 
Action: Mouse moved to (337, 315)
Screenshot: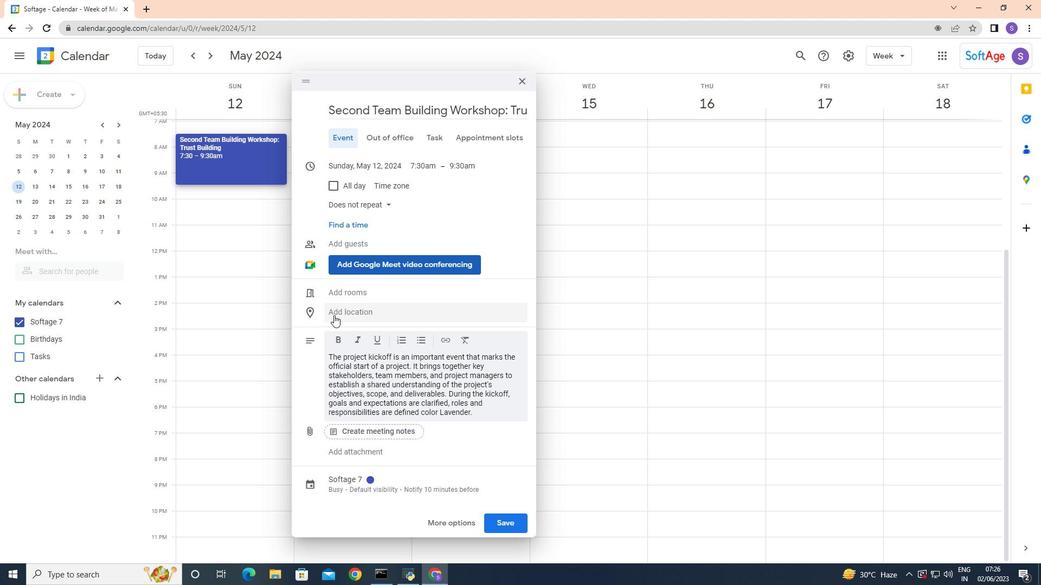 
Action: Mouse pressed left at (337, 315)
Screenshot: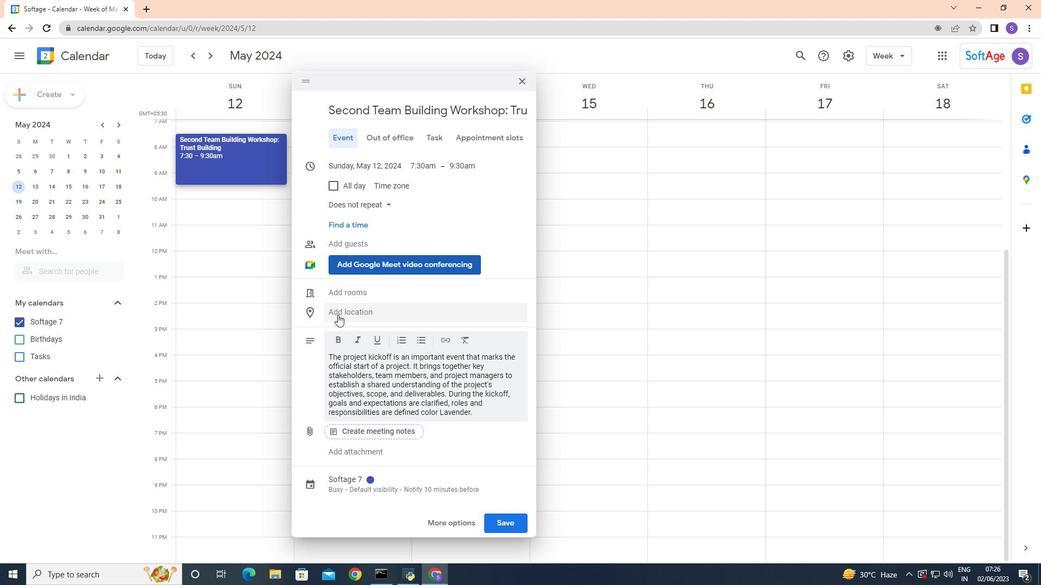 
Action: Mouse moved to (338, 314)
Screenshot: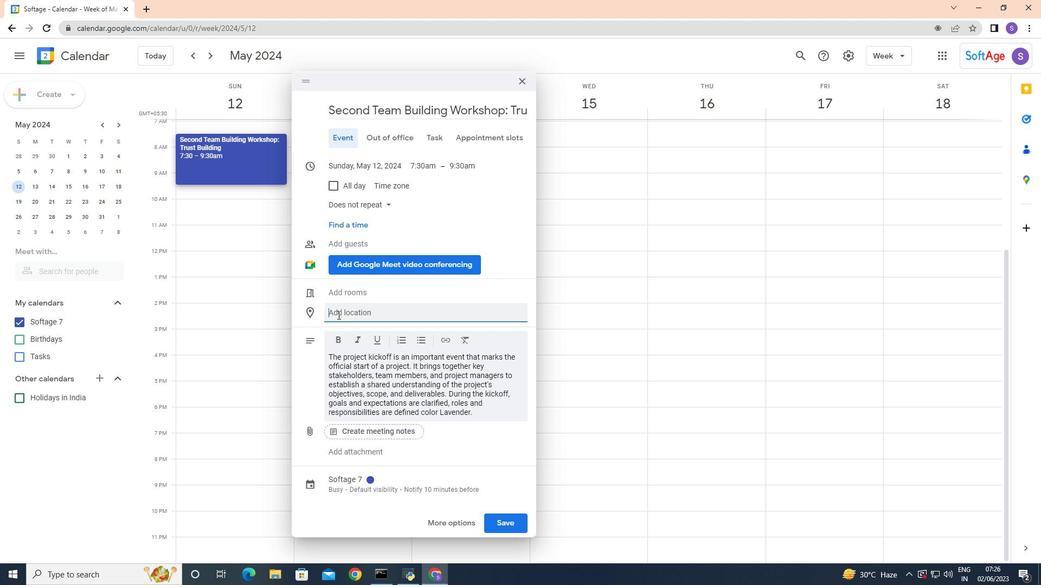 
Action: Key pressed 789<Key.space><Key.shift>Reina<Key.space><Key.shift>Sofia<Key.space><Key.shift>Museum,<Key.space><Key.shift>Madrid,<Key.space><Key.shift>Spain,<Key.space>
Screenshot: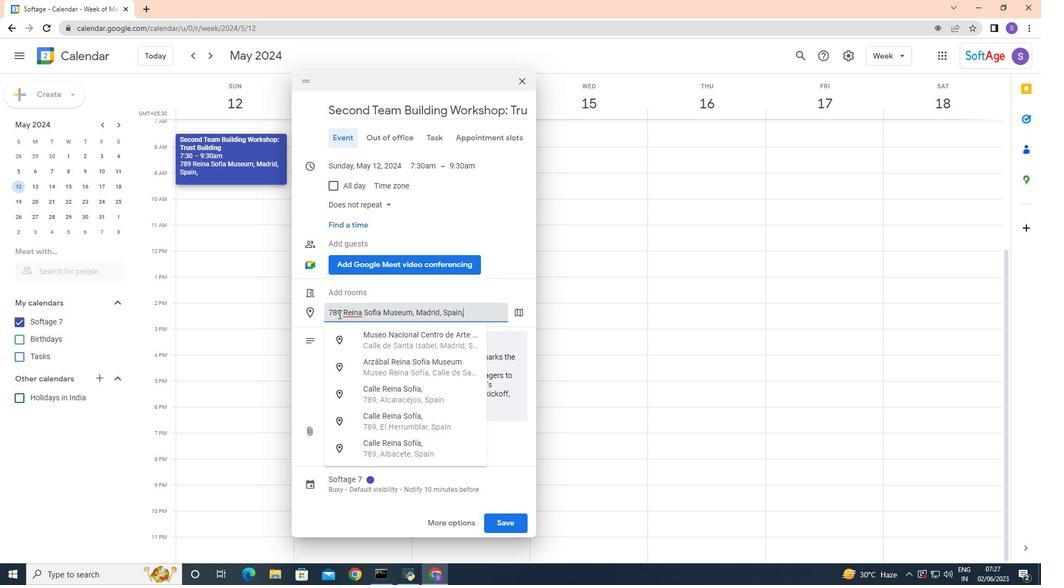 
Action: Mouse moved to (506, 287)
Screenshot: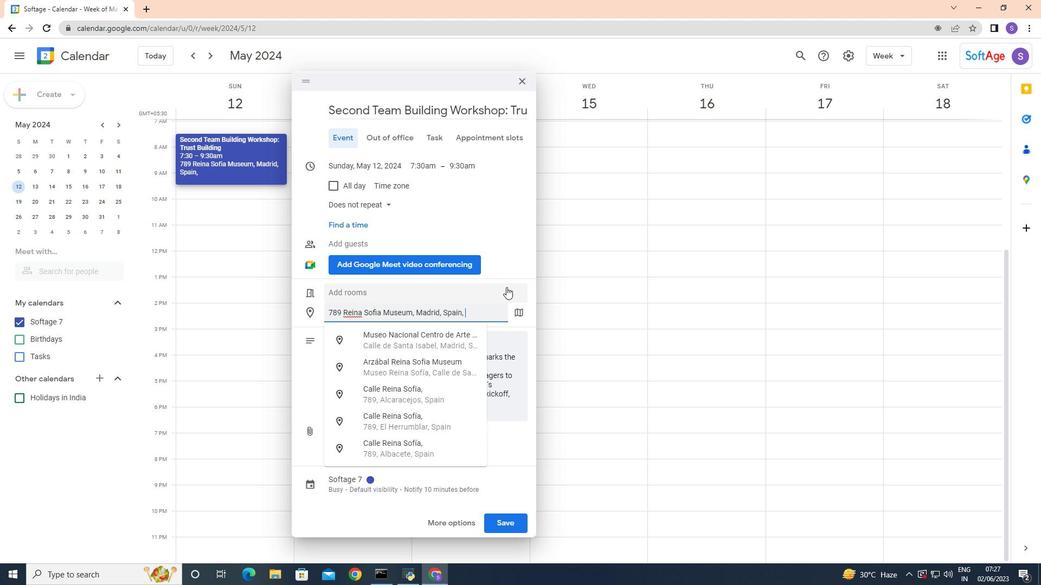 
Action: Mouse pressed left at (506, 287)
Screenshot: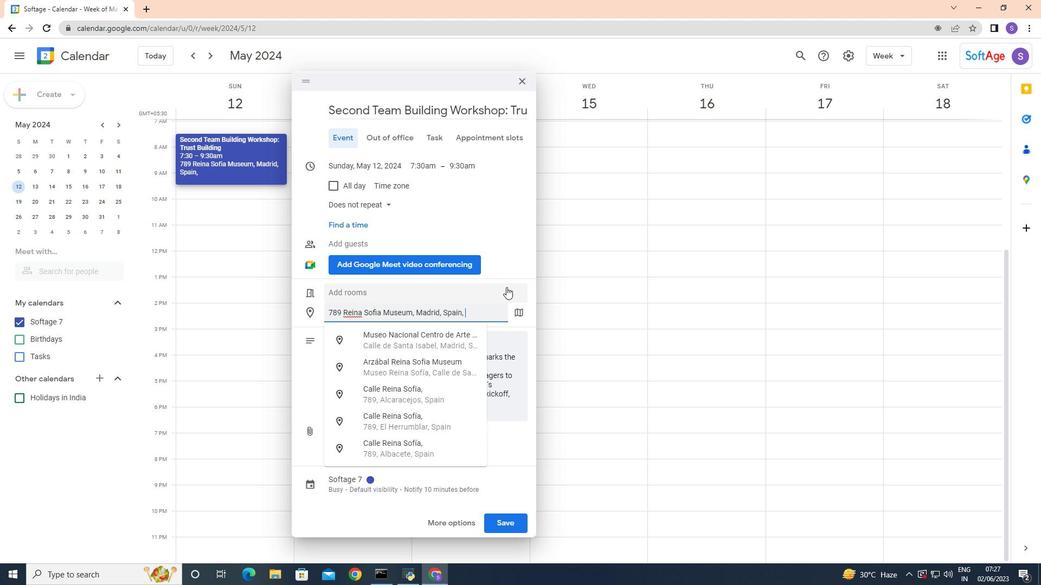 
Action: Mouse moved to (313, 89)
Screenshot: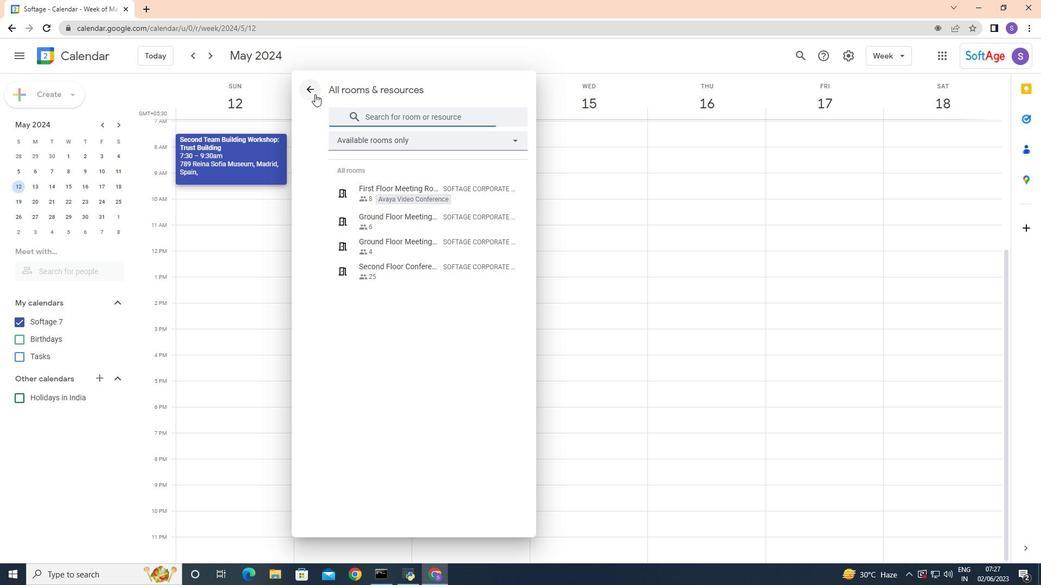 
Action: Mouse pressed left at (313, 89)
Screenshot: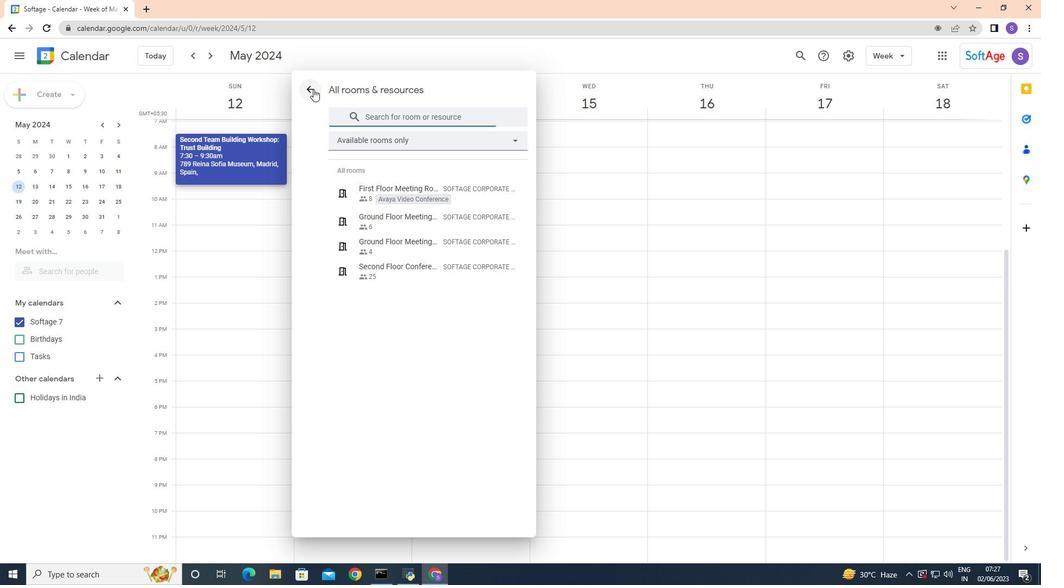 
Action: Mouse moved to (477, 313)
Screenshot: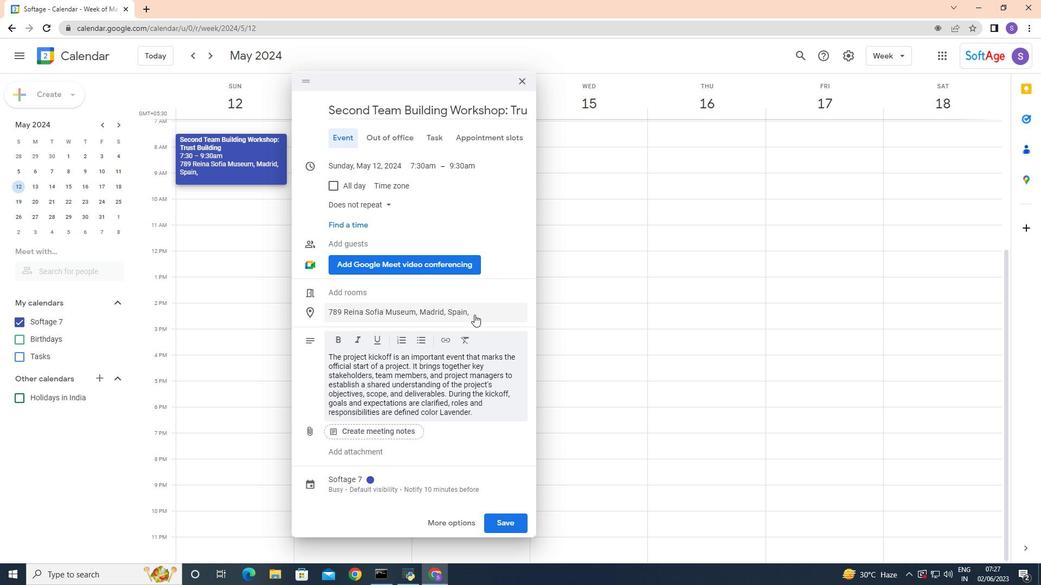 
Action: Mouse pressed left at (477, 313)
Screenshot: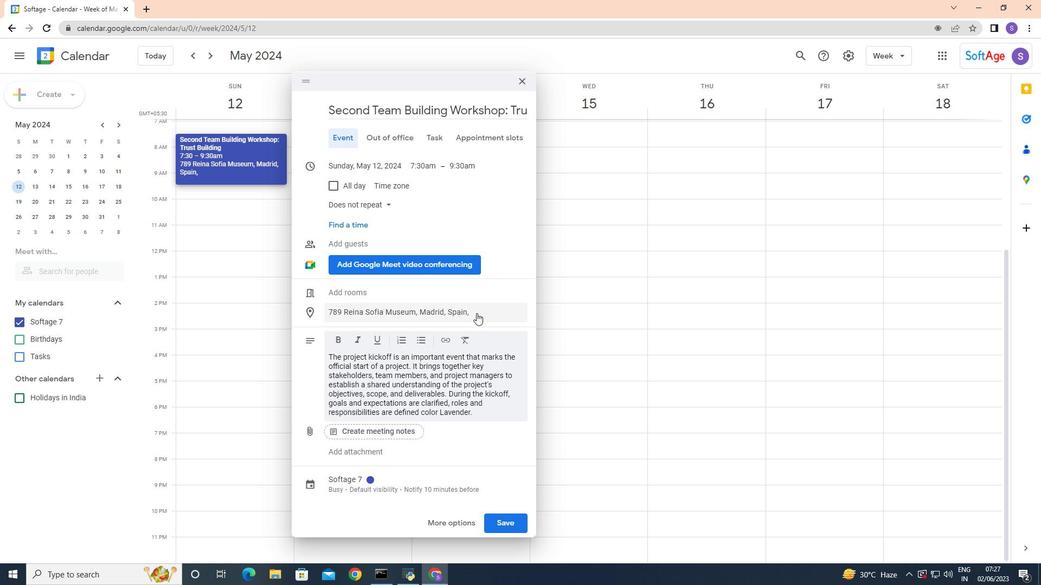 
Action: Mouse moved to (517, 311)
Screenshot: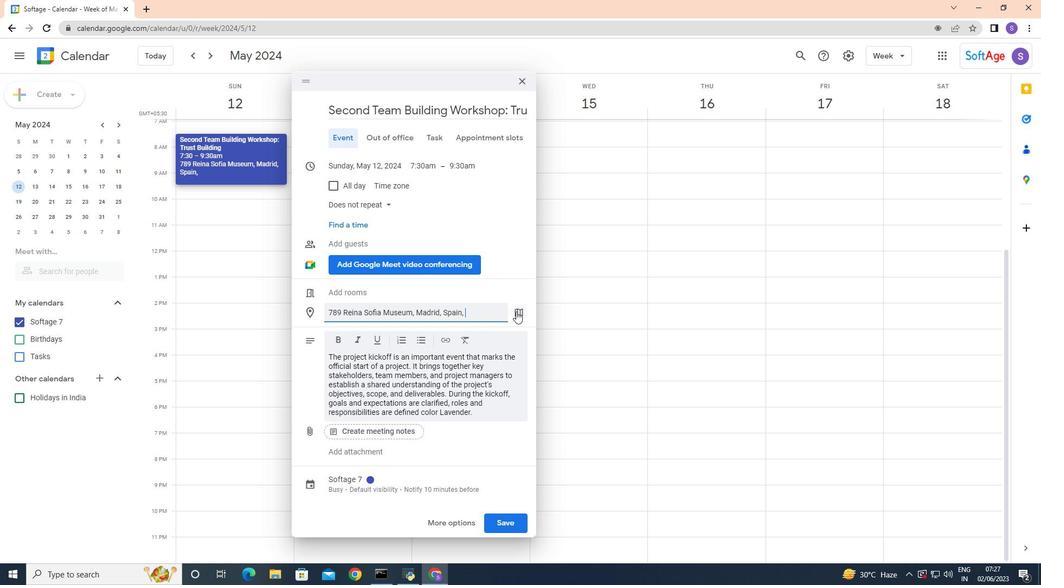 
Action: Mouse pressed left at (517, 311)
Screenshot: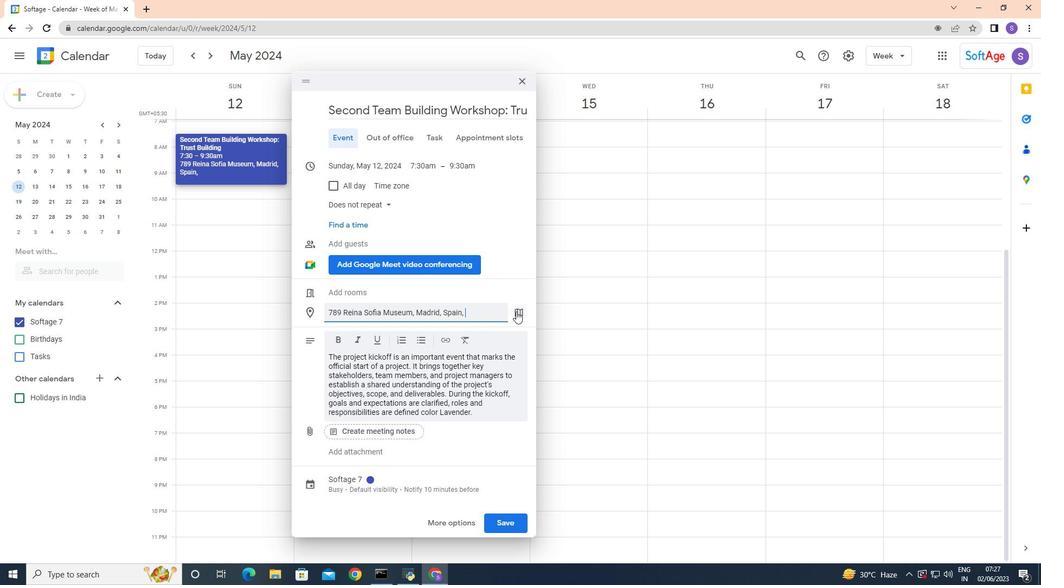 
Action: Mouse moved to (1026, 59)
Screenshot: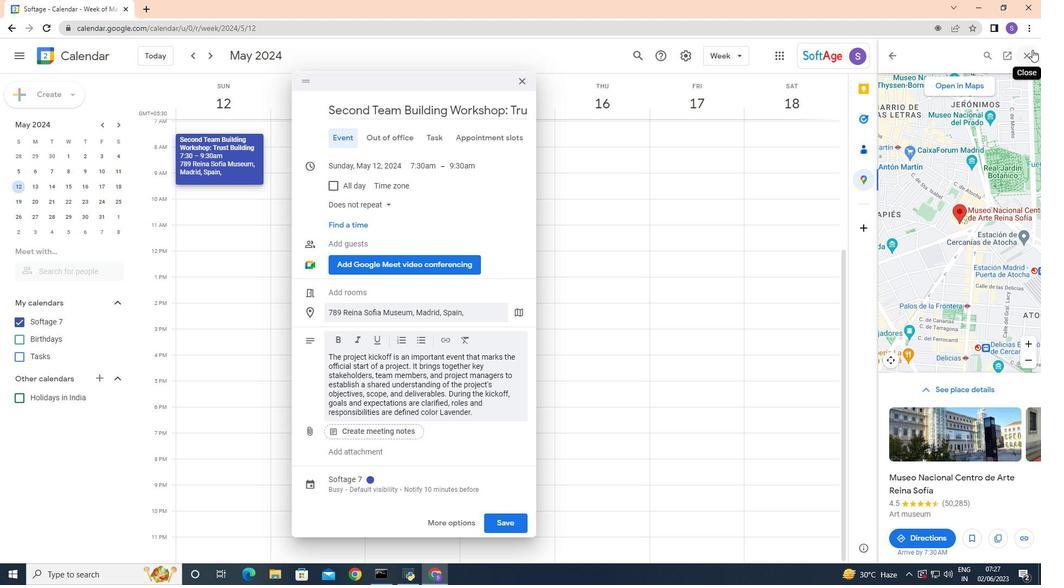 
Action: Mouse pressed left at (1026, 59)
Screenshot: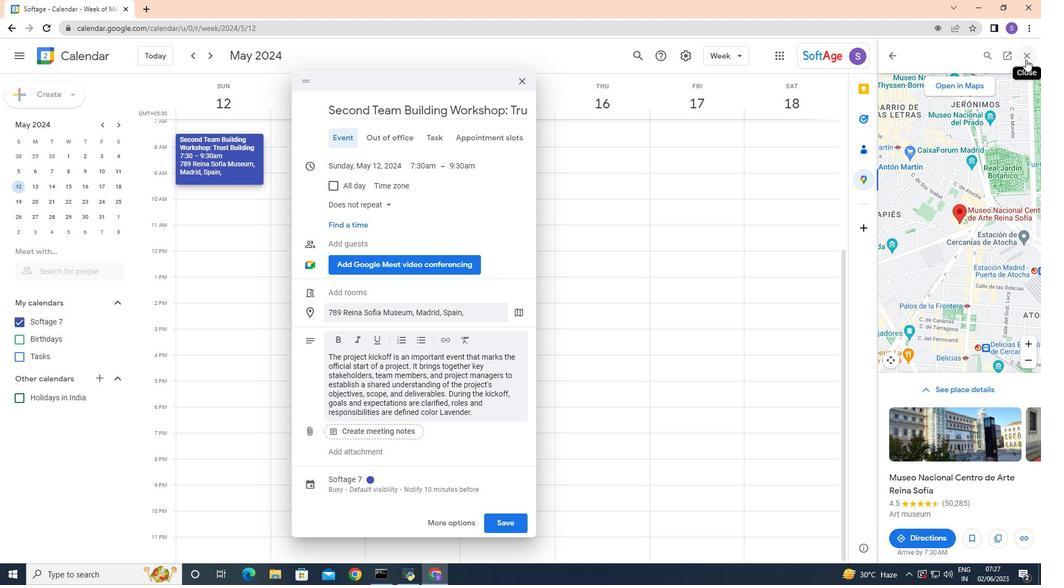 
Action: Mouse moved to (351, 244)
Screenshot: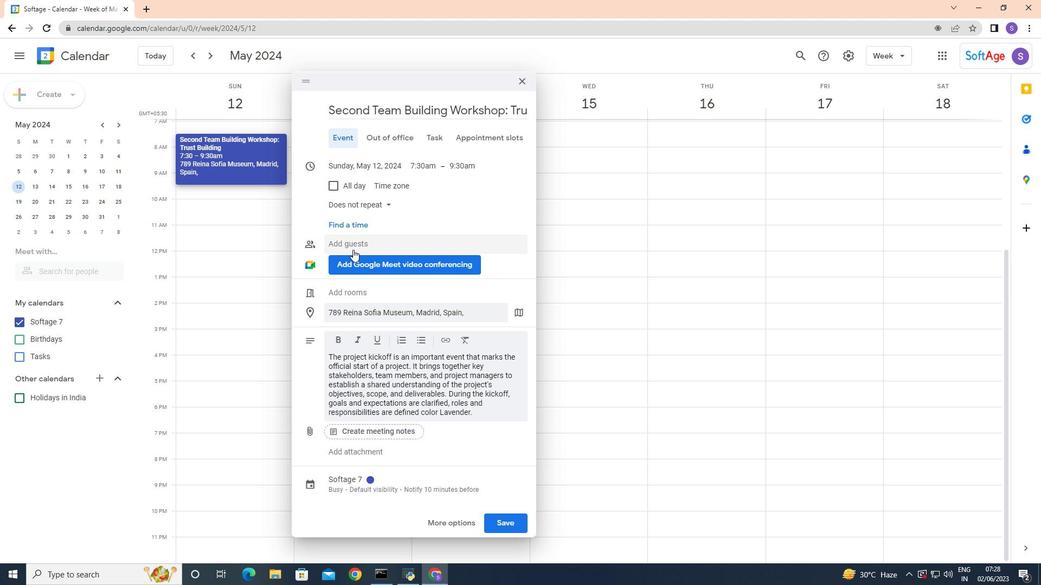 
Action: Mouse pressed left at (351, 244)
Screenshot: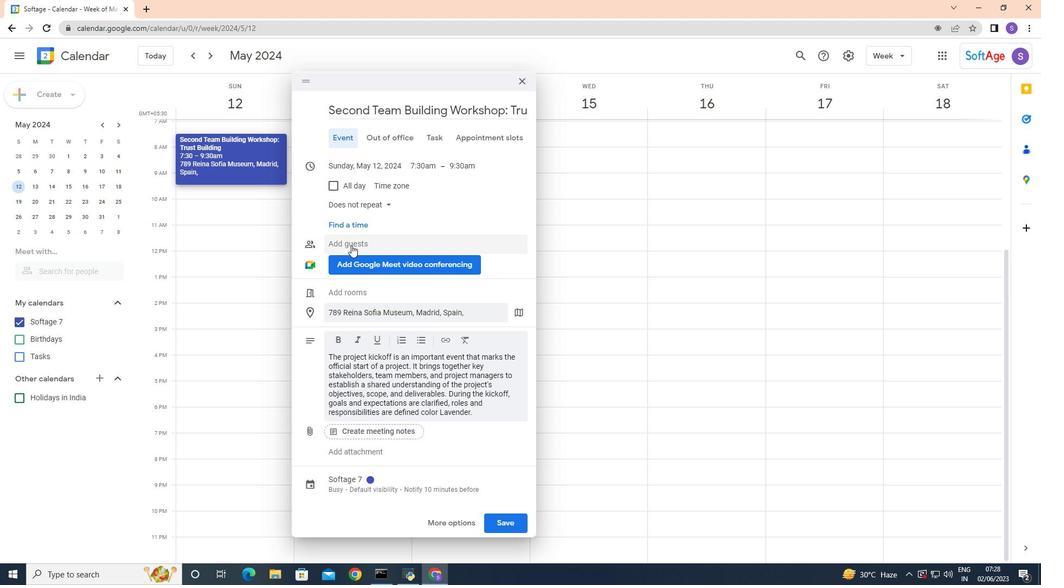 
Action: Key pressed softage.2
Screenshot: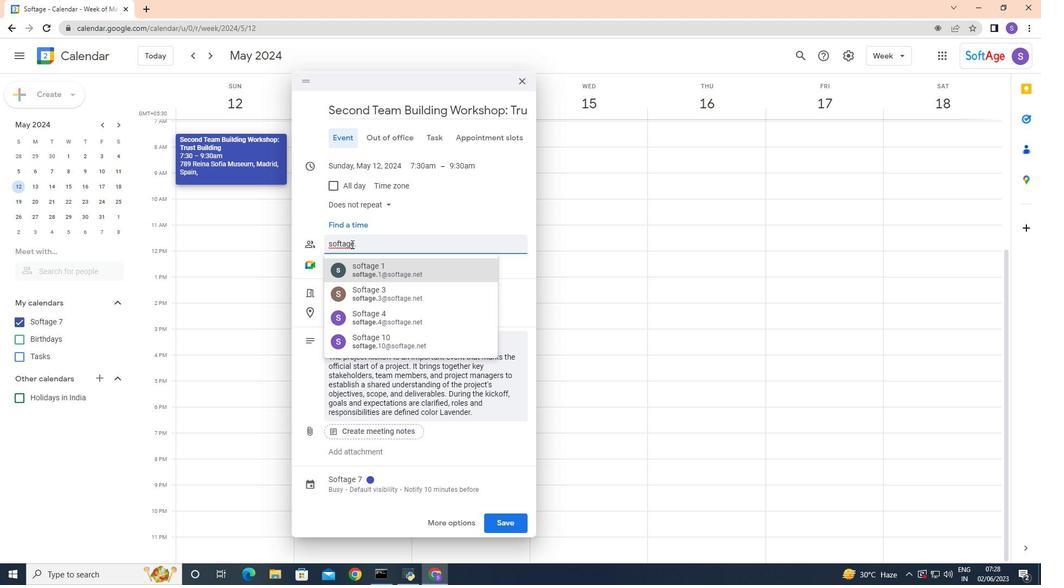 
Action: Mouse moved to (378, 269)
Screenshot: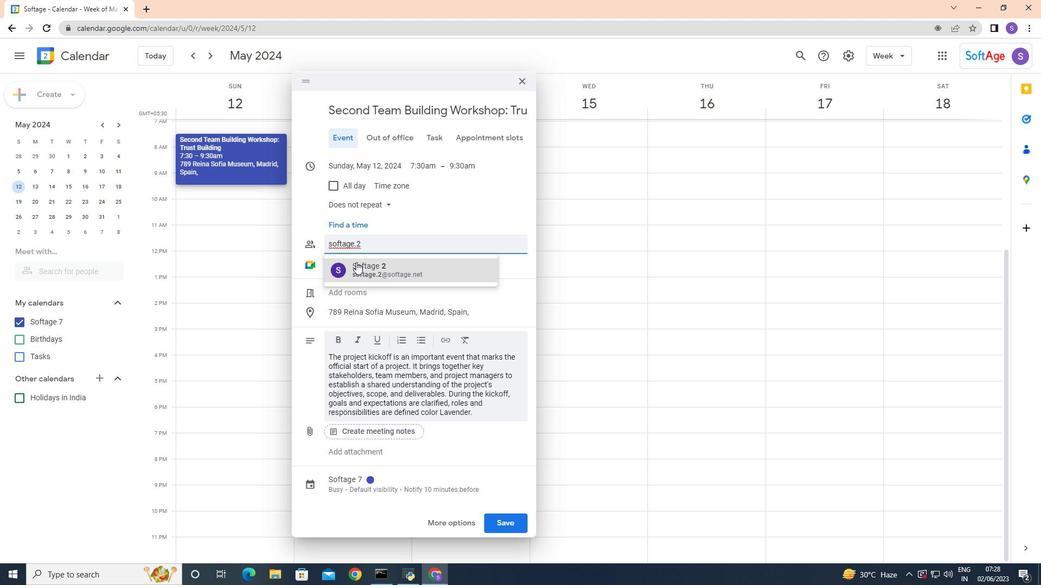 
Action: Mouse pressed left at (378, 269)
Screenshot: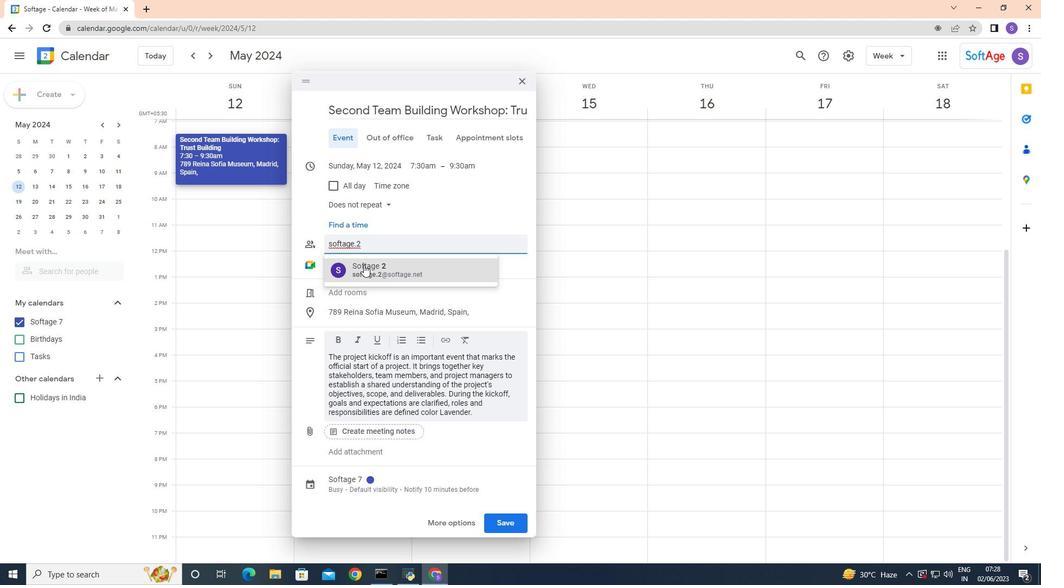 
Action: Mouse moved to (515, 268)
Screenshot: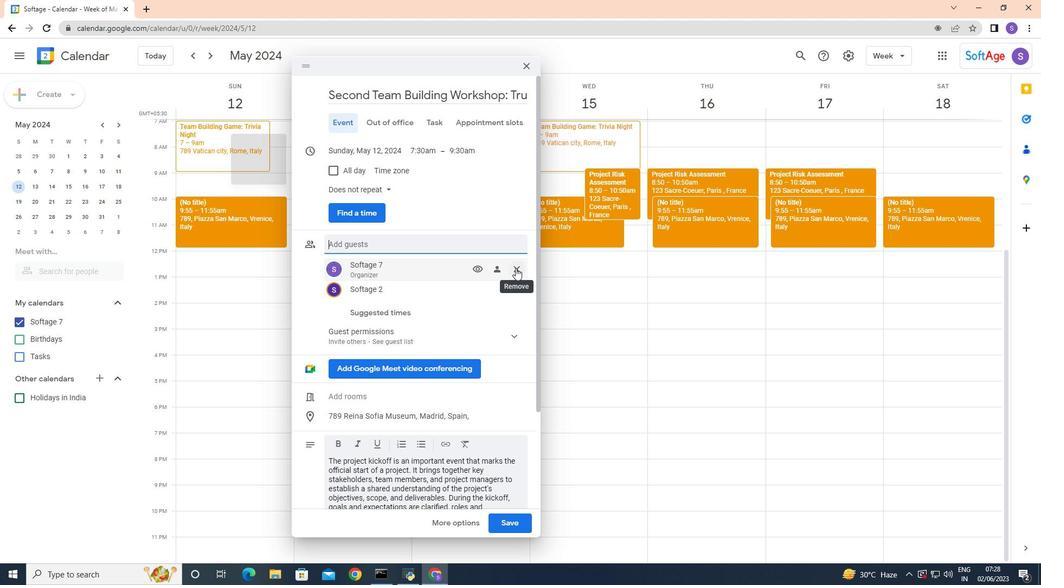 
Action: Mouse pressed left at (515, 268)
Screenshot: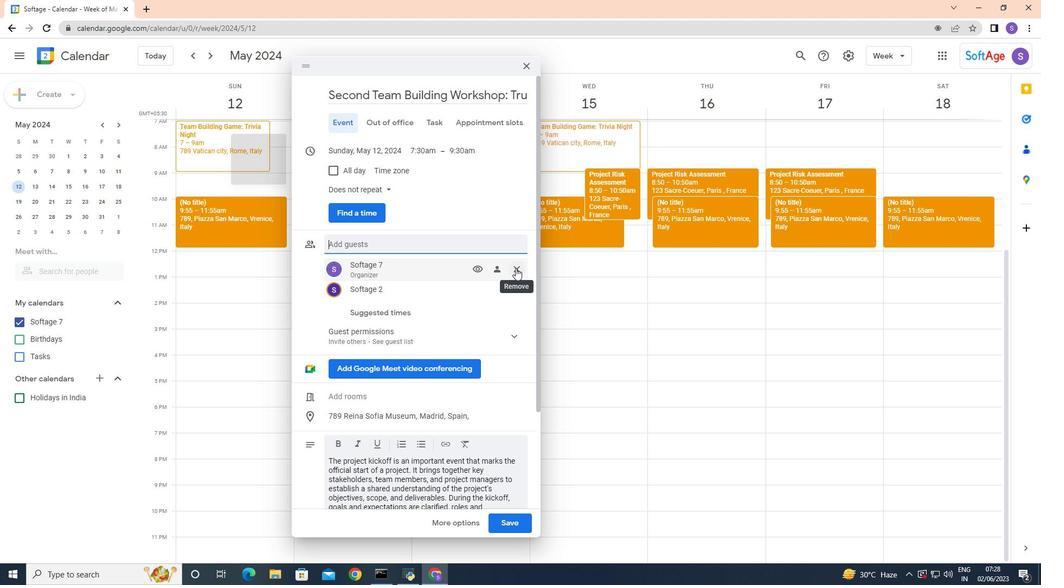 
Action: Mouse moved to (293, 292)
Screenshot: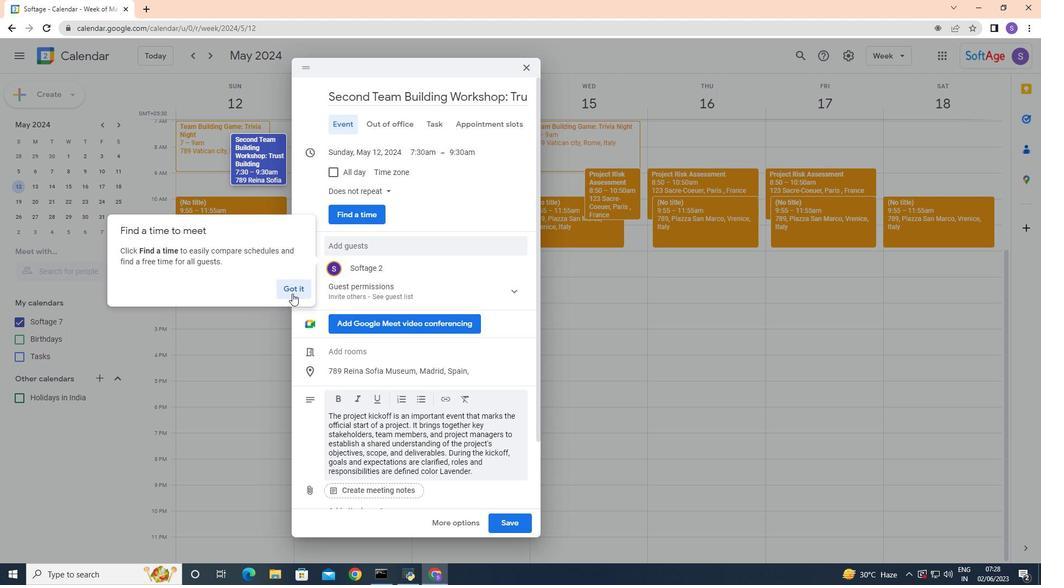 
Action: Mouse pressed left at (293, 292)
Screenshot: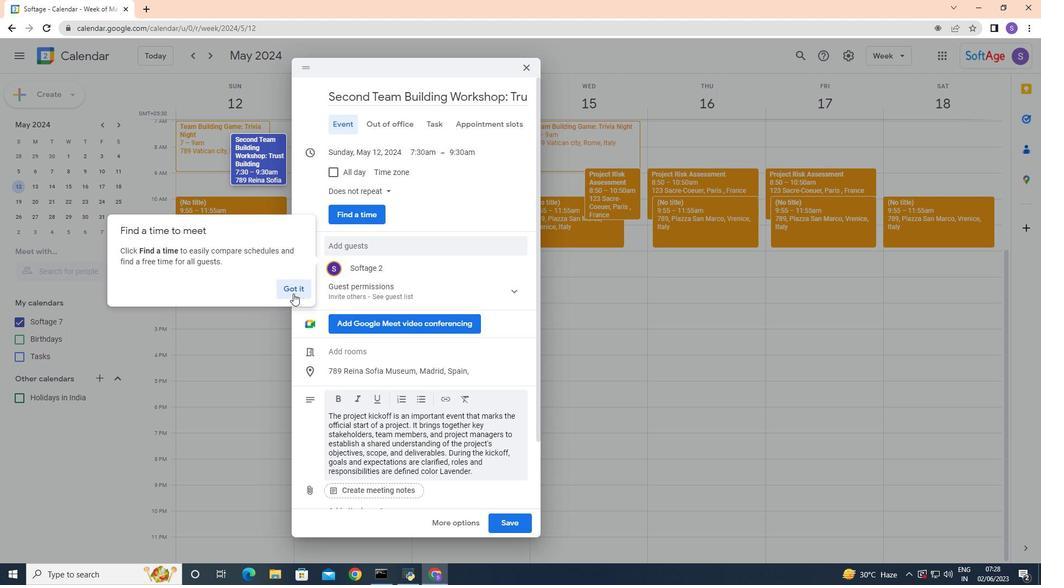 
Action: Mouse moved to (373, 245)
Screenshot: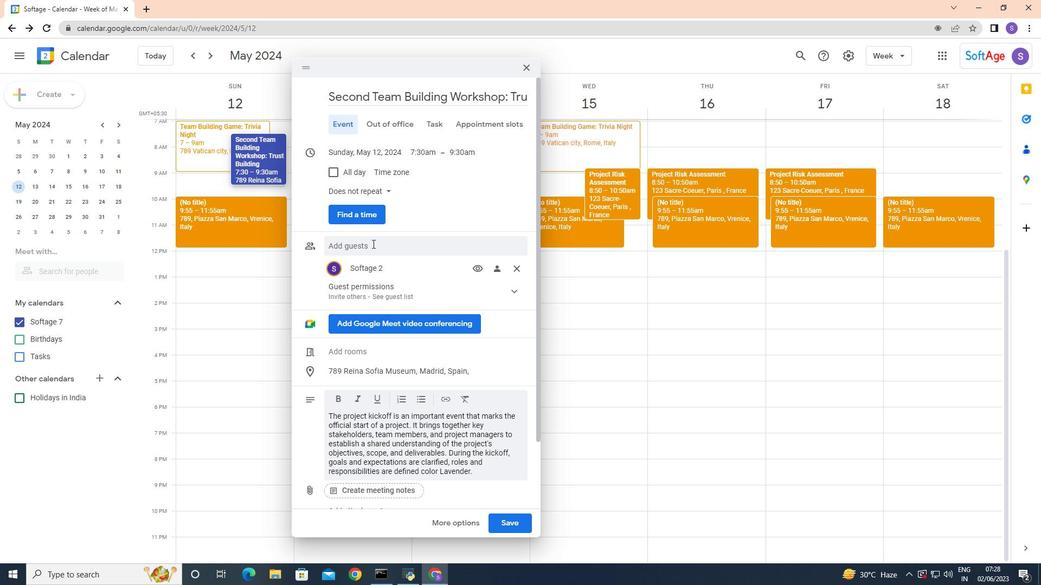 
Action: Mouse pressed left at (373, 245)
Screenshot: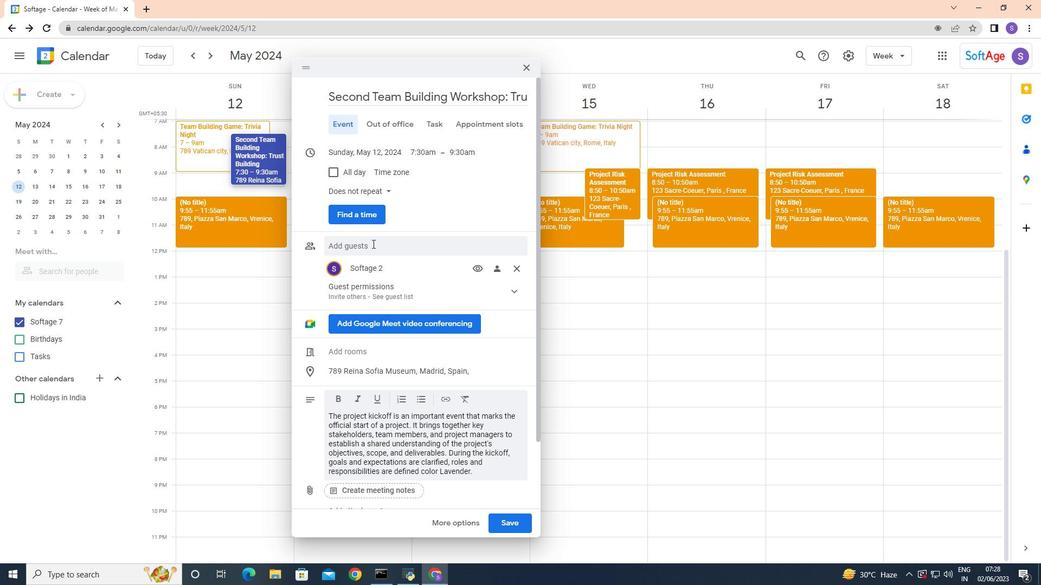
Action: Key pressed softage.
Screenshot: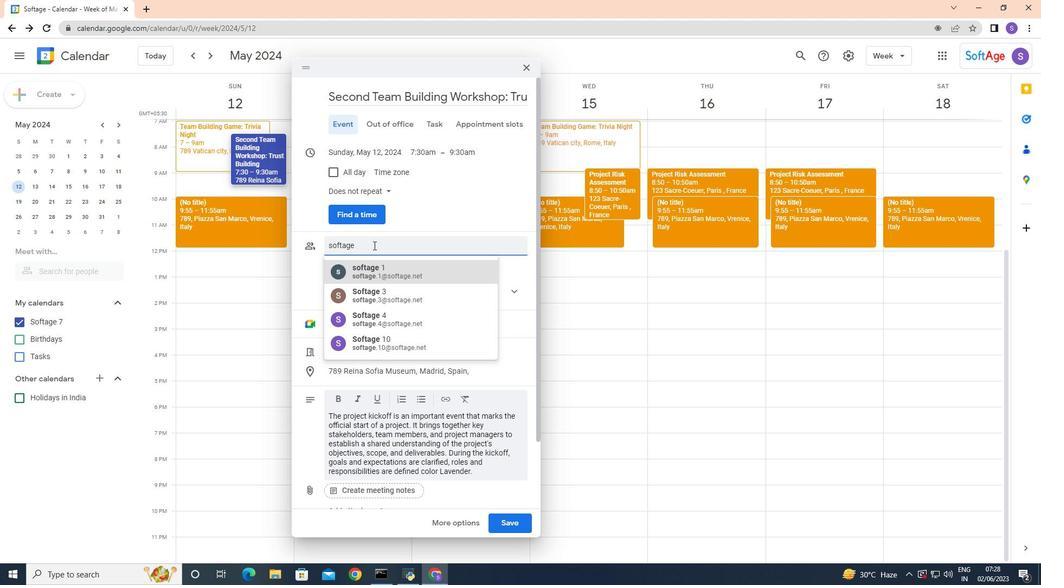
Action: Mouse moved to (407, 290)
Screenshot: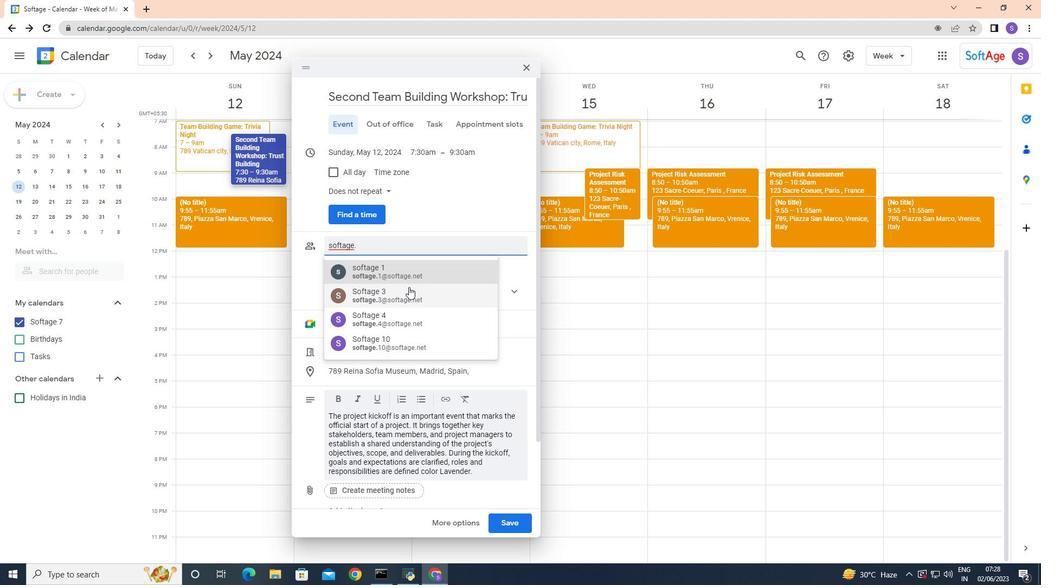 
Action: Mouse pressed left at (407, 290)
Screenshot: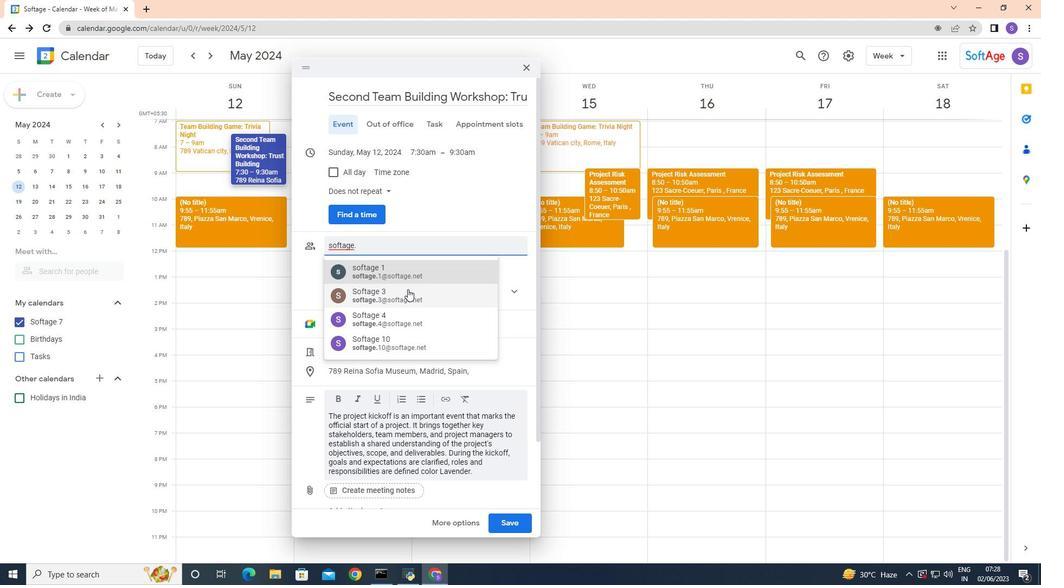 
Action: Mouse moved to (479, 333)
Screenshot: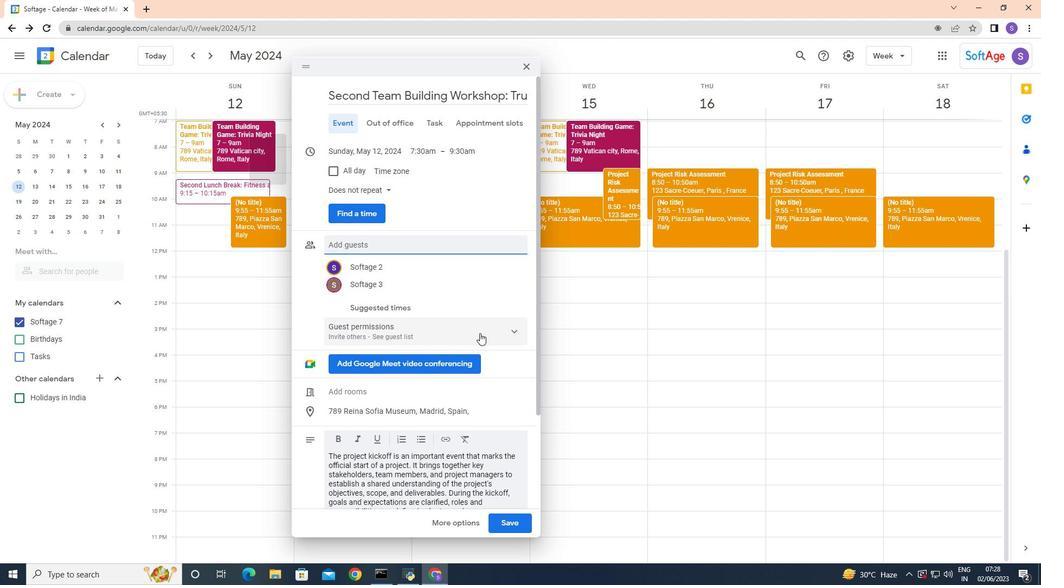 
Action: Mouse pressed left at (479, 333)
Screenshot: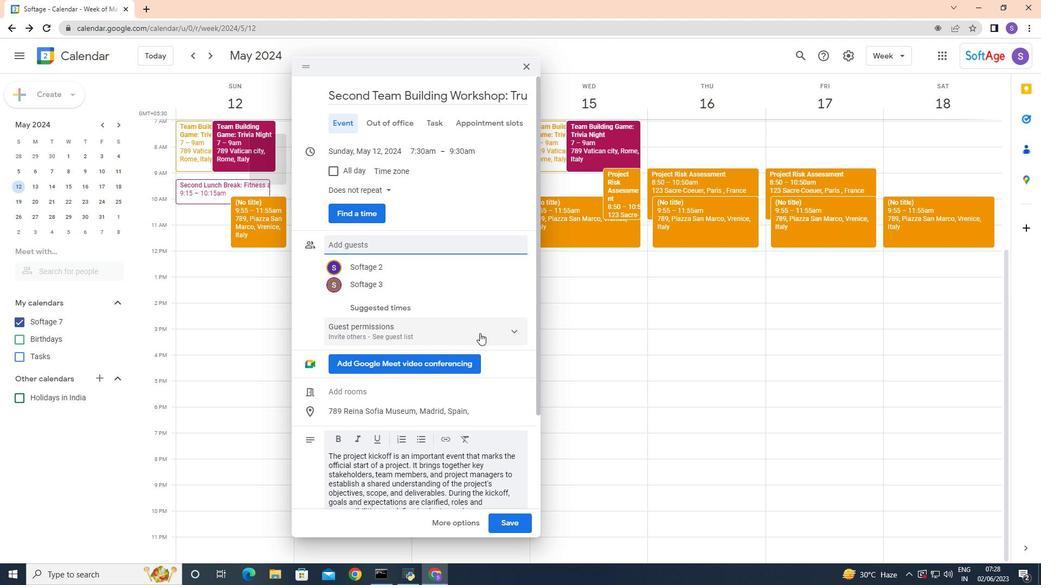 
Action: Mouse moved to (335, 375)
Screenshot: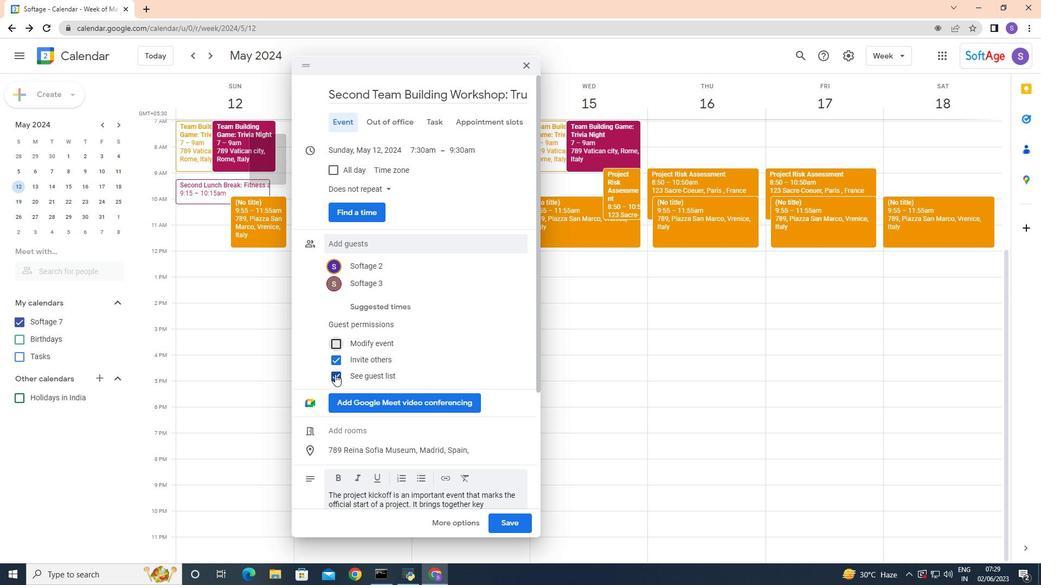 
Action: Mouse pressed left at (335, 375)
Screenshot: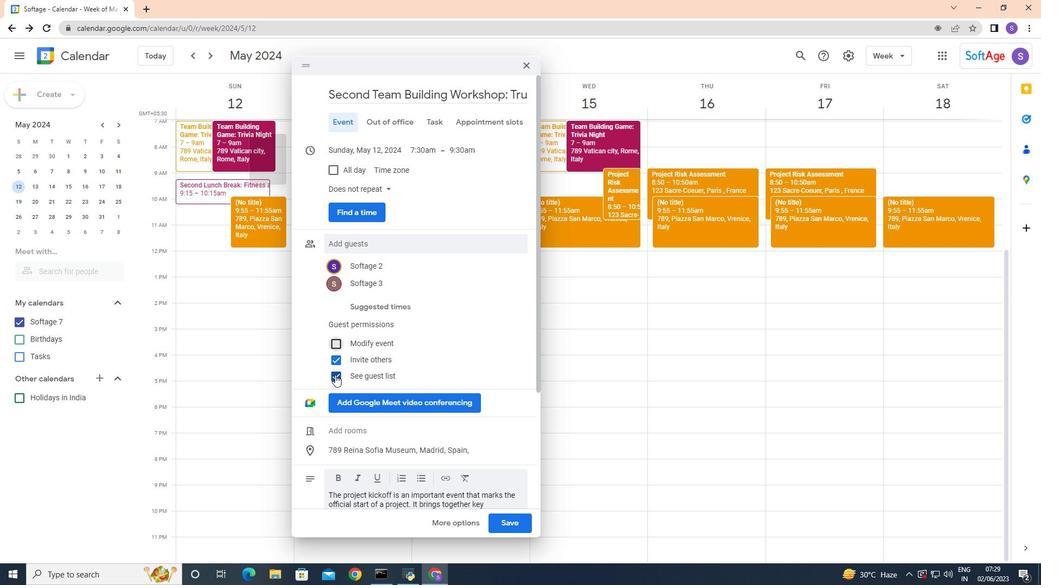 
Action: Mouse moved to (393, 400)
Screenshot: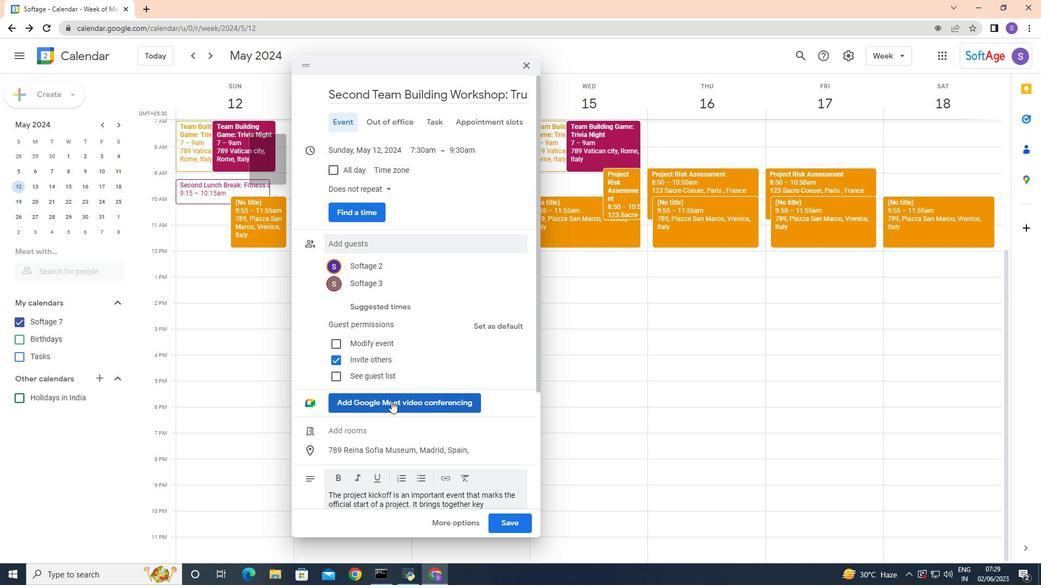 
Action: Mouse scrolled (393, 399) with delta (0, 0)
Screenshot: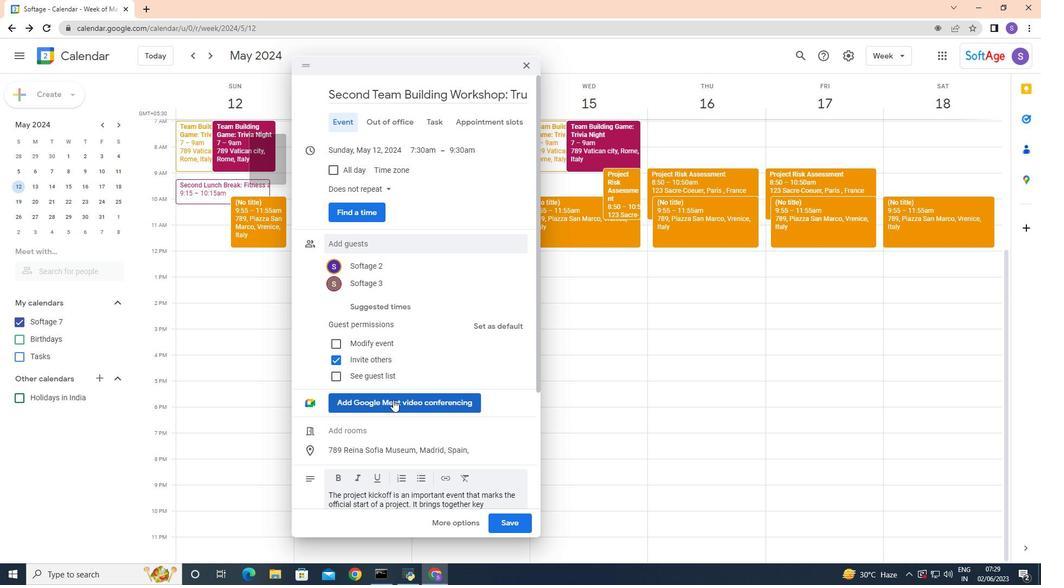 
Action: Mouse scrolled (393, 399) with delta (0, 0)
Screenshot: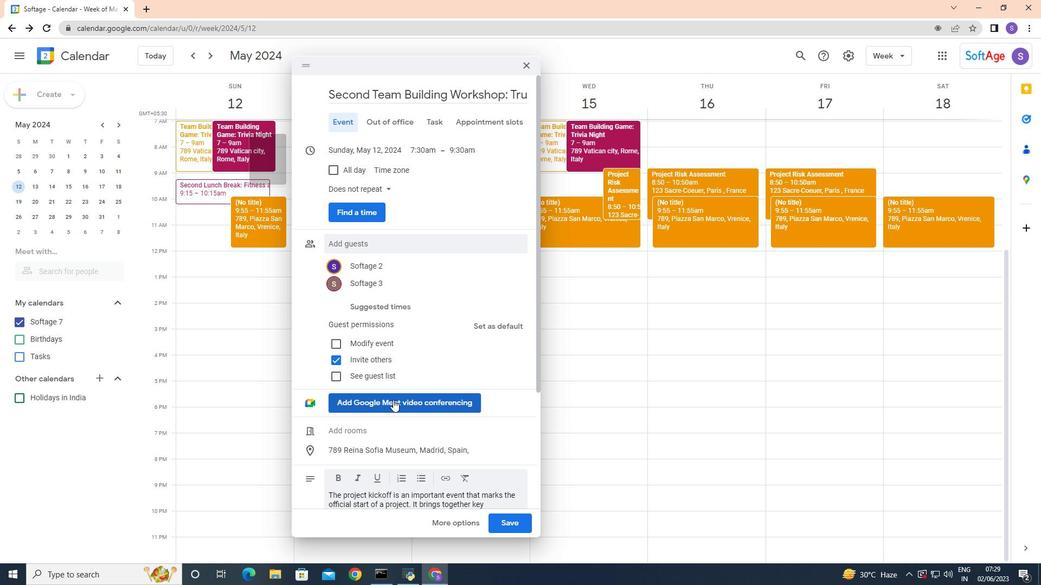 
Action: Mouse scrolled (393, 399) with delta (0, 0)
Screenshot: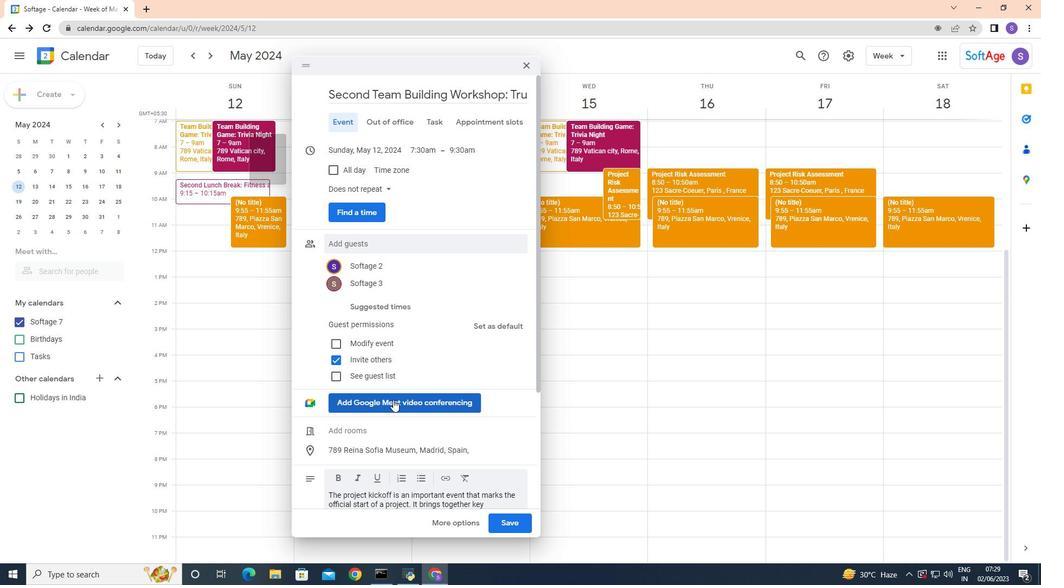 
Action: Mouse moved to (393, 400)
Screenshot: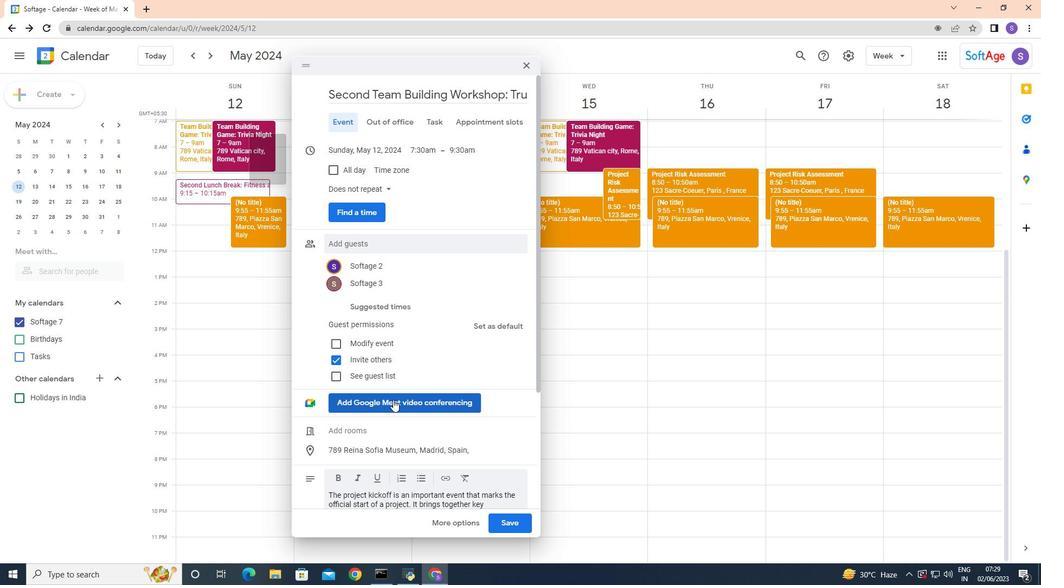 
Action: Mouse scrolled (393, 400) with delta (0, 0)
Screenshot: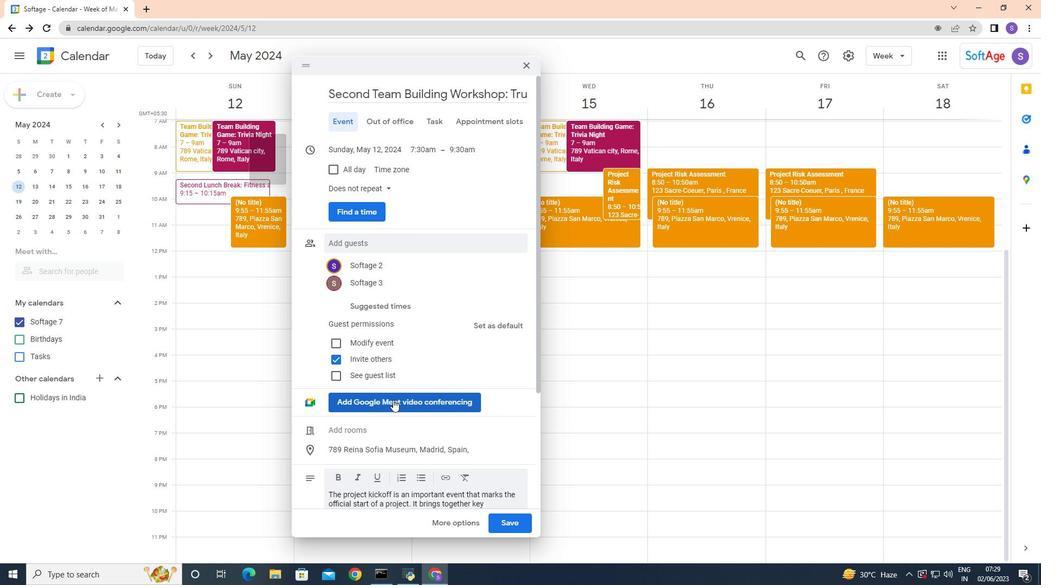 
Action: Mouse moved to (398, 298)
Screenshot: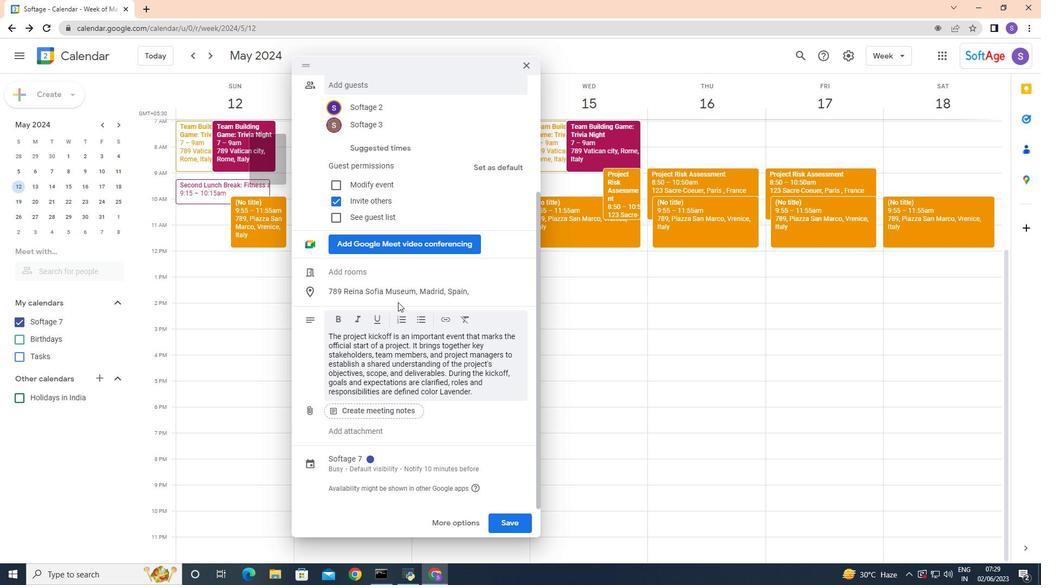 
Action: Mouse scrolled (398, 298) with delta (0, 0)
Screenshot: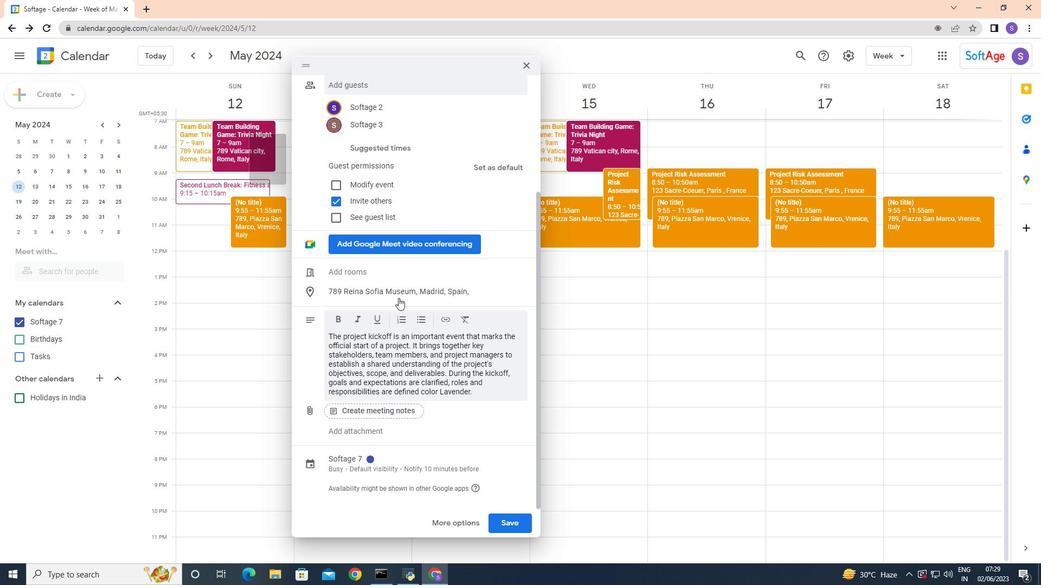 
Action: Mouse scrolled (398, 298) with delta (0, 0)
Screenshot: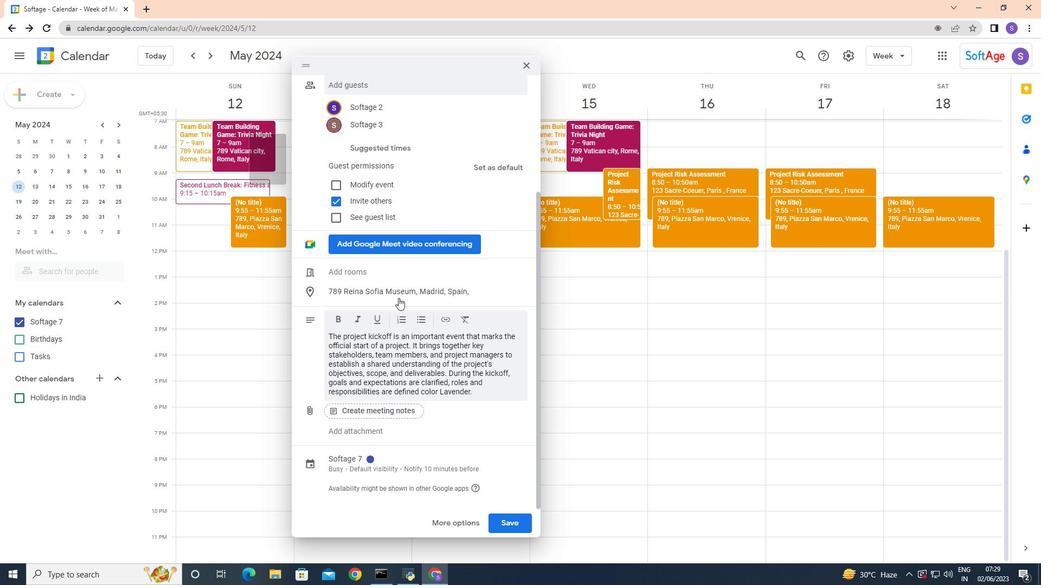 
Action: Mouse scrolled (398, 298) with delta (0, 0)
Screenshot: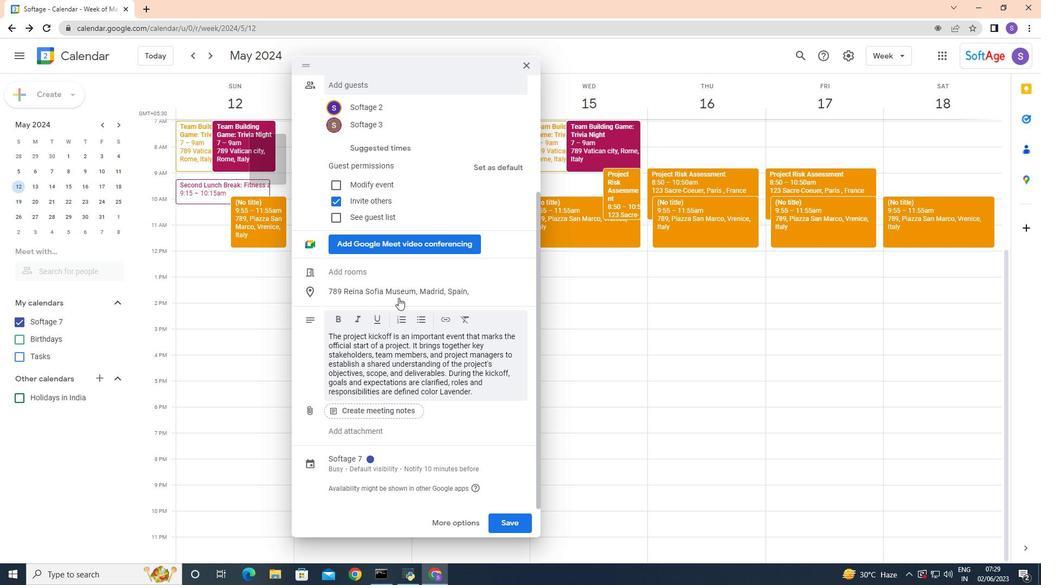 
Action: Mouse scrolled (398, 298) with delta (0, 0)
Screenshot: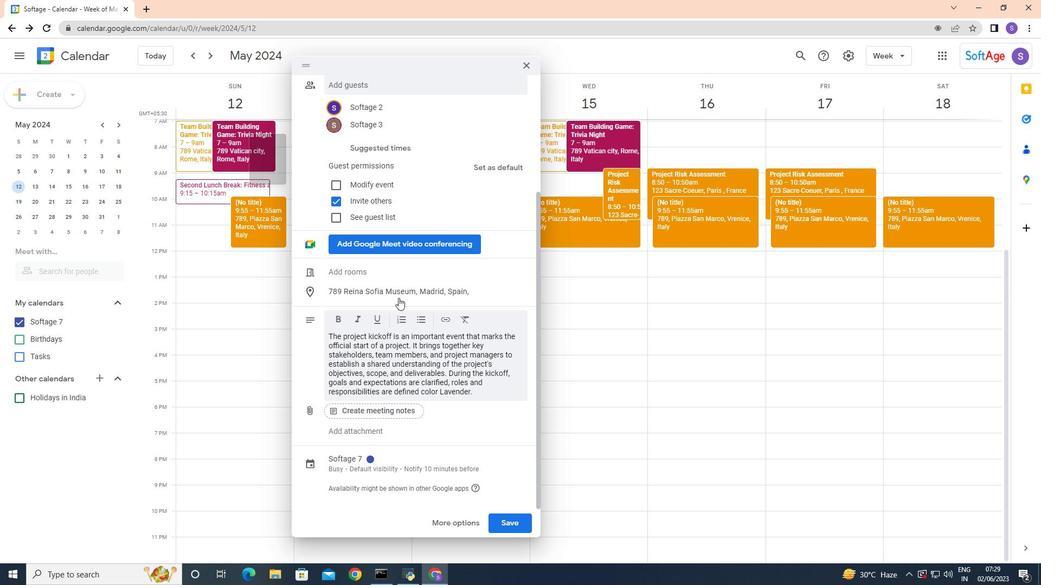 
Action: Mouse moved to (388, 188)
Screenshot: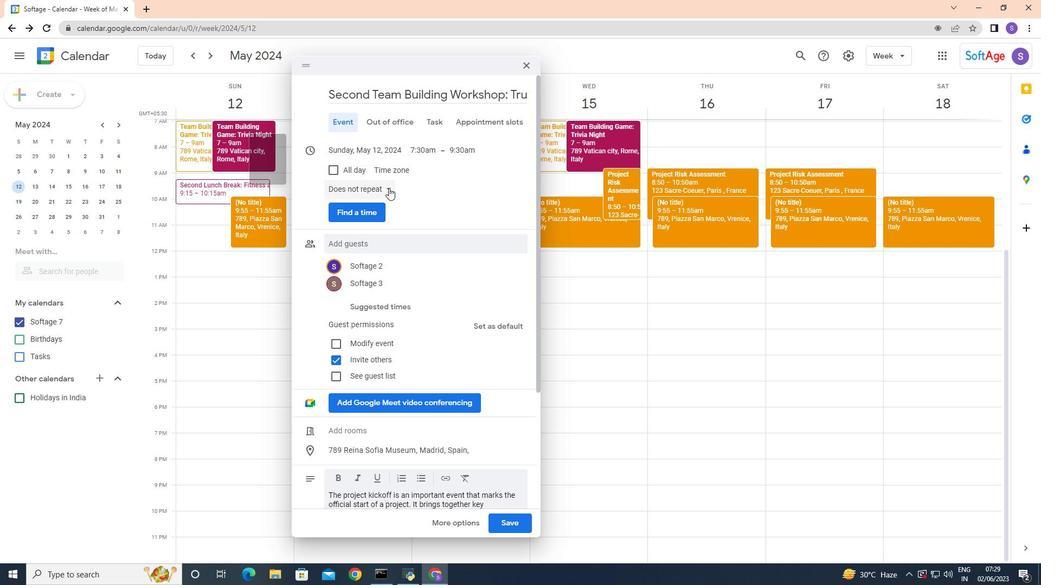 
Action: Mouse pressed left at (388, 188)
Screenshot: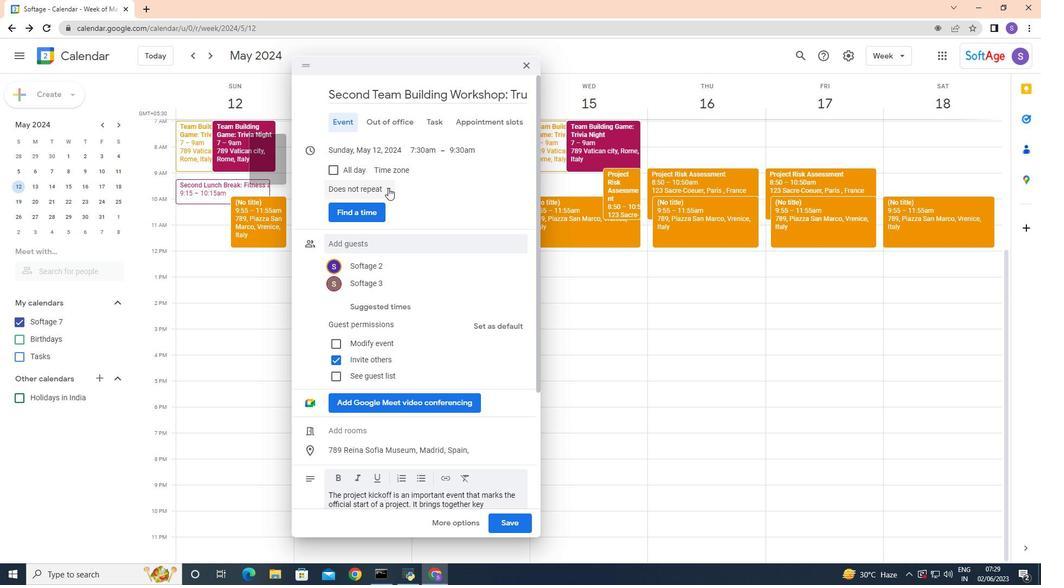 
Action: Mouse moved to (342, 212)
Screenshot: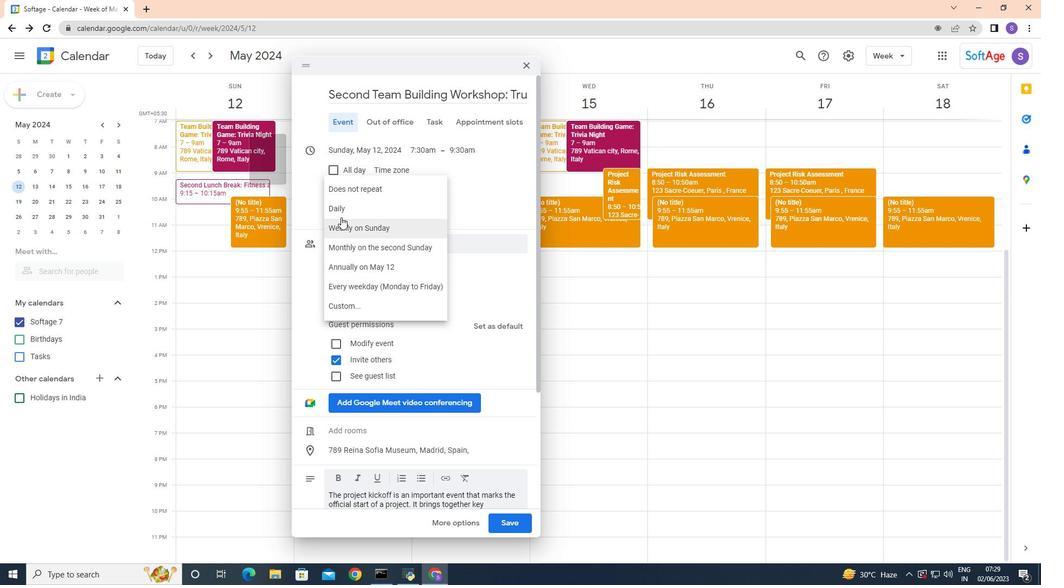 
Action: Mouse pressed left at (342, 212)
Screenshot: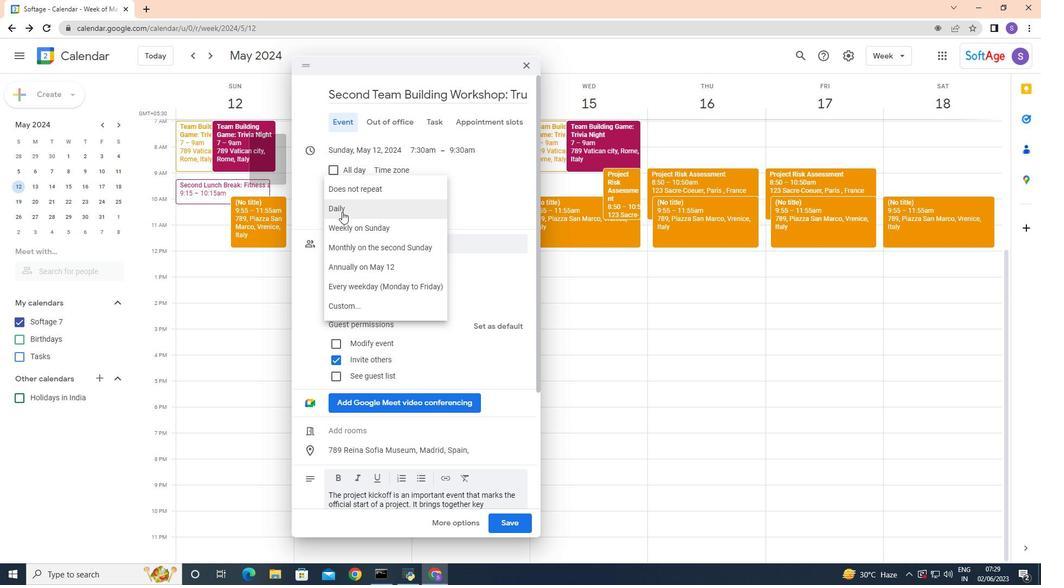 
Action: Mouse moved to (412, 322)
Screenshot: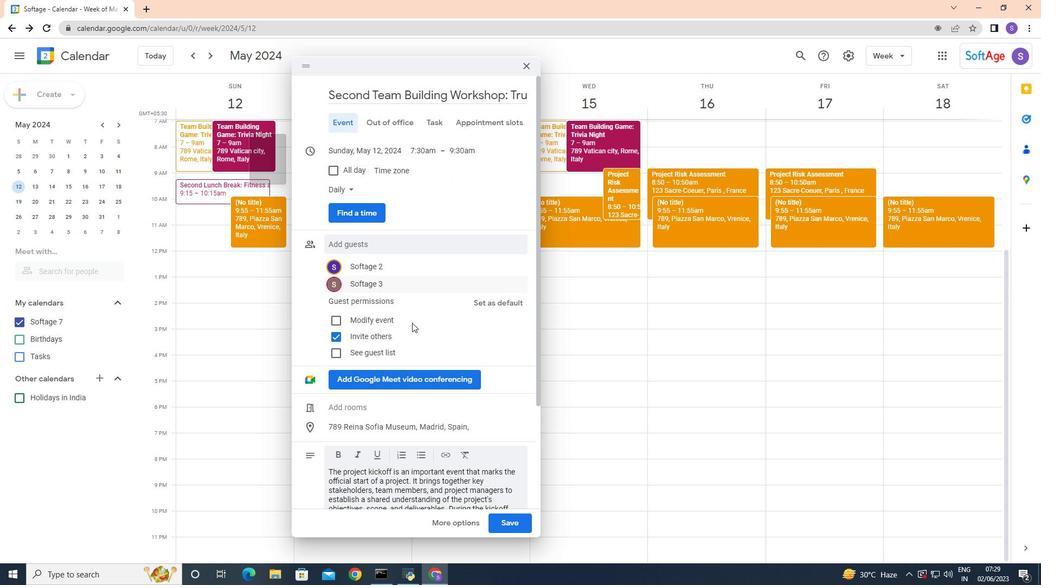 
Action: Mouse scrolled (412, 322) with delta (0, 0)
Screenshot: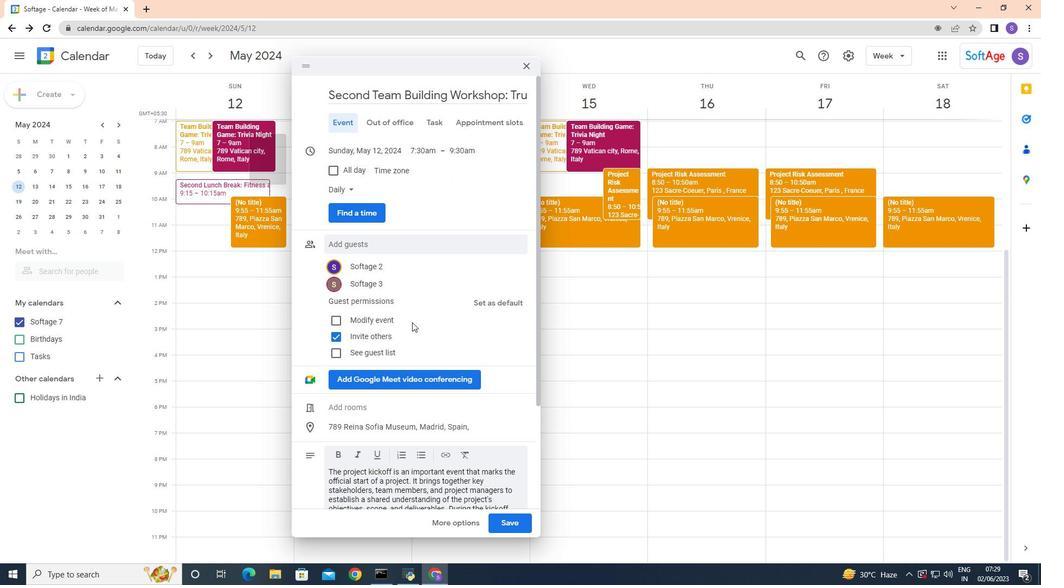 
Action: Mouse scrolled (412, 322) with delta (0, 0)
Screenshot: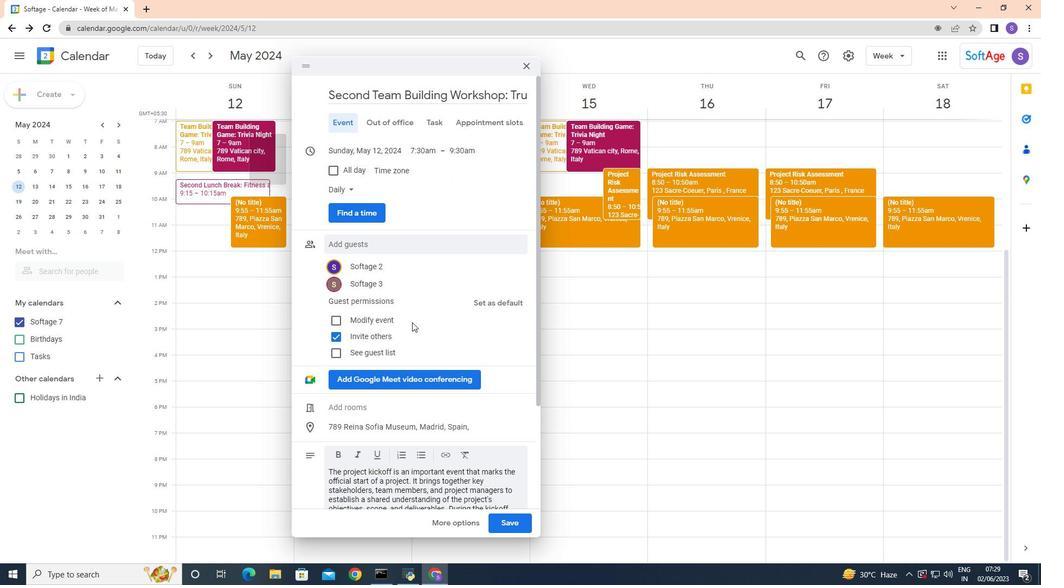 
Action: Mouse scrolled (412, 322) with delta (0, 0)
Screenshot: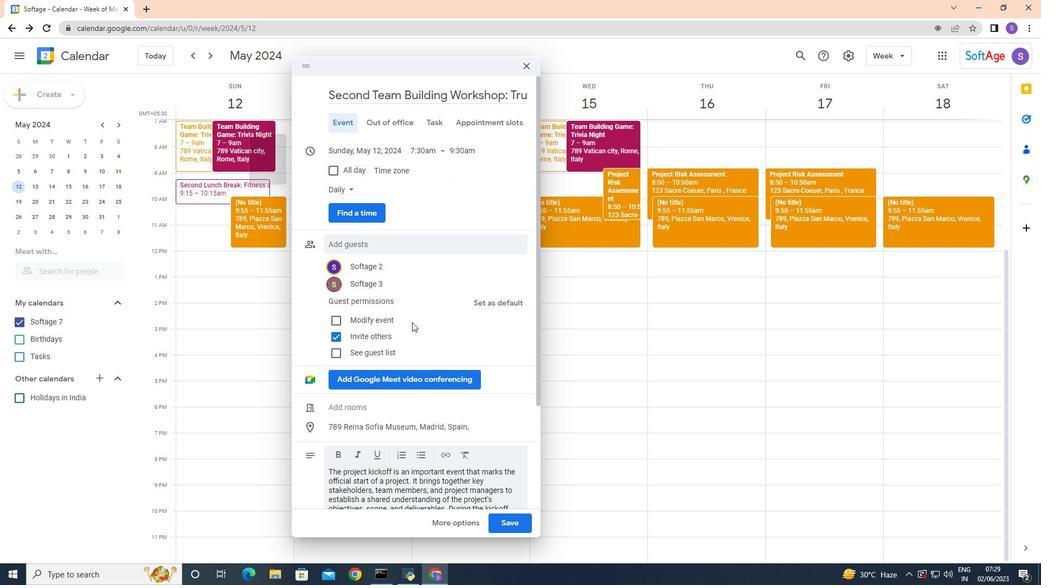 
Action: Mouse moved to (443, 332)
Screenshot: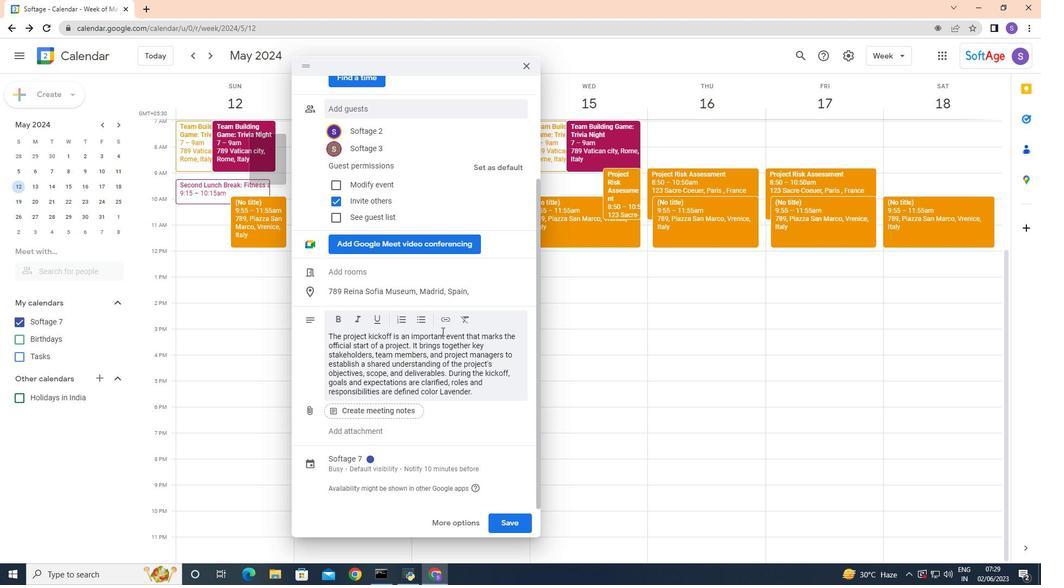 
Action: Mouse scrolled (443, 331) with delta (0, 0)
Screenshot: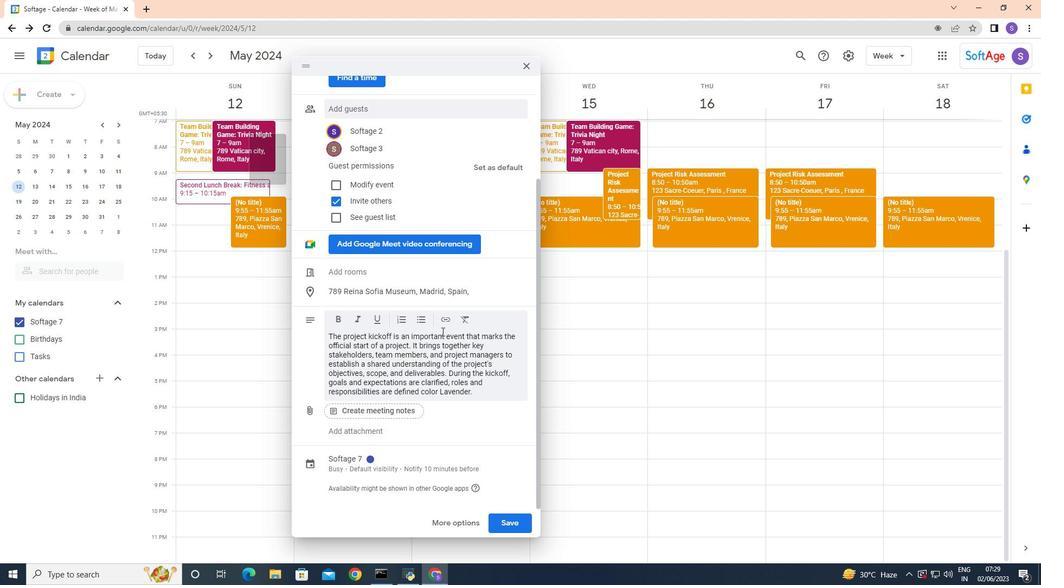 
Action: Mouse scrolled (443, 331) with delta (0, 0)
Screenshot: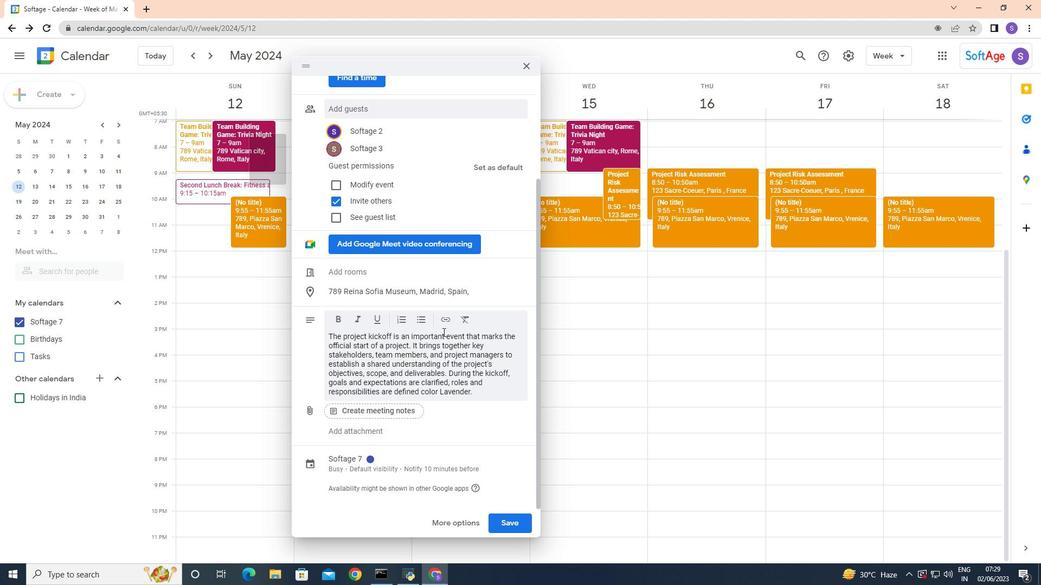 
Action: Mouse moved to (501, 525)
Screenshot: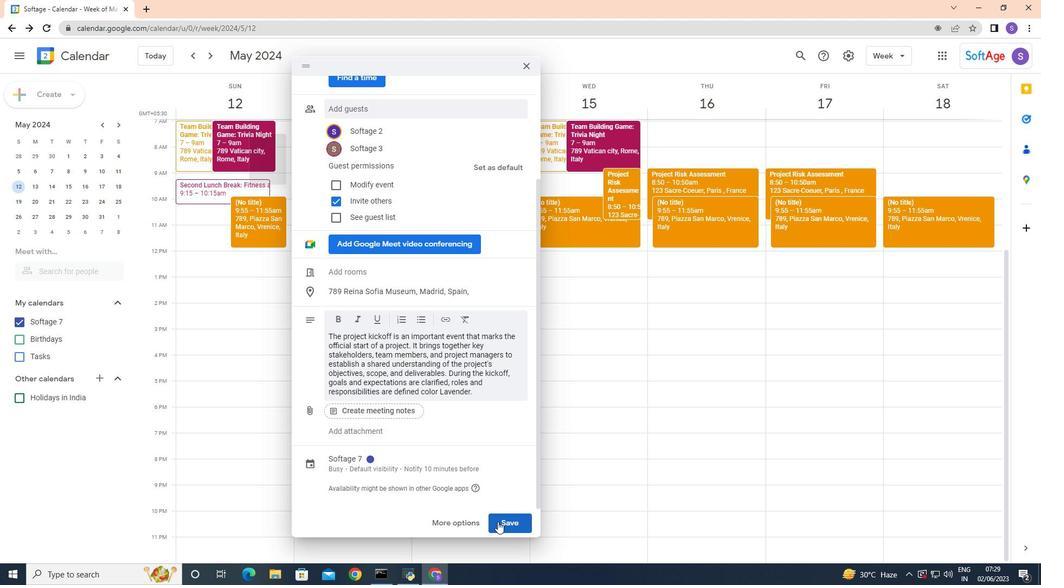 
Action: Mouse pressed left at (501, 525)
Screenshot: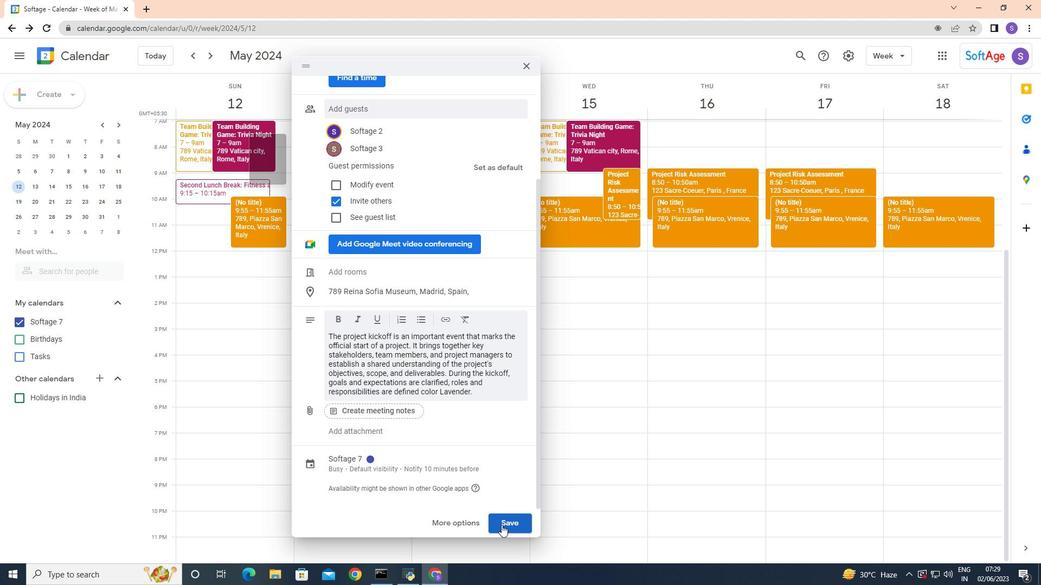 
Action: Mouse moved to (619, 326)
Screenshot: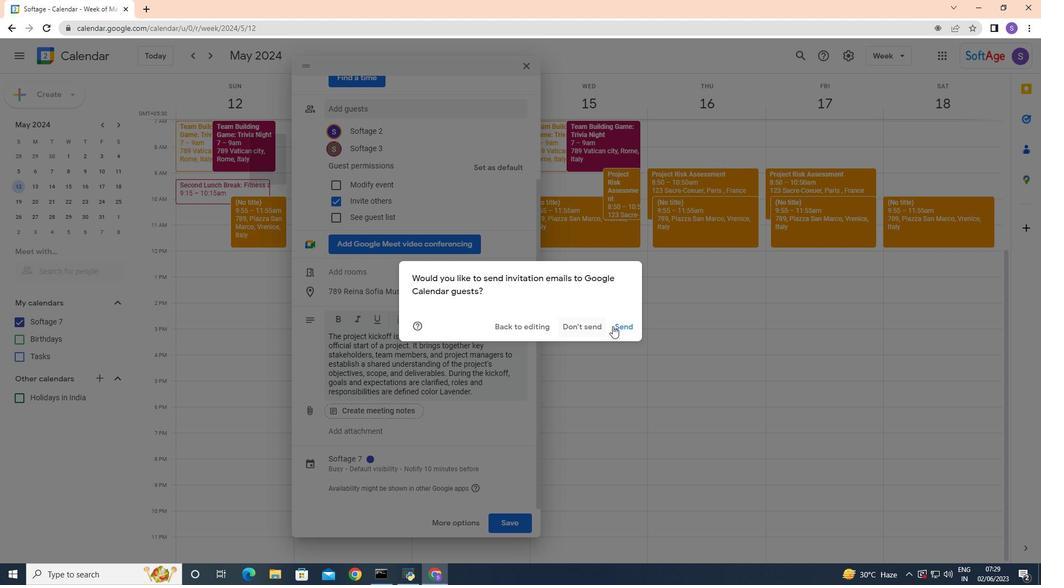 
Action: Mouse pressed left at (619, 326)
Screenshot: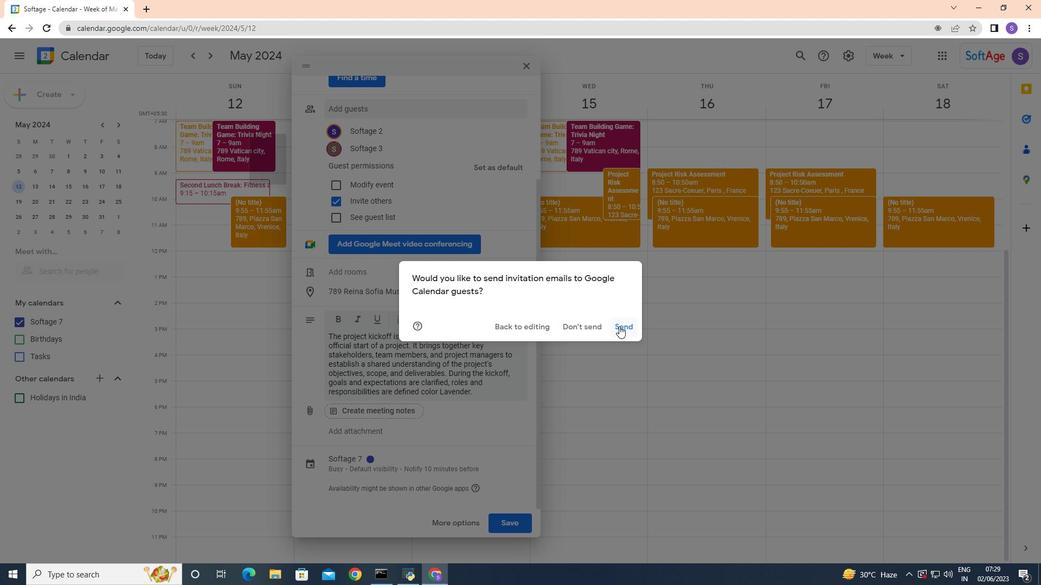 
Action: Mouse moved to (437, 274)
Screenshot: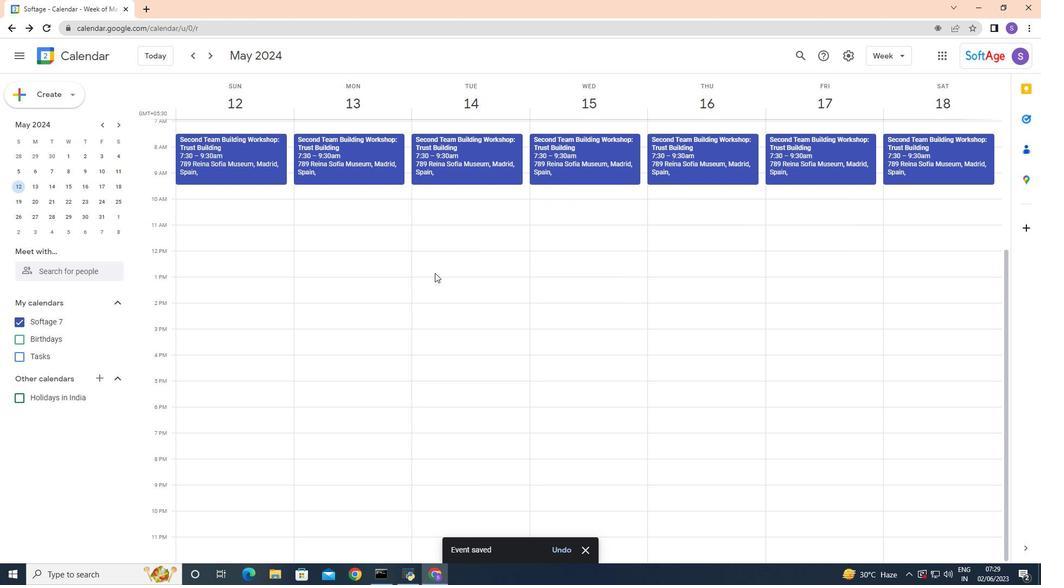 
